 Task: Look for space in Kaarst, Germany from 8th August, 2023 to 15th August, 2023 for 9 adults in price range Rs.10000 to Rs.14000. Place can be shared room with 5 bedrooms having 9 beds and 5 bathrooms. Property type can be house, flat, guest house. Amenities needed are: wifi, TV, free parkinig on premises, gym, breakfast. Booking option can be shelf check-in. Required host language is English.
Action: Mouse moved to (511, 103)
Screenshot: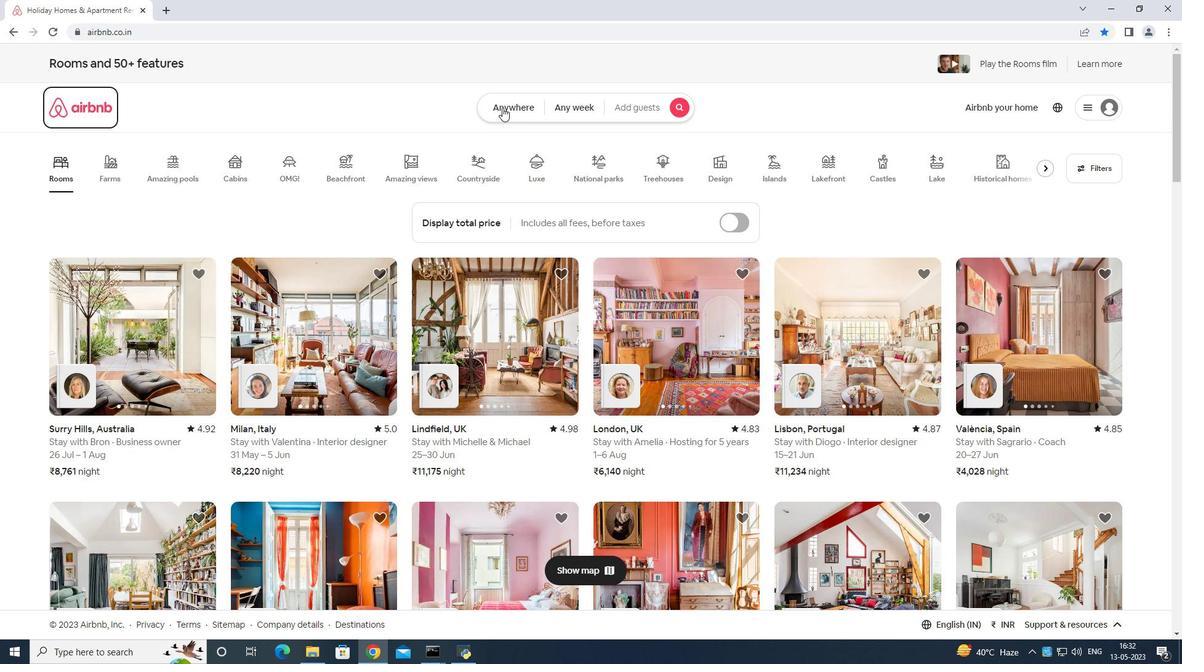 
Action: Mouse pressed left at (511, 103)
Screenshot: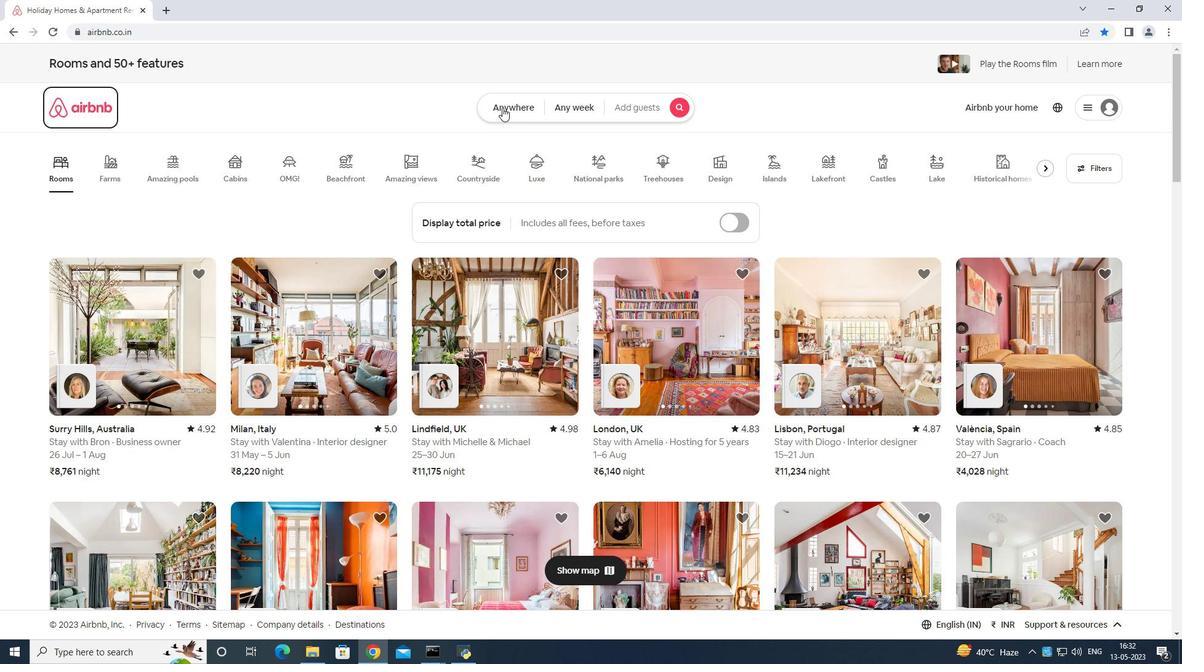 
Action: Mouse moved to (462, 160)
Screenshot: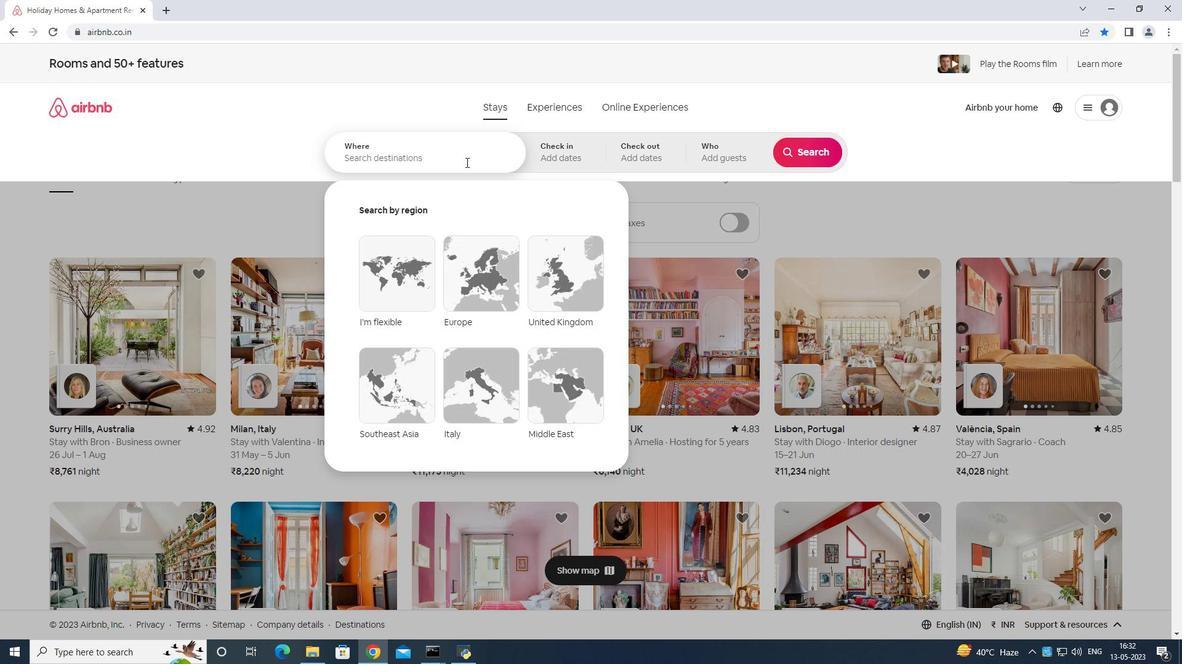 
Action: Mouse pressed left at (462, 160)
Screenshot: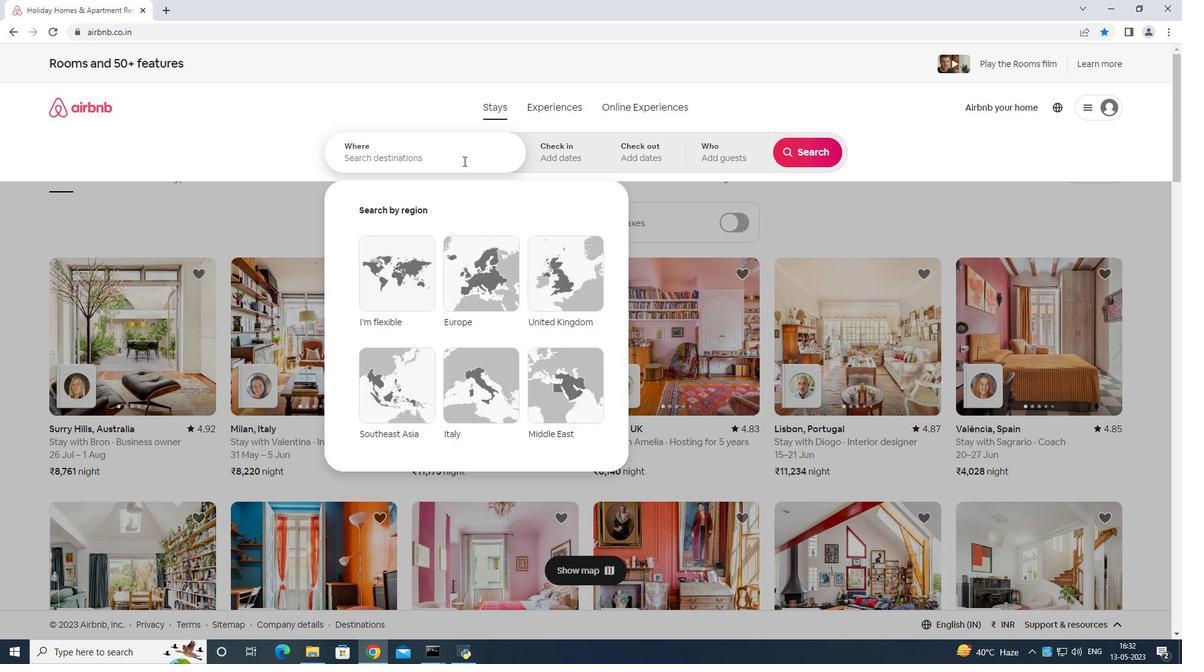 
Action: Mouse moved to (461, 145)
Screenshot: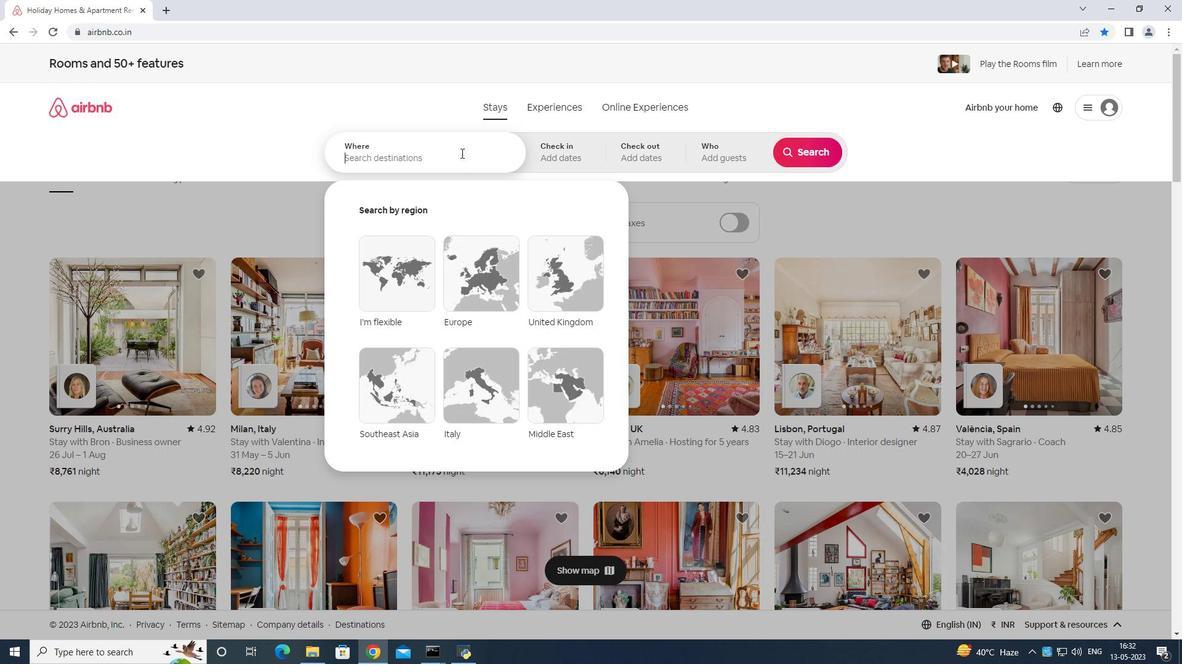 
Action: Key pressed <Key.shift>Kaarst<Key.space>germany<Key.enter>
Screenshot: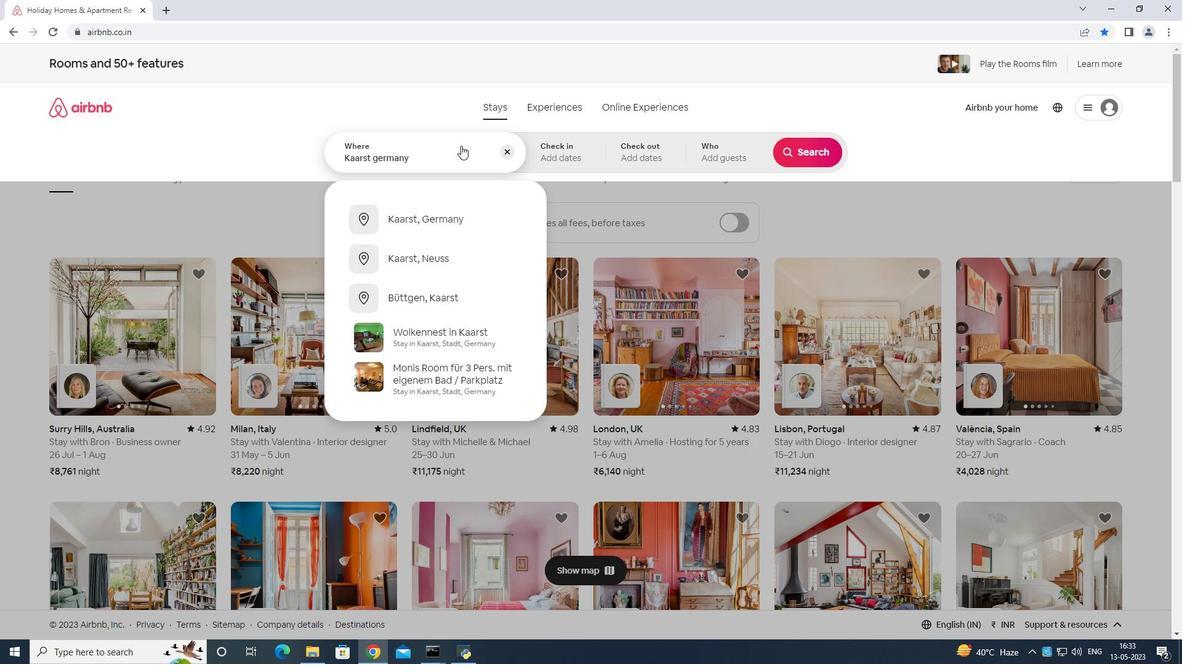 
Action: Mouse moved to (796, 247)
Screenshot: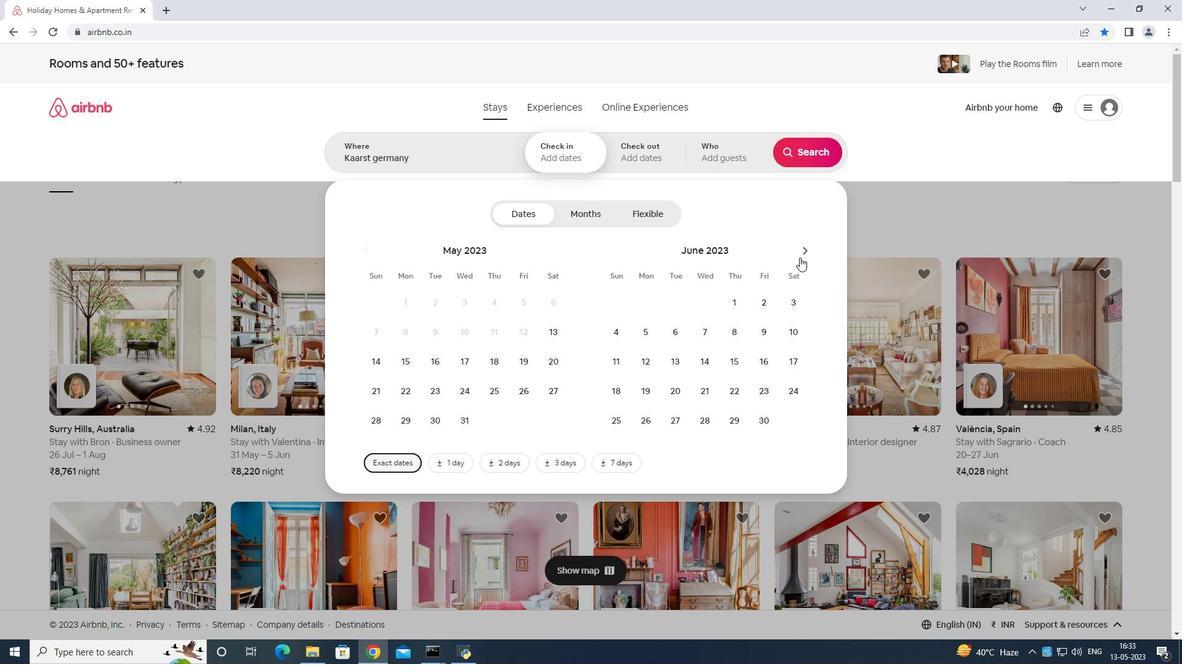 
Action: Mouse pressed left at (796, 247)
Screenshot: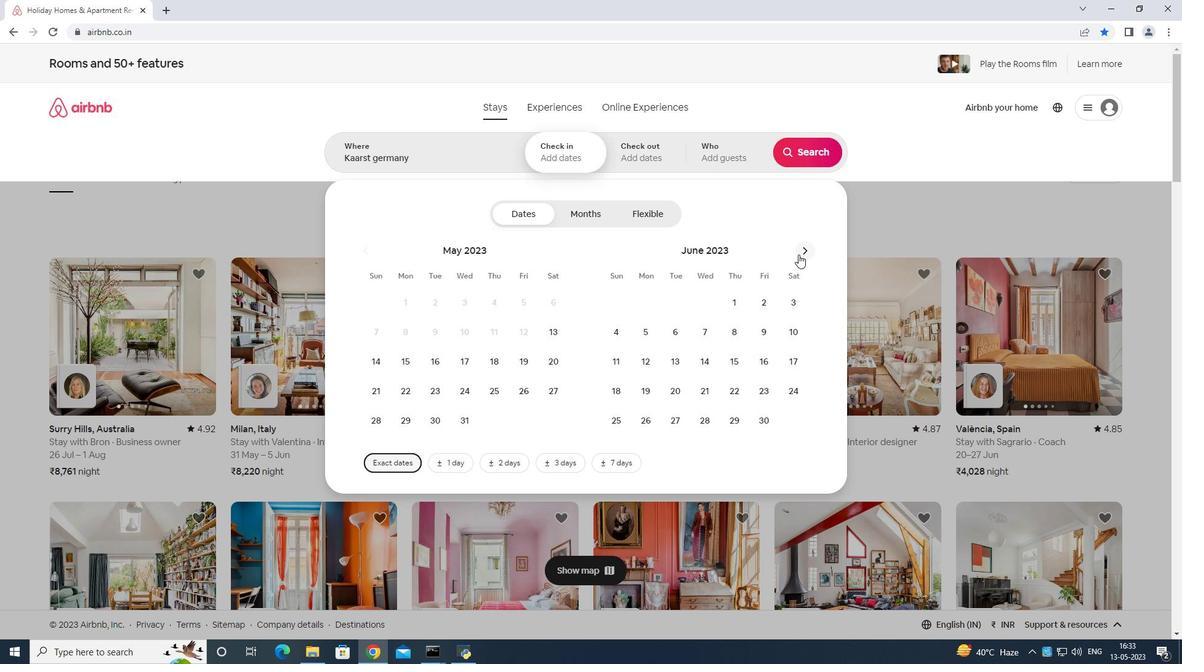 
Action: Mouse moved to (796, 246)
Screenshot: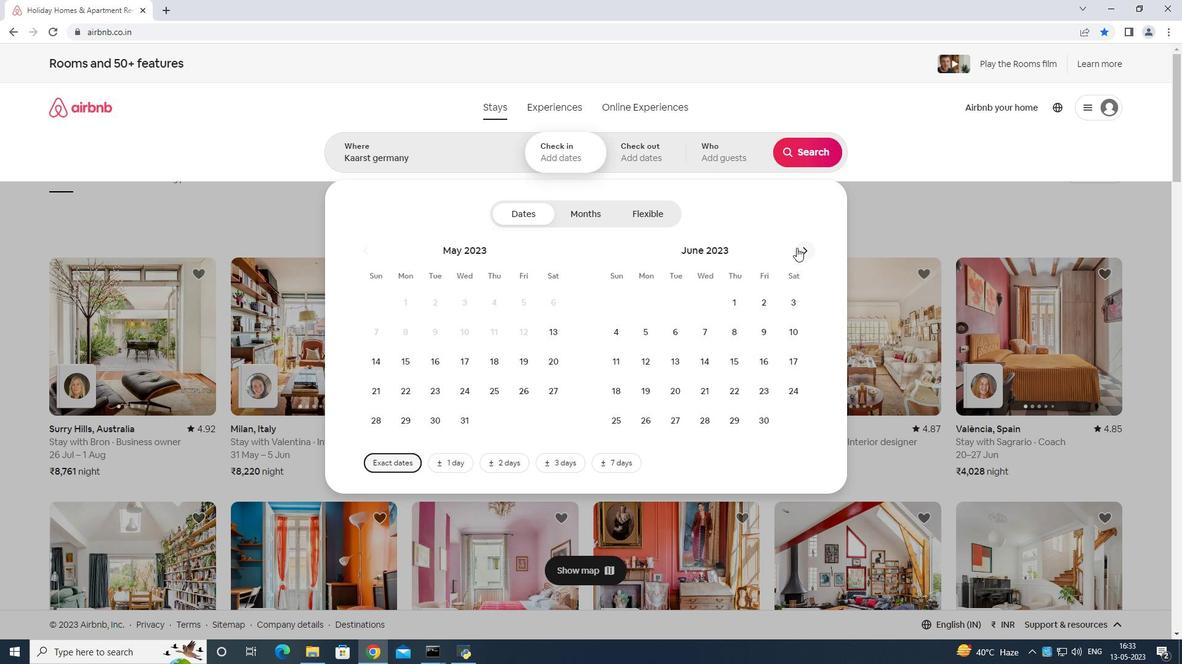 
Action: Mouse pressed left at (796, 246)
Screenshot: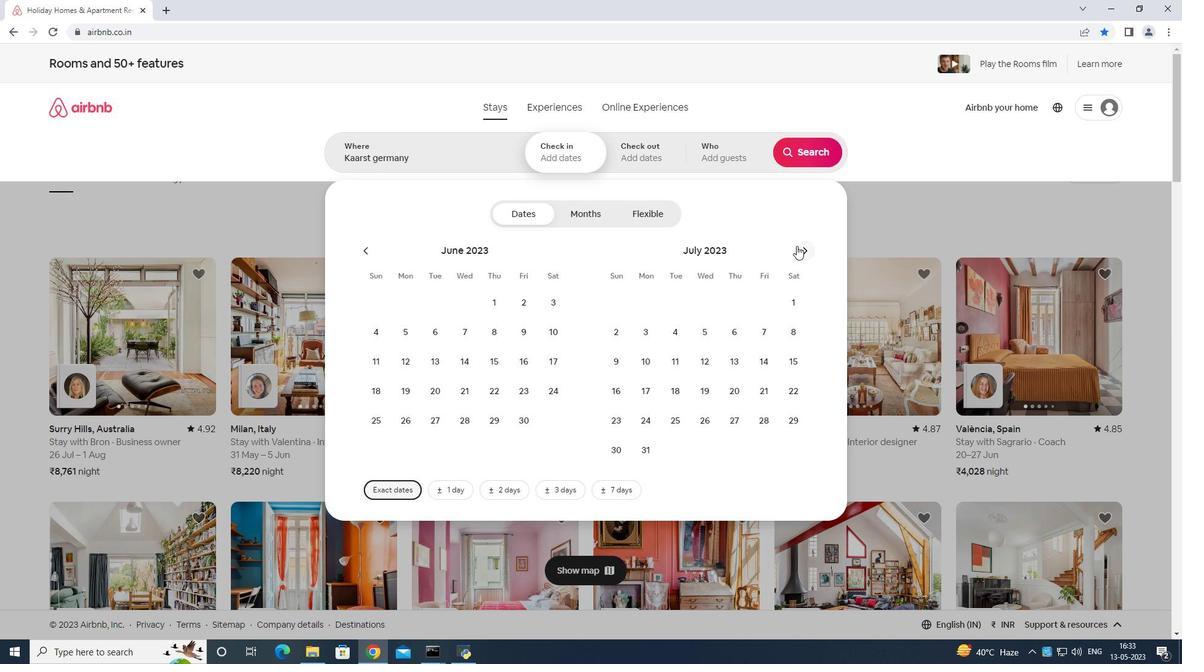 
Action: Mouse moved to (679, 326)
Screenshot: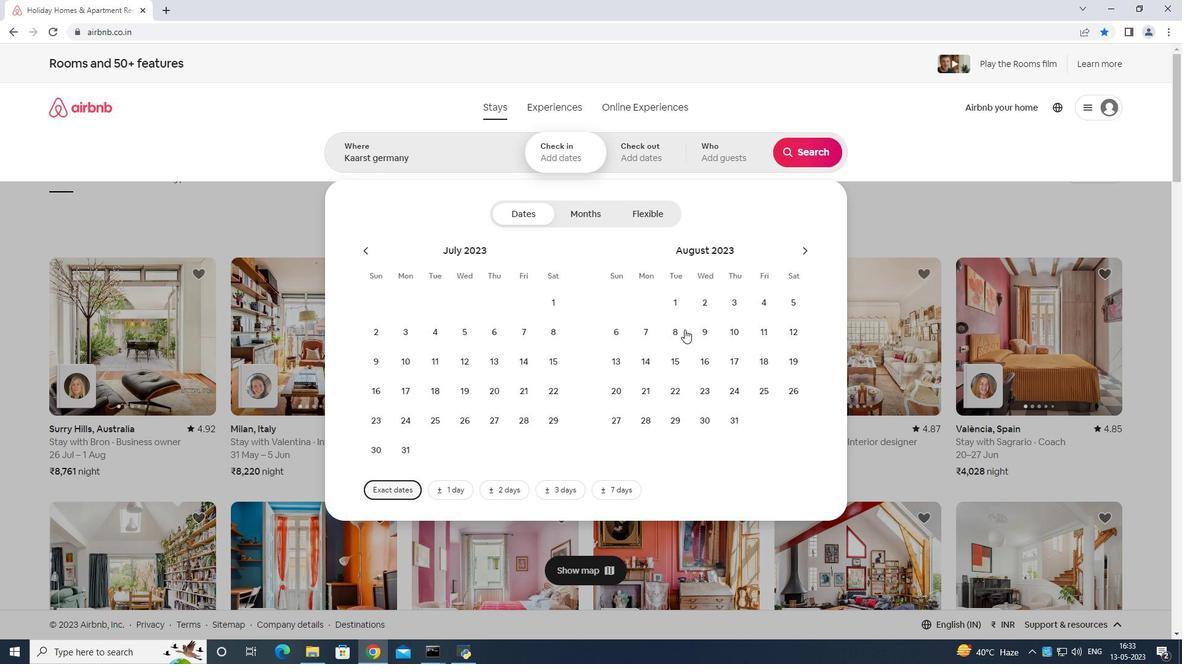 
Action: Mouse pressed left at (679, 326)
Screenshot: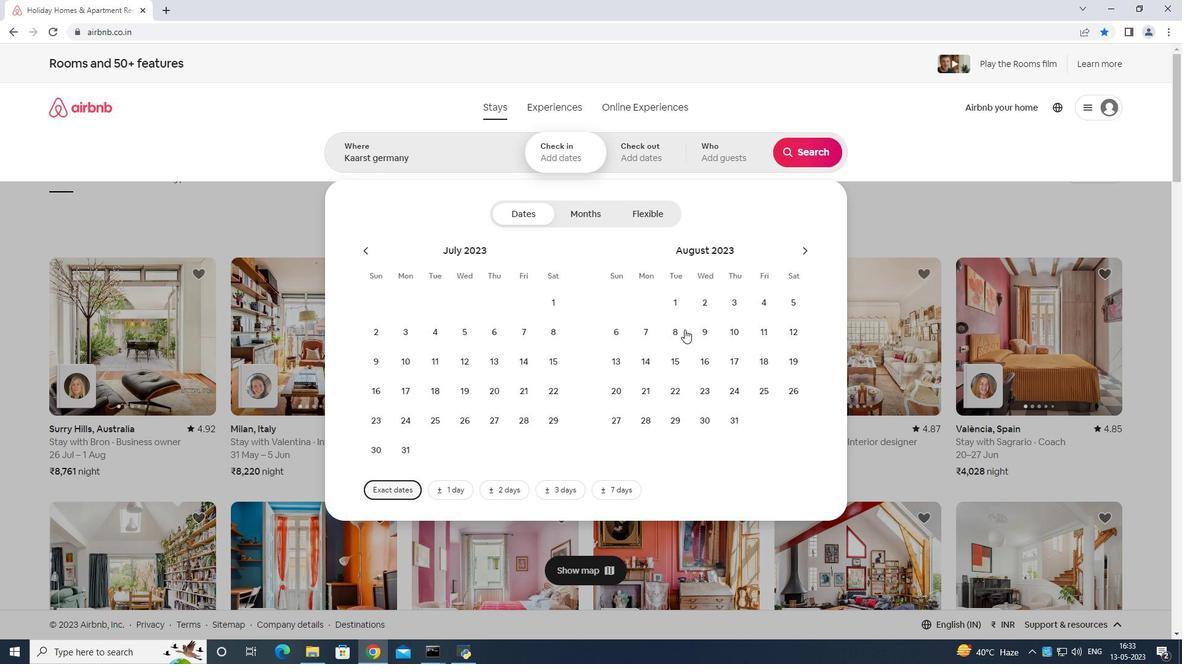 
Action: Mouse moved to (674, 356)
Screenshot: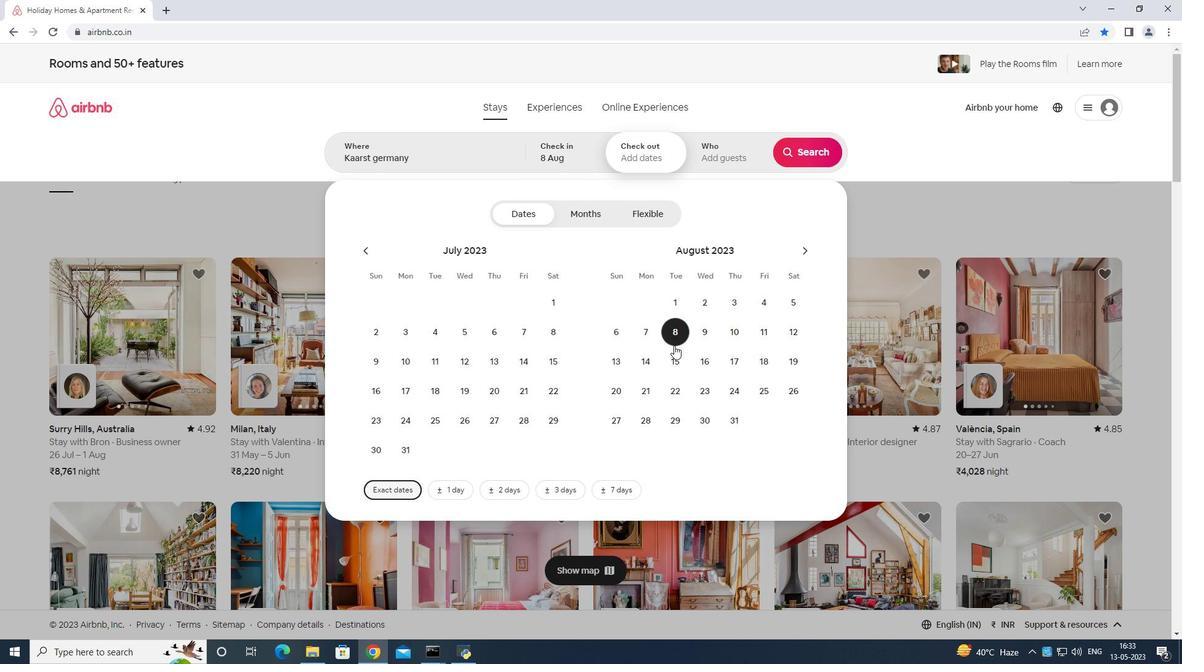 
Action: Mouse pressed left at (674, 356)
Screenshot: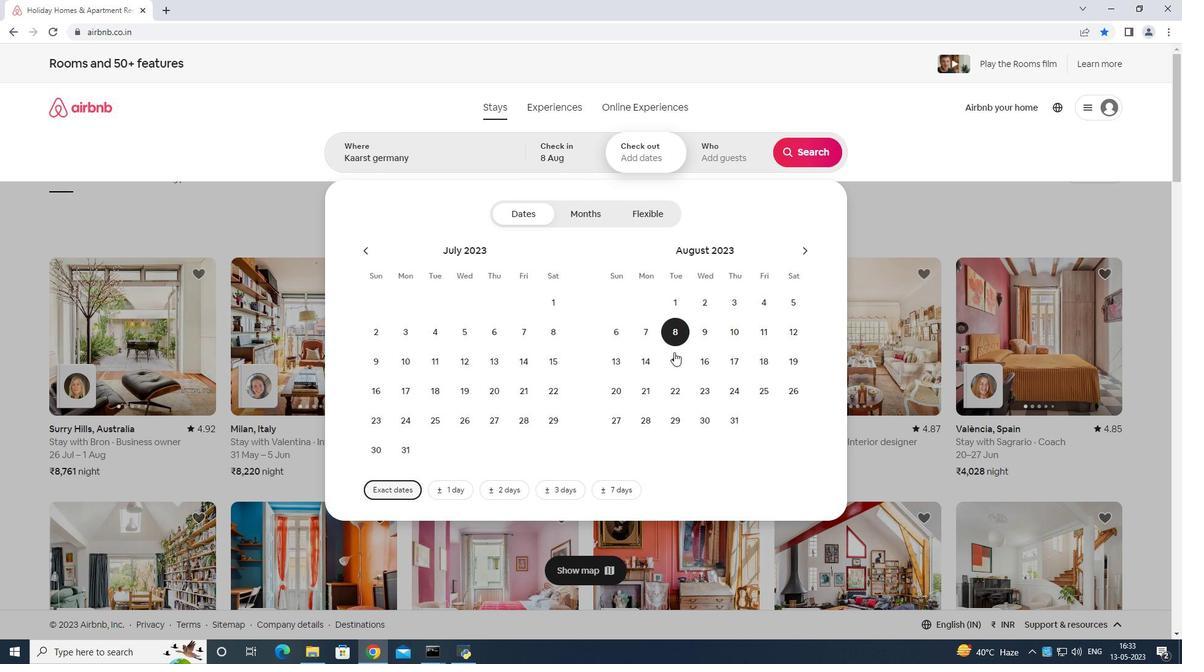 
Action: Mouse moved to (721, 148)
Screenshot: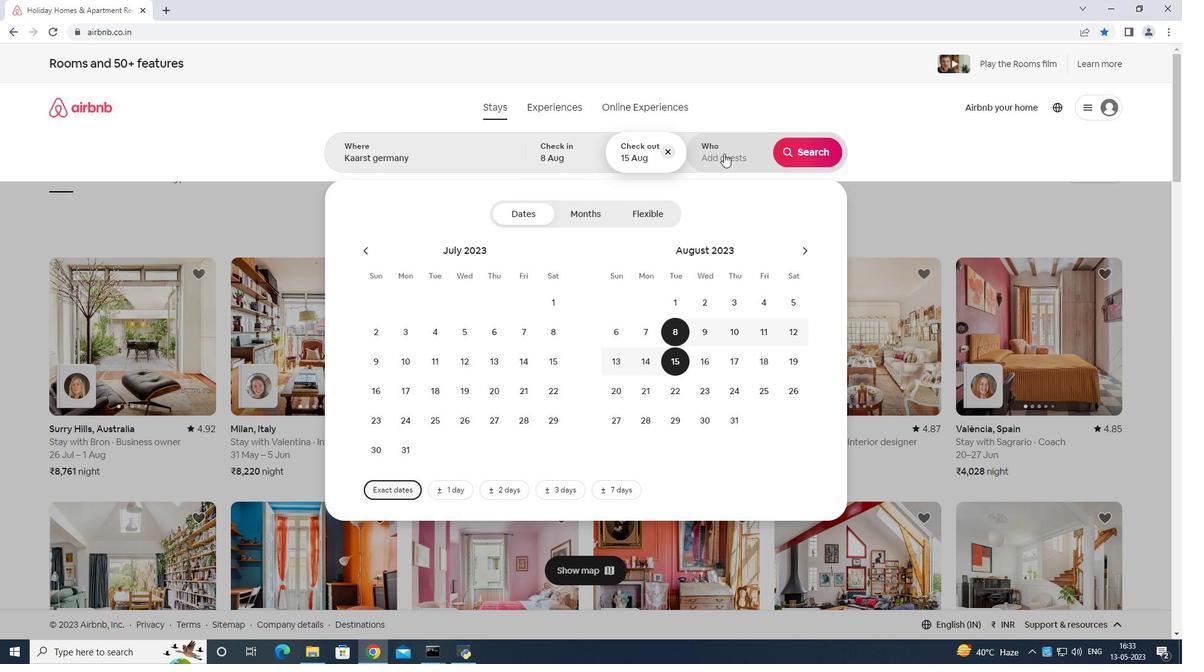 
Action: Mouse pressed left at (721, 148)
Screenshot: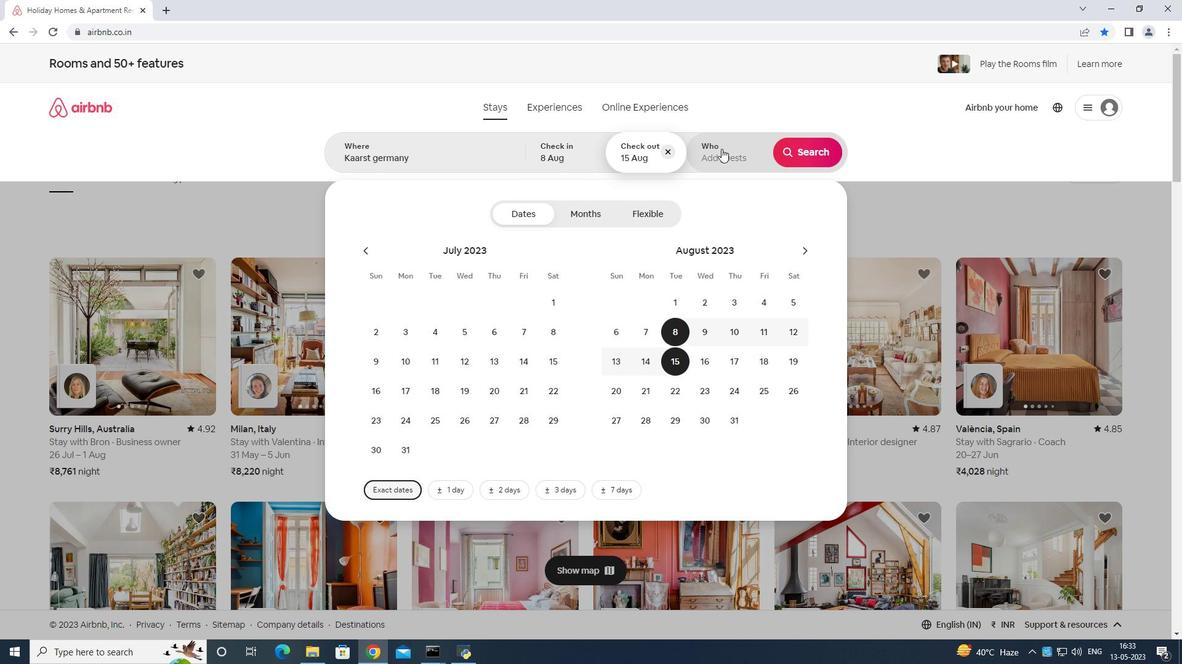 
Action: Mouse moved to (810, 217)
Screenshot: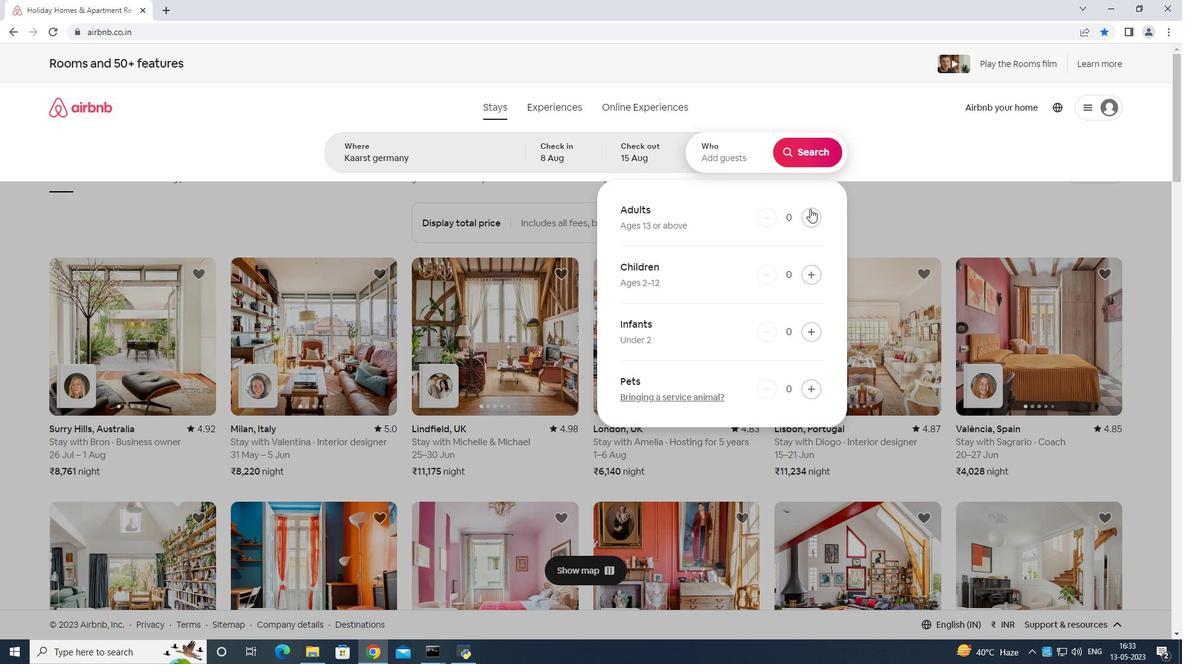 
Action: Mouse pressed left at (810, 217)
Screenshot: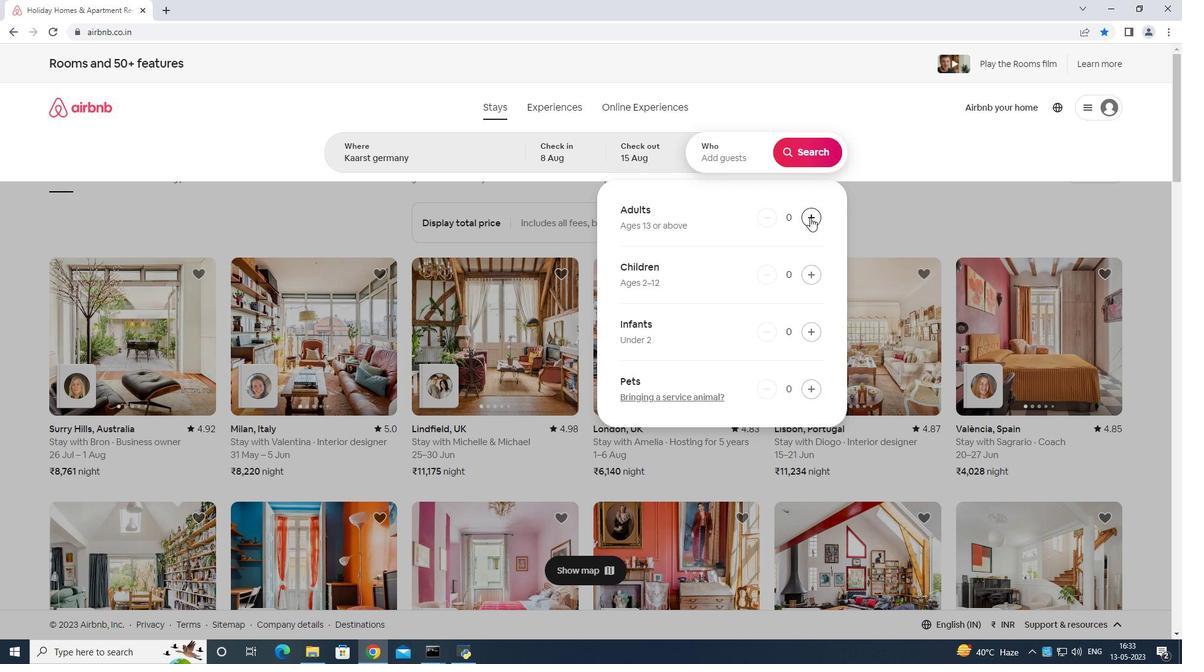 
Action: Mouse moved to (810, 216)
Screenshot: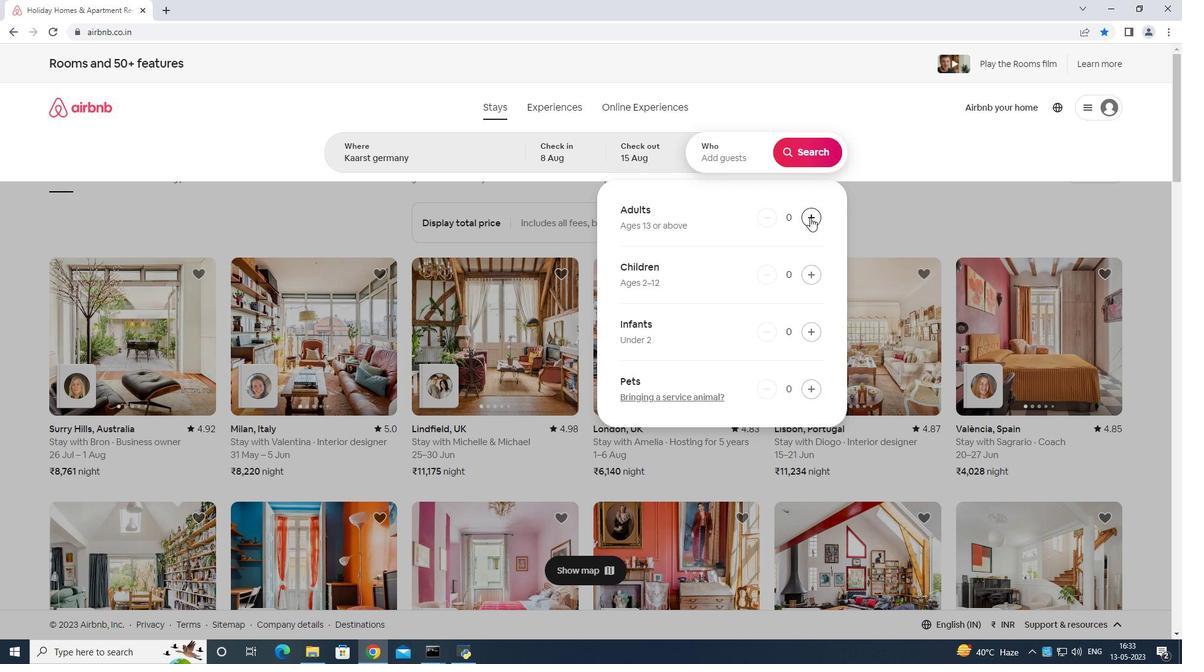 
Action: Mouse pressed left at (810, 216)
Screenshot: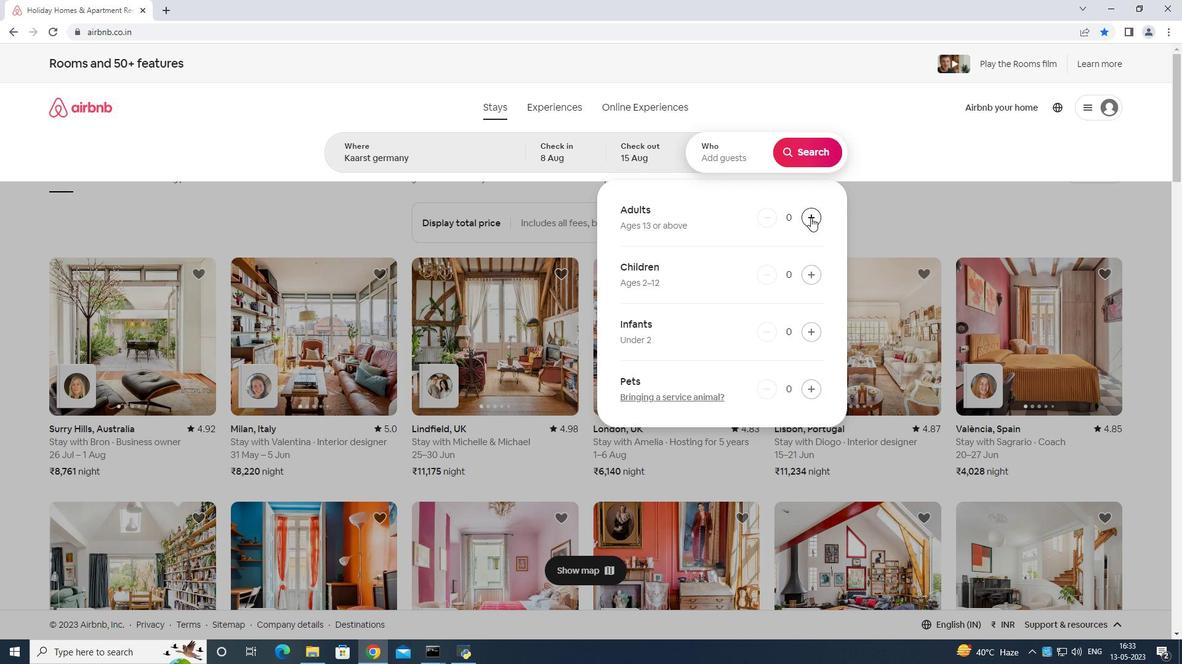
Action: Mouse moved to (810, 216)
Screenshot: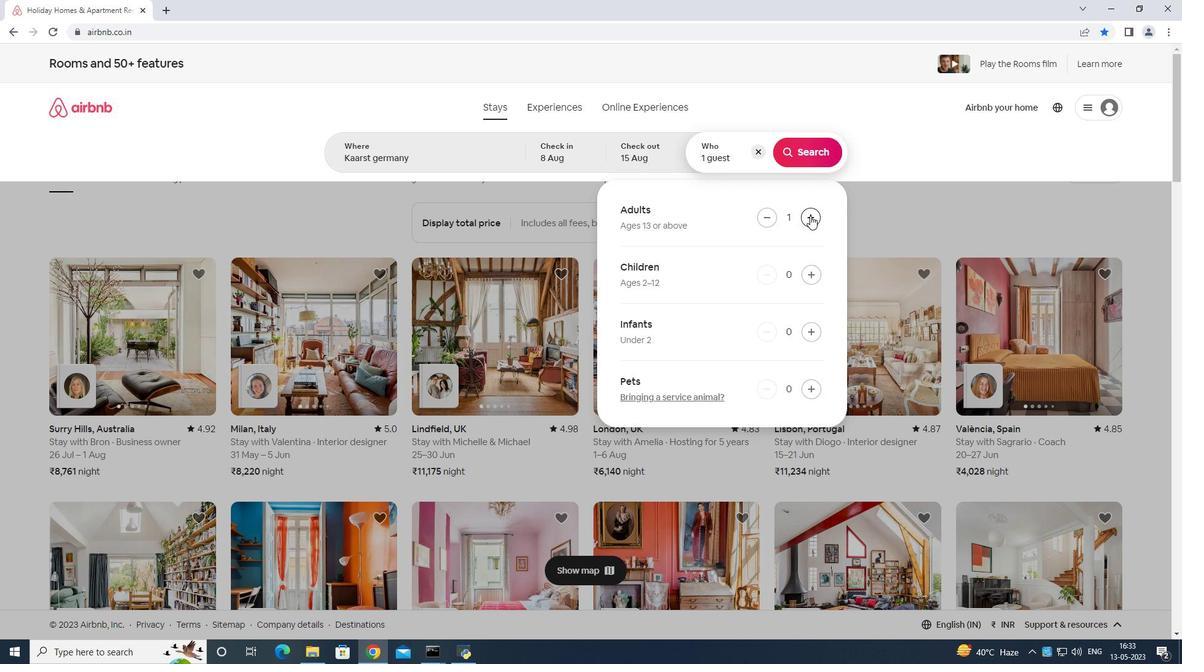 
Action: Mouse pressed left at (810, 216)
Screenshot: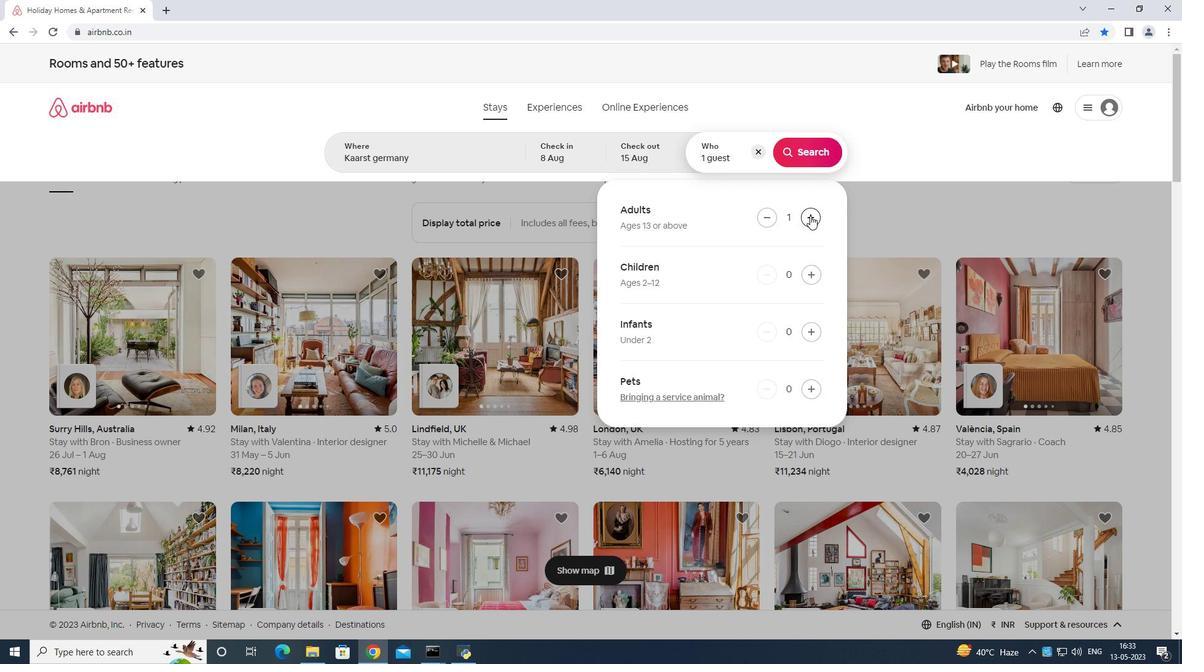 
Action: Mouse pressed left at (810, 216)
Screenshot: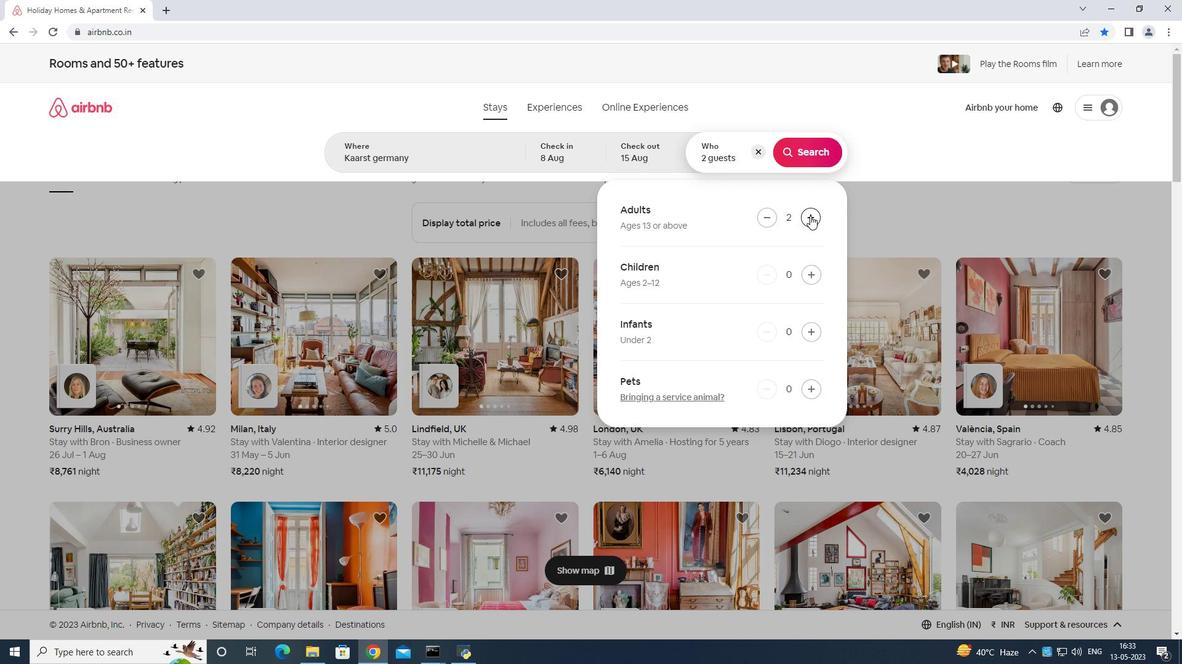 
Action: Mouse pressed left at (810, 216)
Screenshot: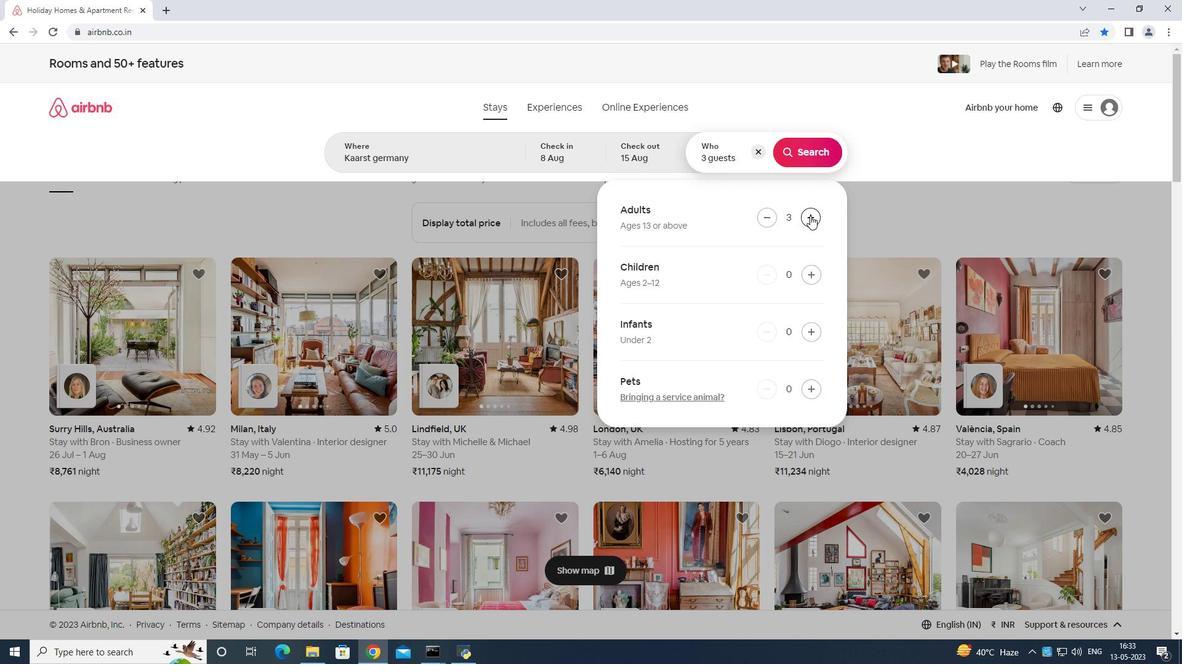
Action: Mouse moved to (808, 216)
Screenshot: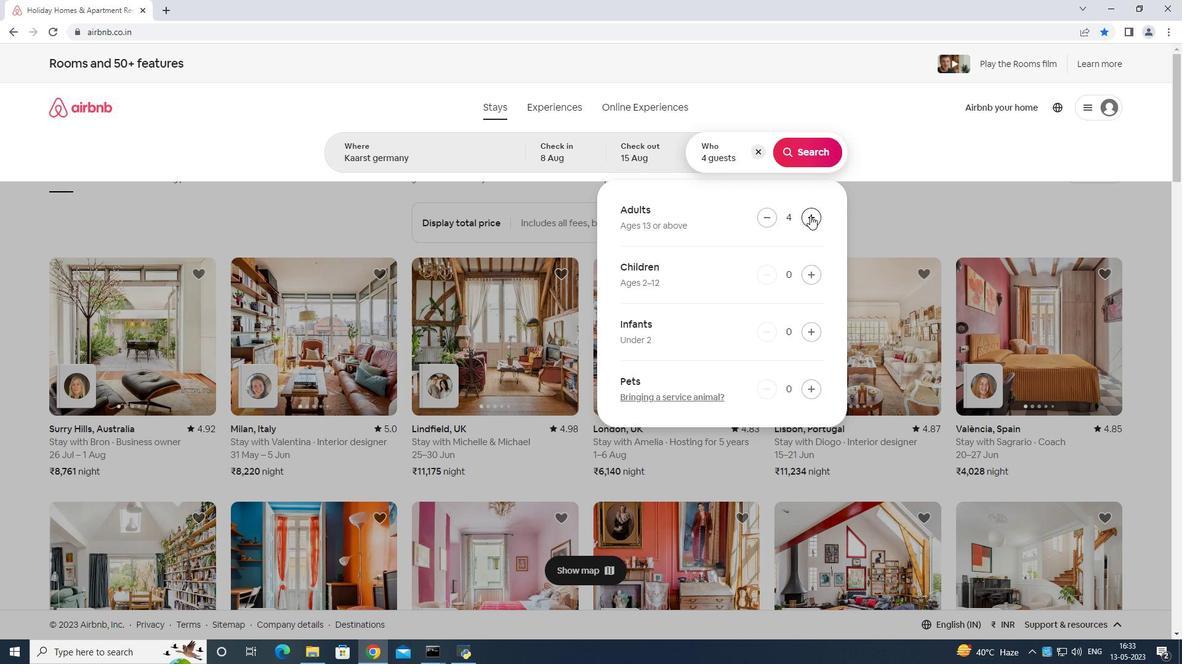 
Action: Mouse pressed left at (808, 216)
Screenshot: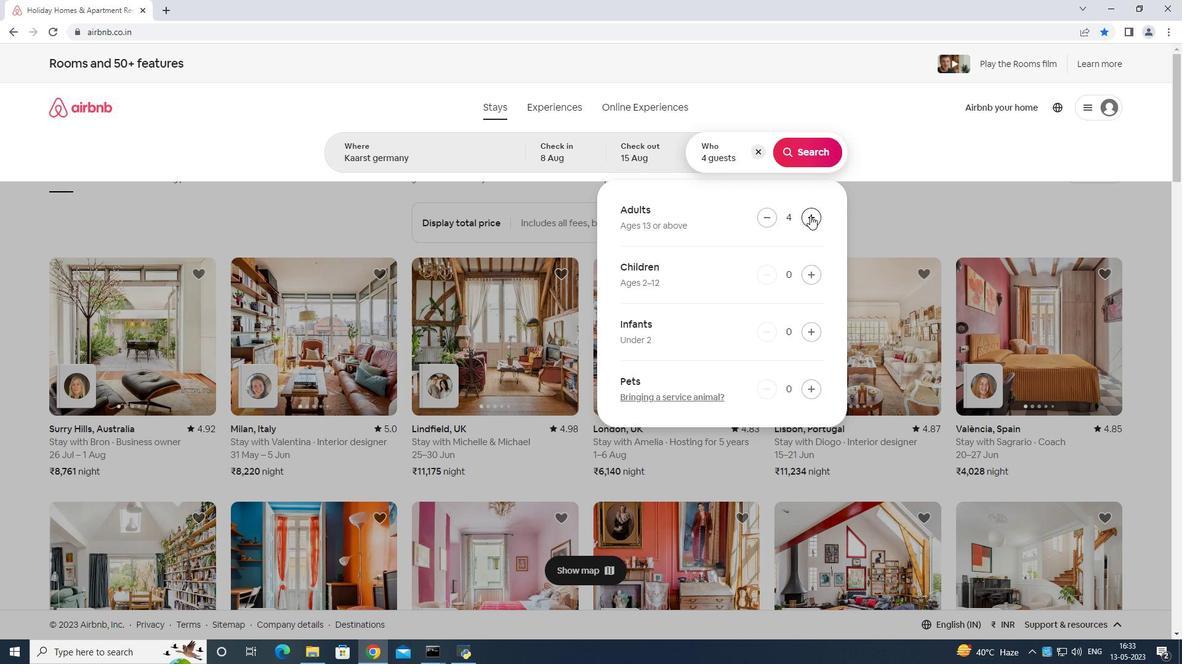 
Action: Mouse pressed left at (808, 216)
Screenshot: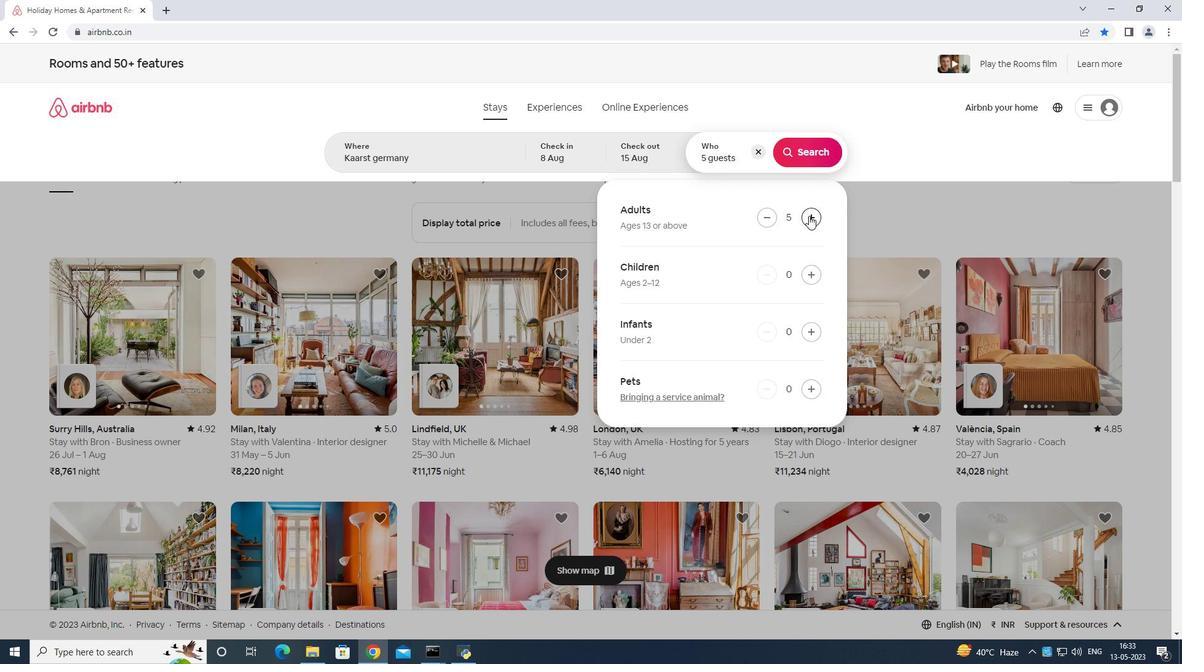 
Action: Mouse pressed left at (808, 216)
Screenshot: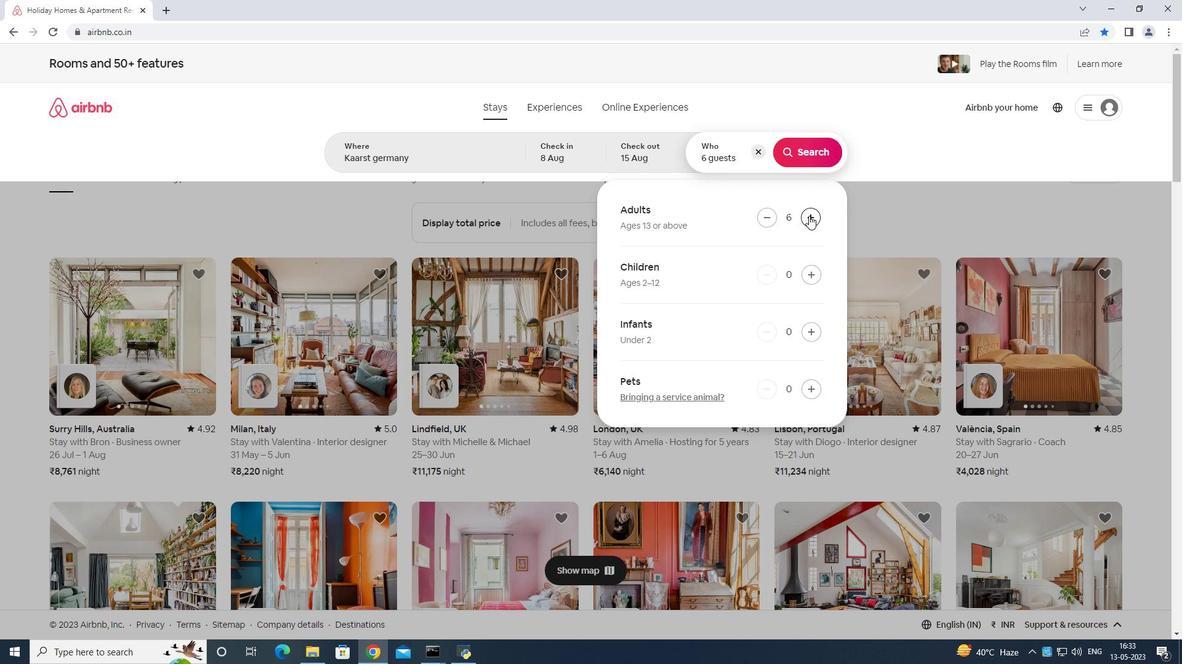 
Action: Mouse pressed left at (808, 216)
Screenshot: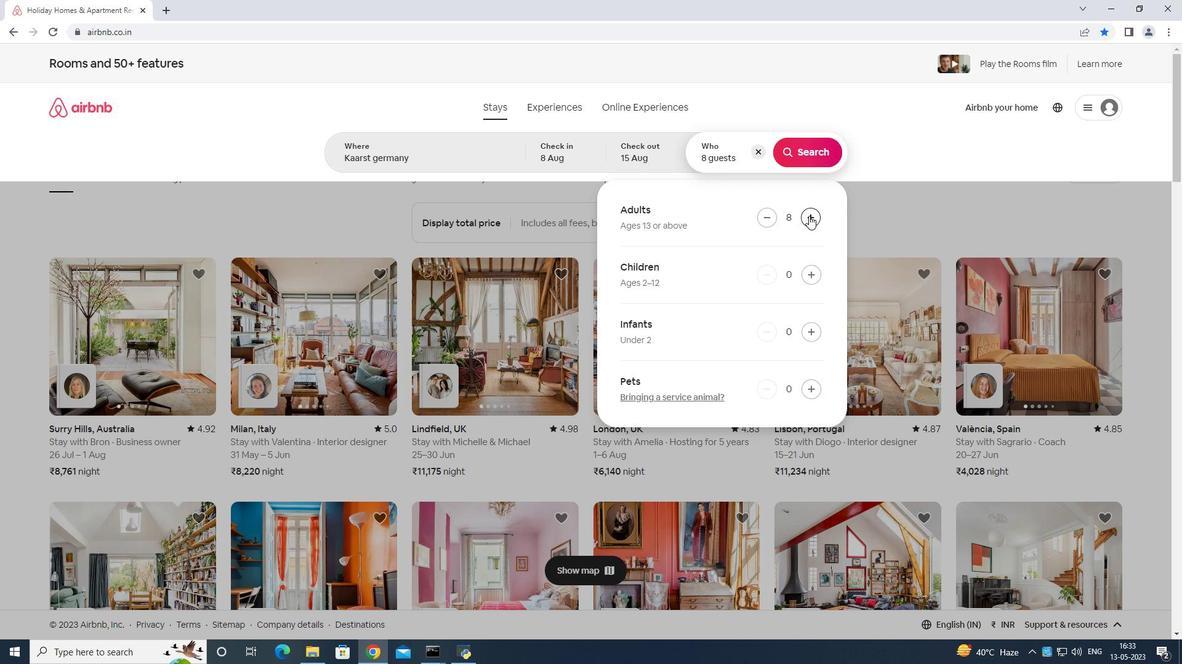 
Action: Mouse moved to (810, 153)
Screenshot: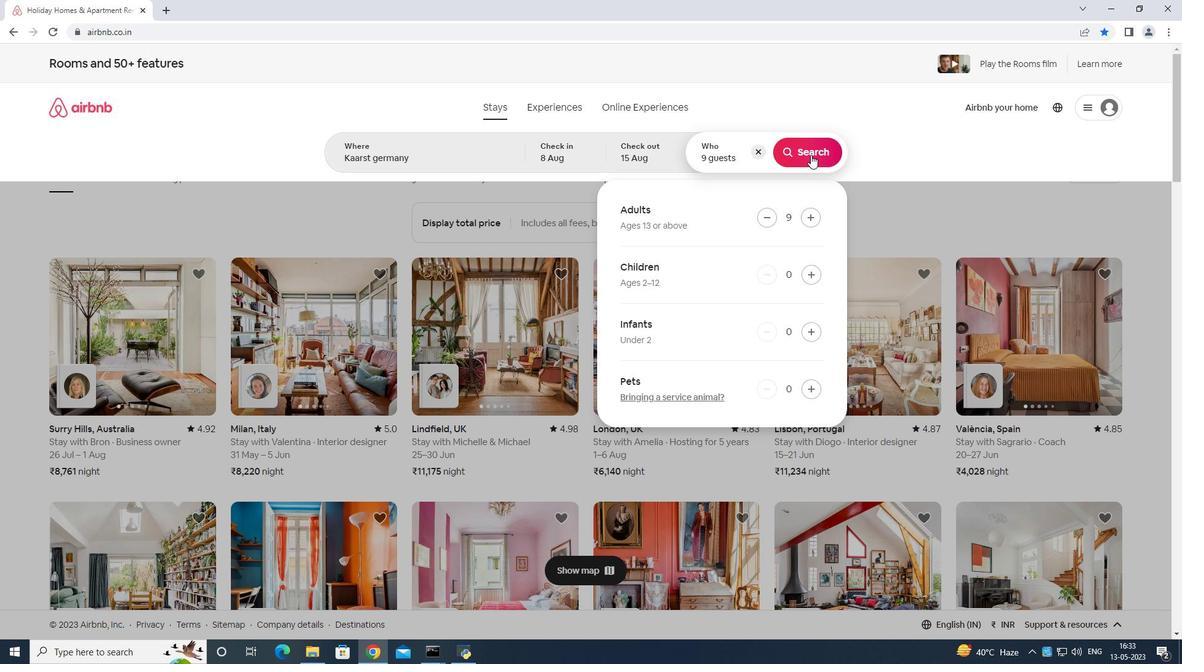 
Action: Mouse pressed left at (810, 153)
Screenshot: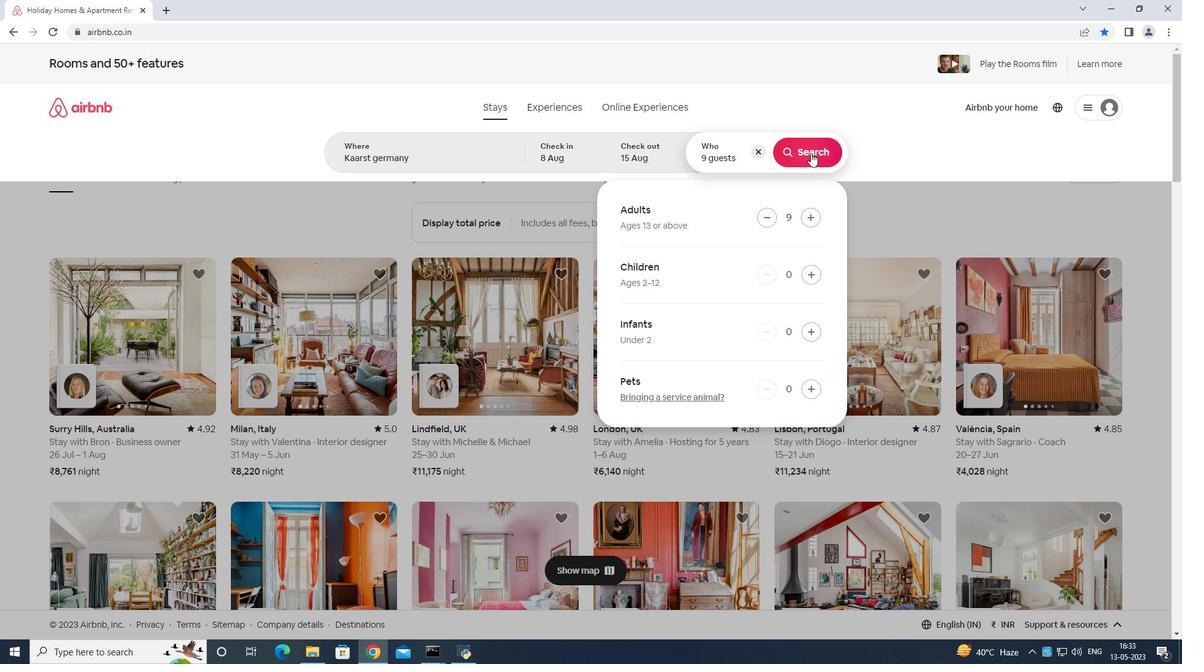 
Action: Mouse moved to (1129, 118)
Screenshot: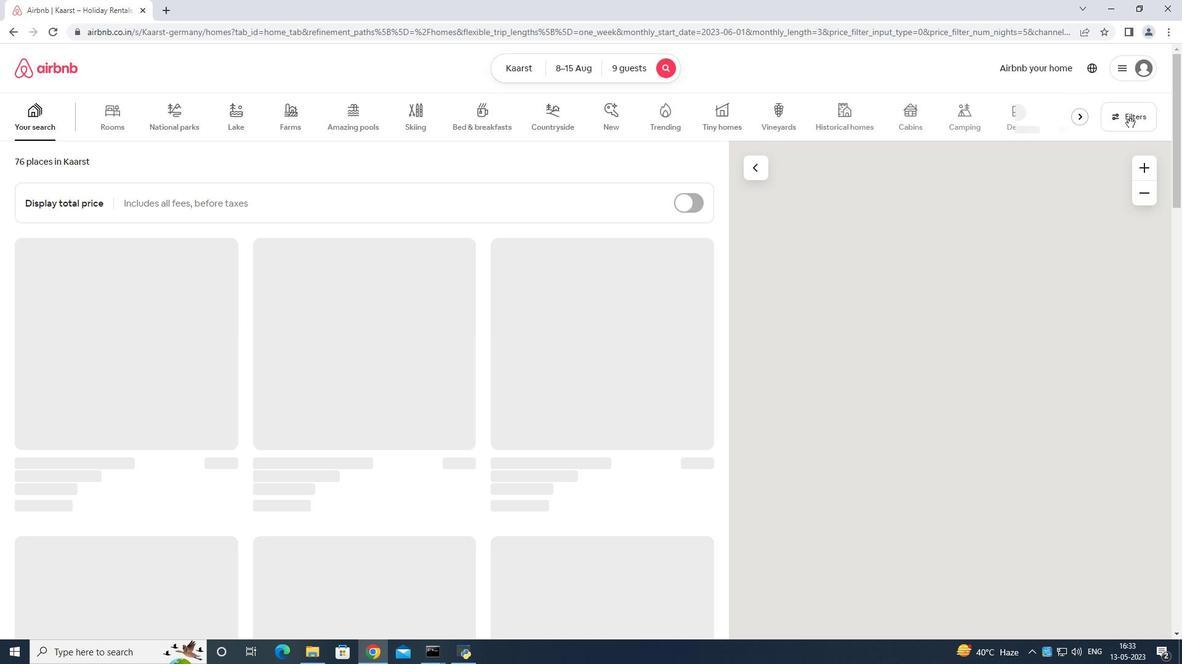 
Action: Mouse pressed left at (1129, 118)
Screenshot: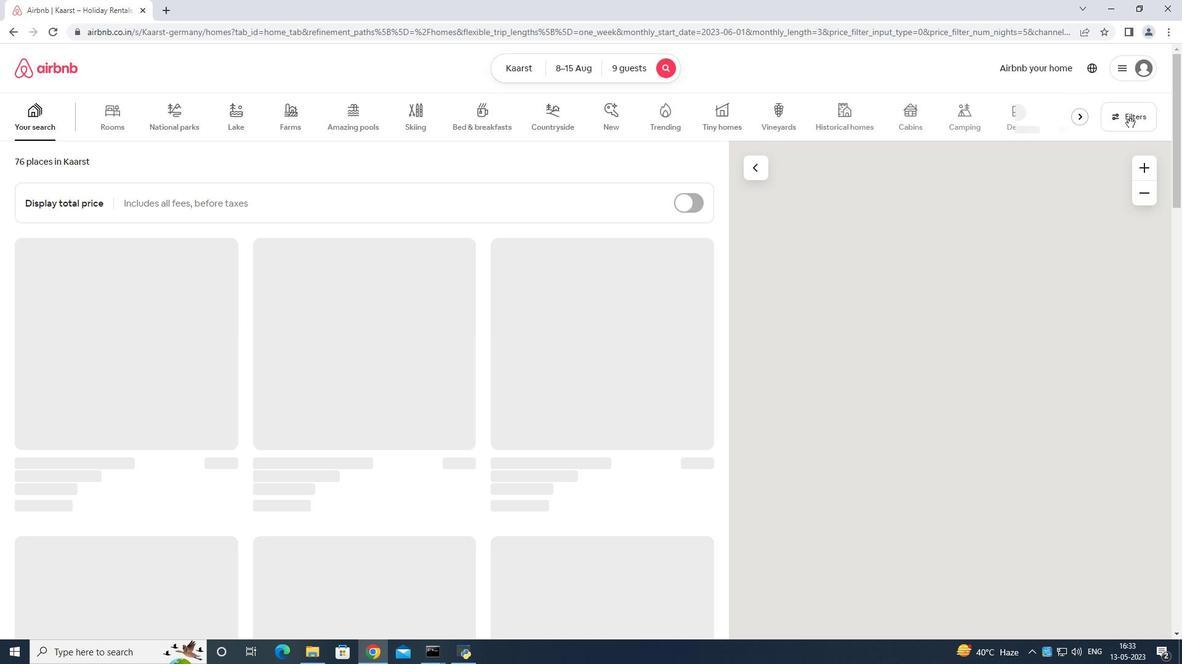
Action: Mouse moved to (518, 405)
Screenshot: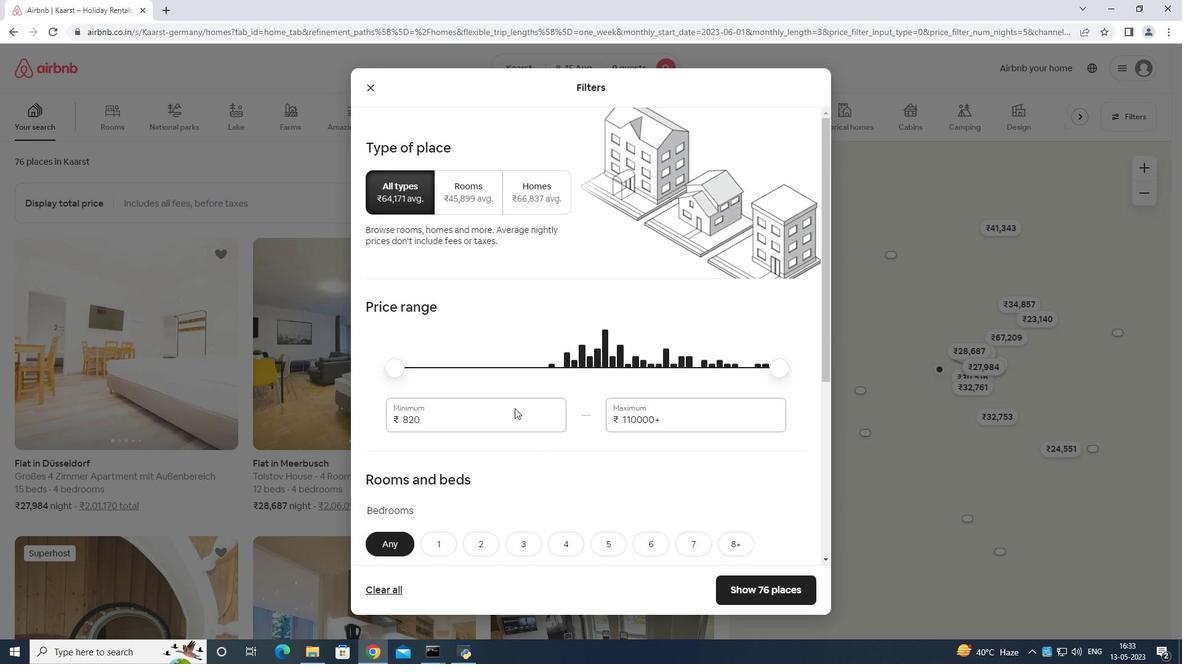 
Action: Mouse pressed left at (517, 406)
Screenshot: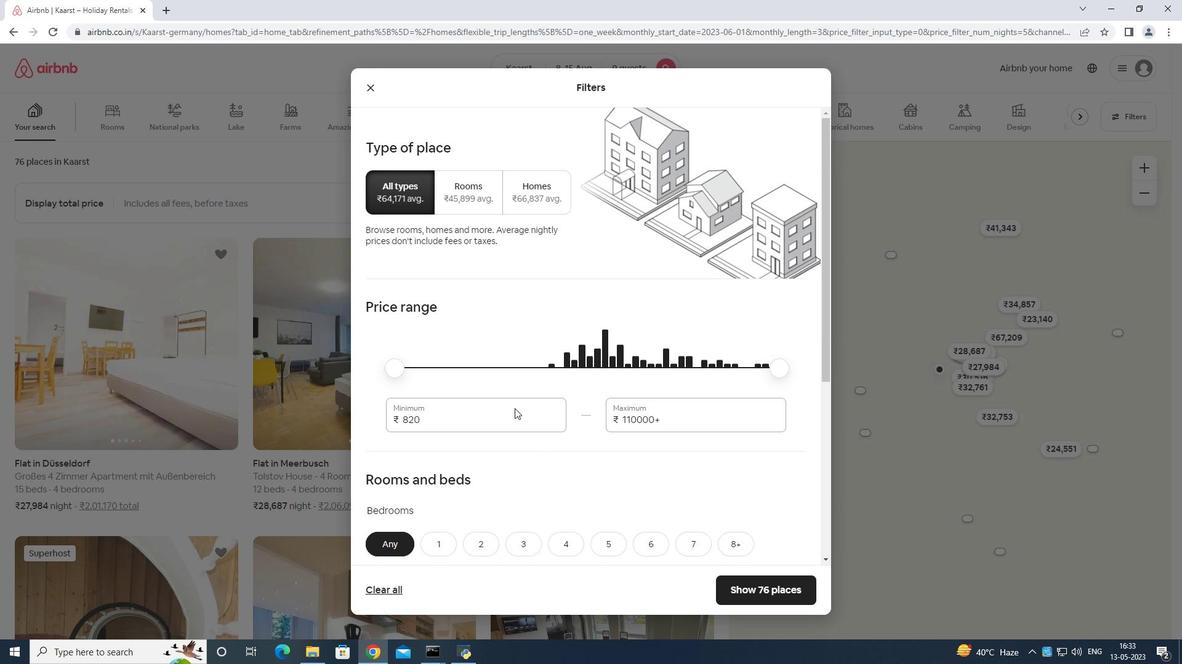 
Action: Key pressed <Key.backspace>
Screenshot: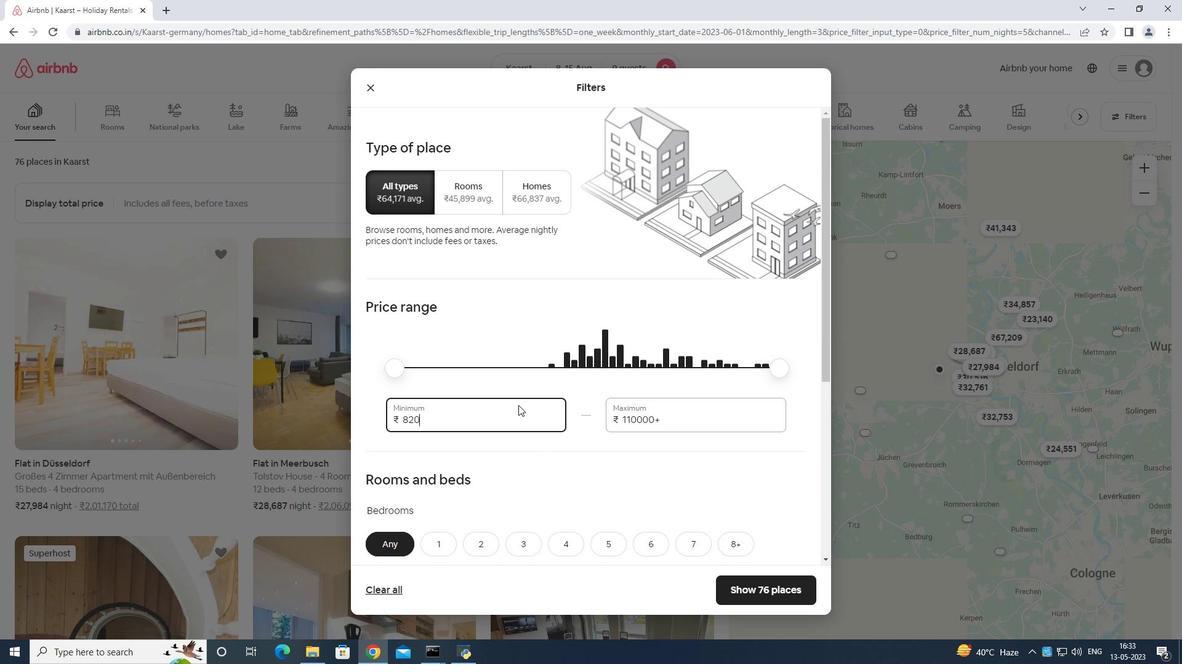 
Action: Mouse moved to (518, 405)
Screenshot: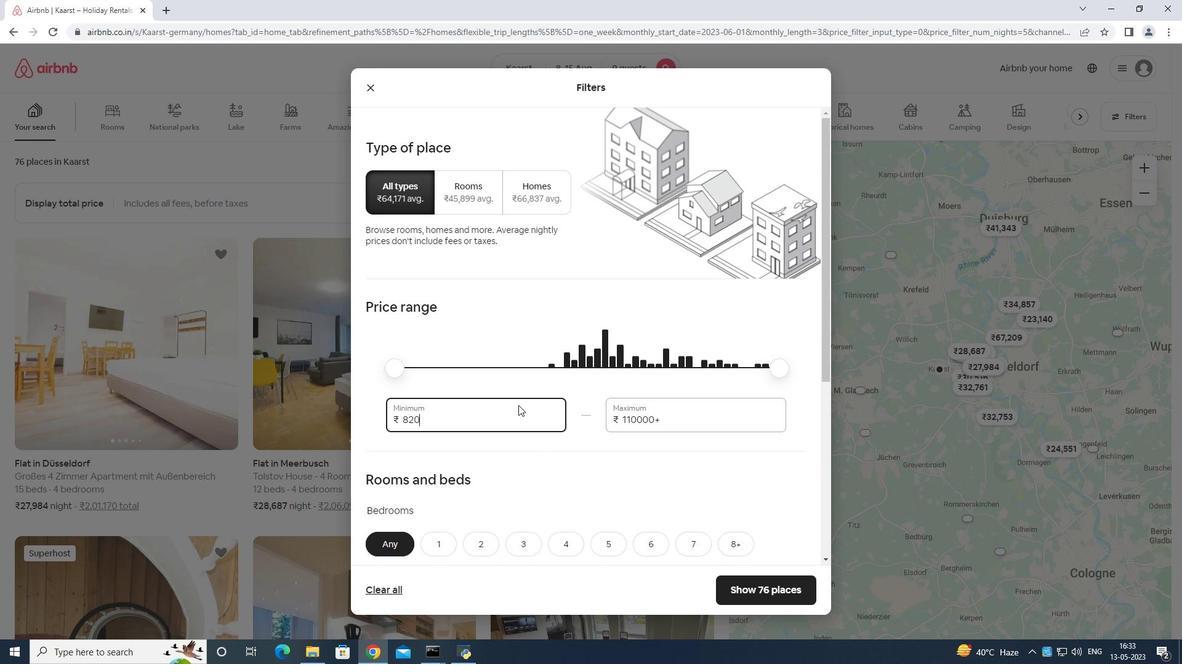 
Action: Key pressed <Key.backspace><Key.backspace><Key.backspace><Key.backspace>
Screenshot: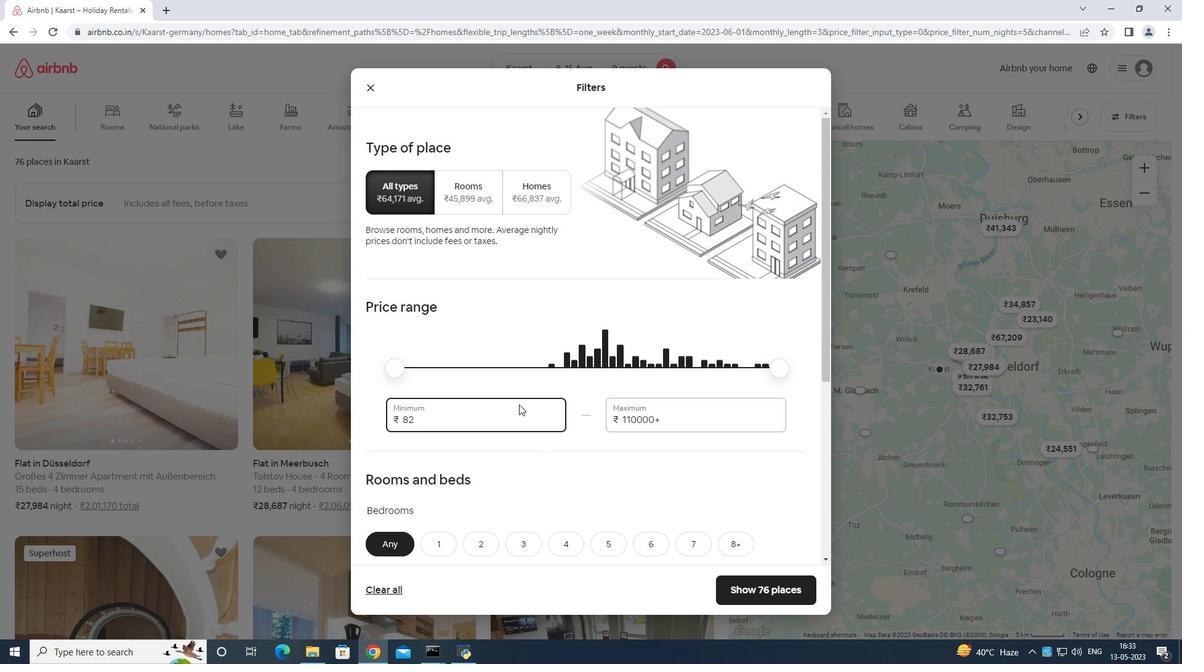
Action: Mouse moved to (522, 404)
Screenshot: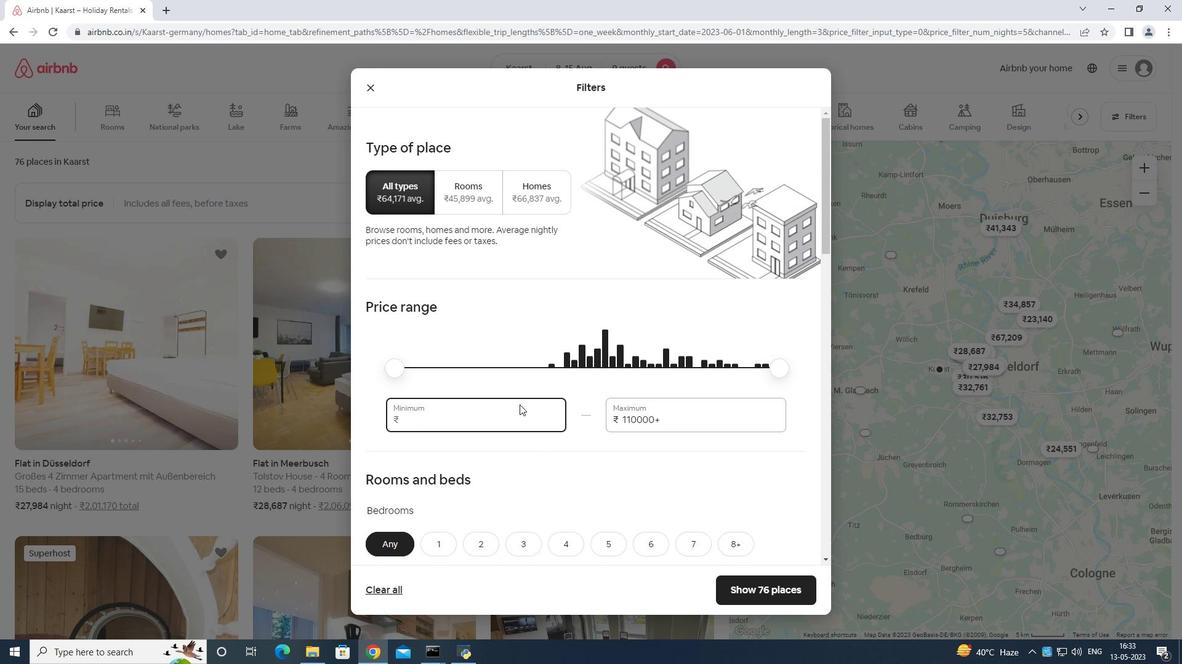 
Action: Key pressed 1
Screenshot: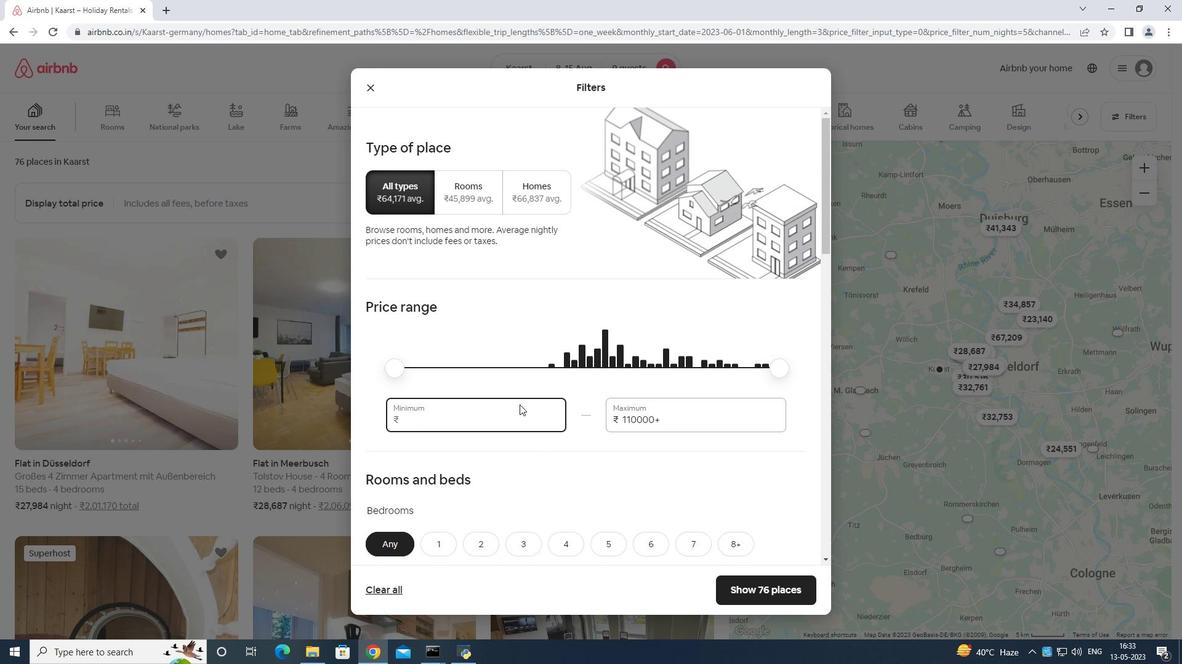 
Action: Mouse moved to (523, 404)
Screenshot: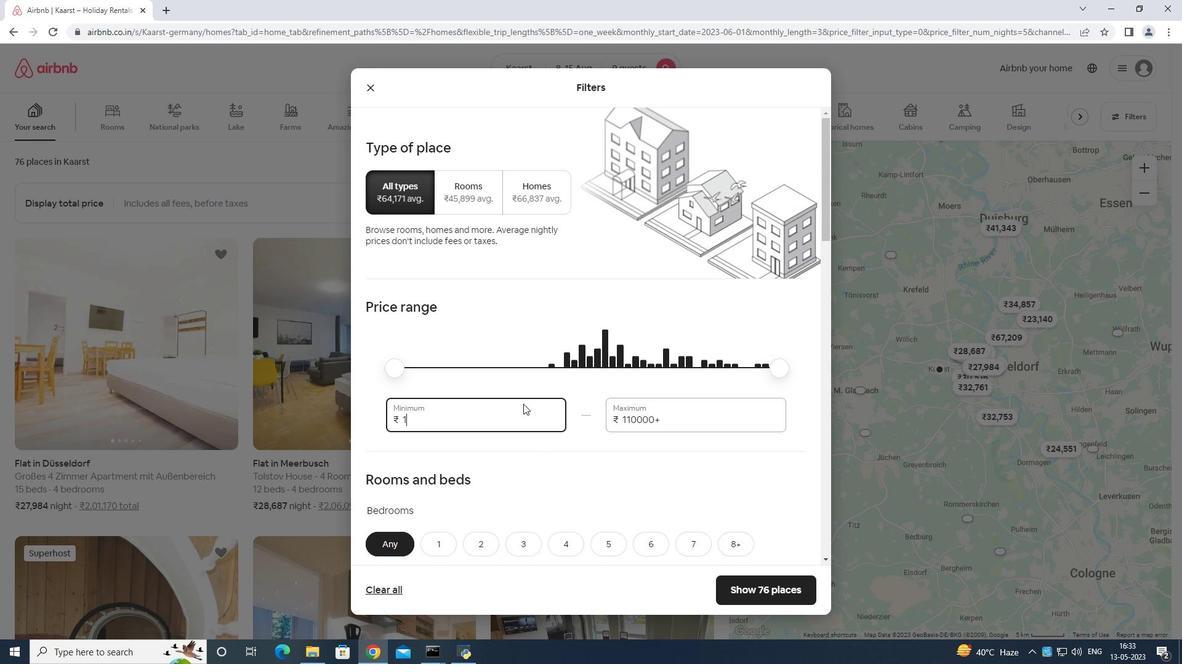 
Action: Key pressed 00
Screenshot: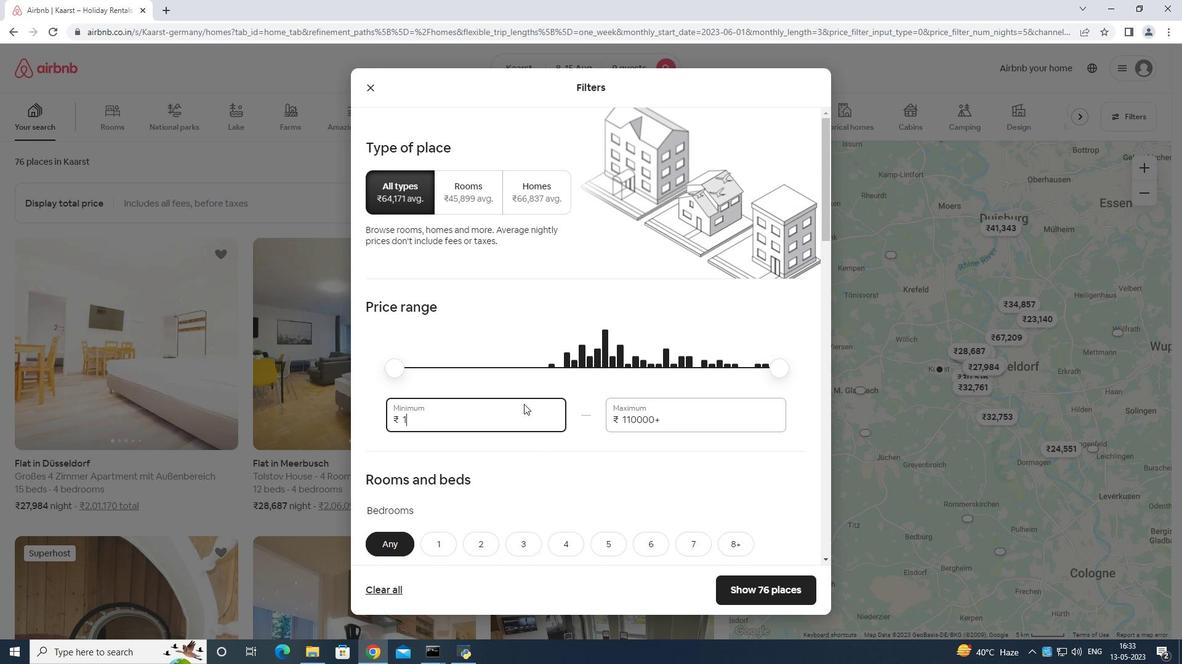 
Action: Mouse moved to (525, 405)
Screenshot: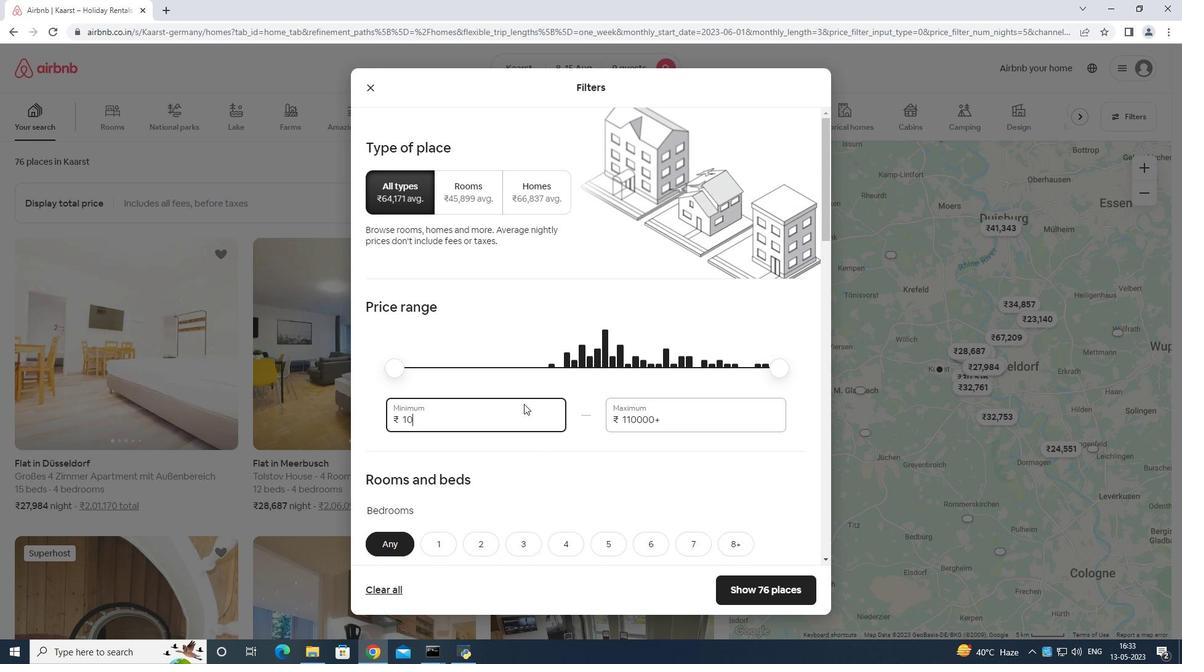 
Action: Key pressed 0
Screenshot: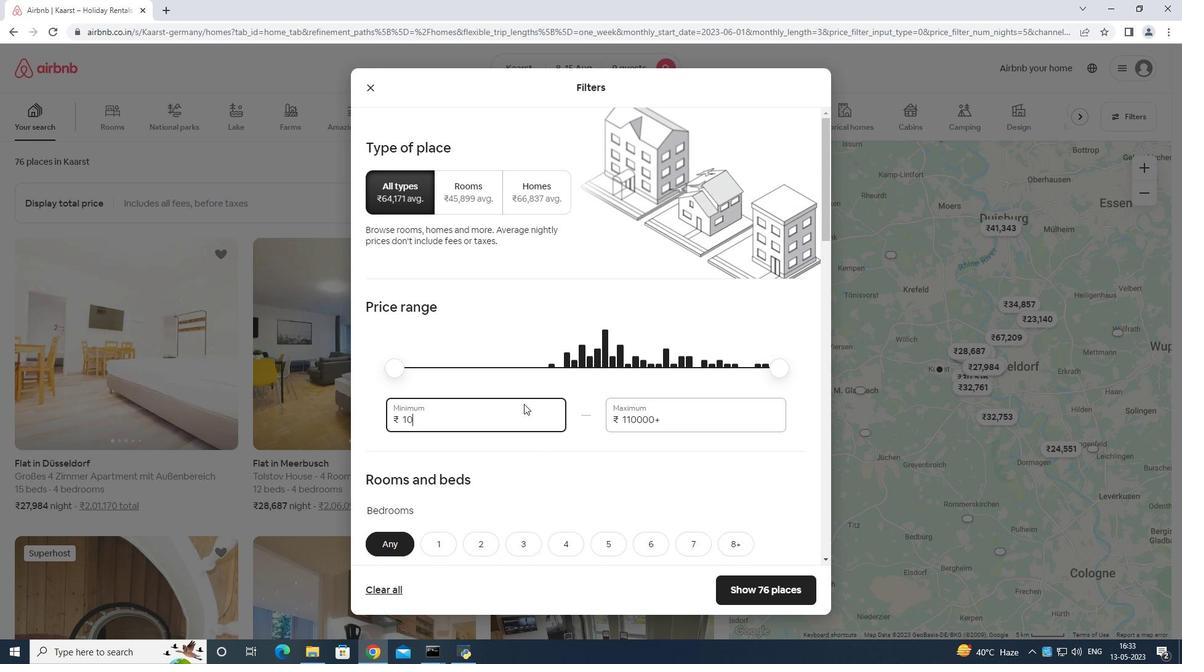 
Action: Mouse moved to (555, 418)
Screenshot: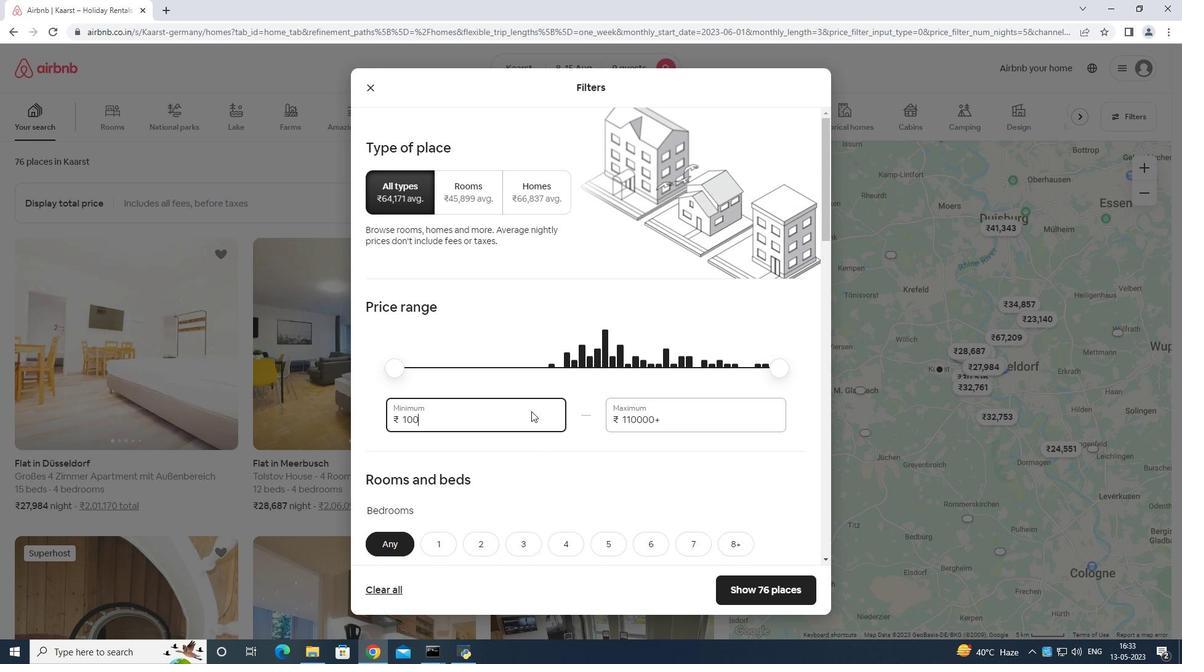
Action: Key pressed 0
Screenshot: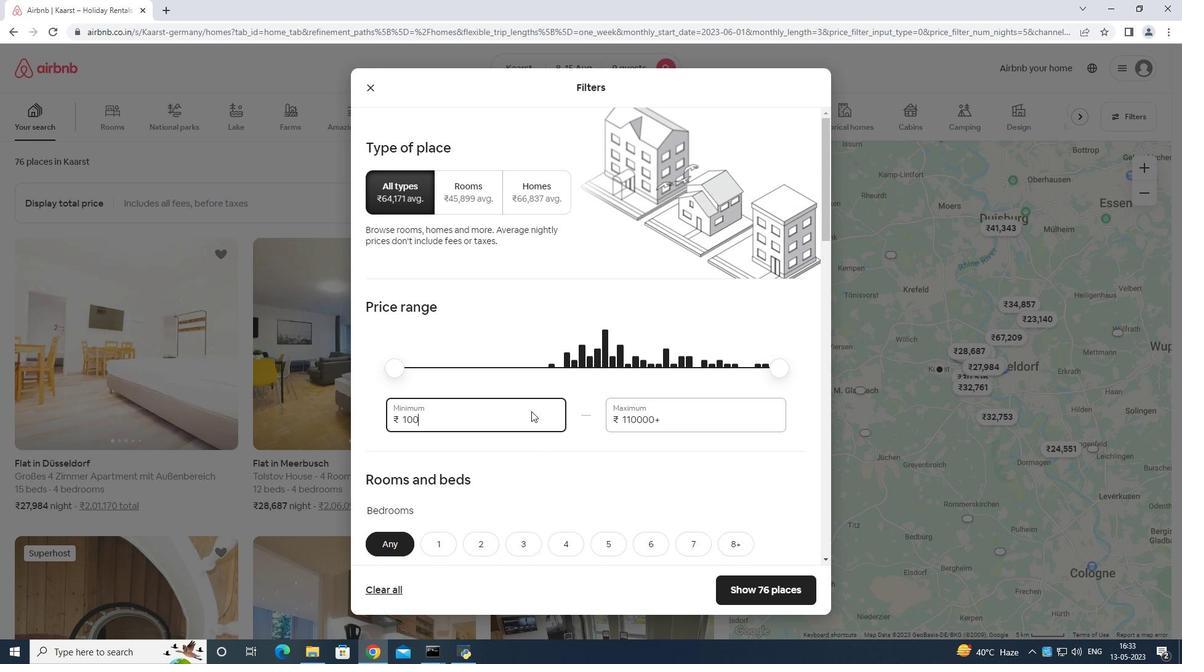 
Action: Mouse moved to (664, 412)
Screenshot: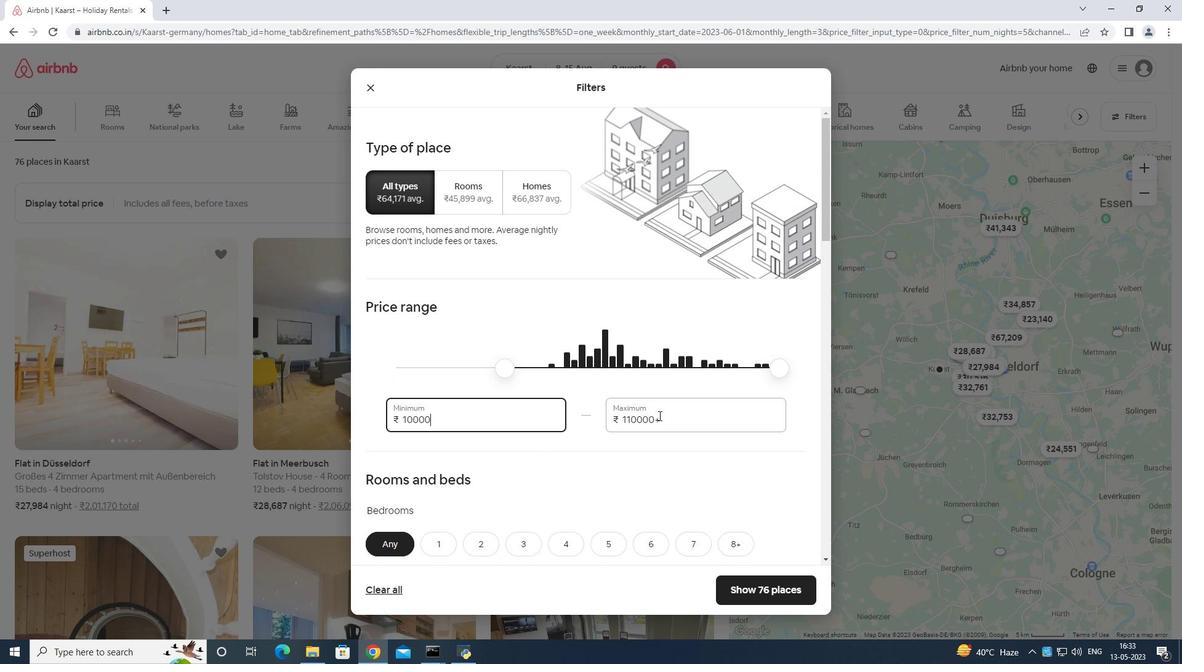 
Action: Mouse pressed left at (664, 412)
Screenshot: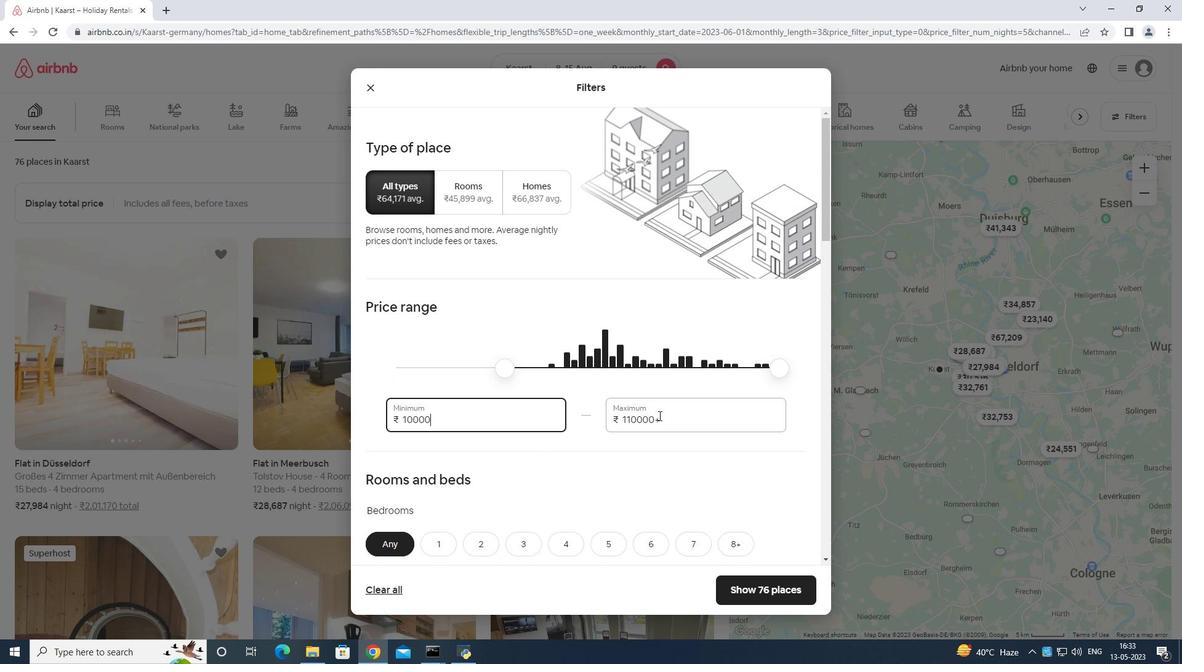 
Action: Mouse moved to (666, 412)
Screenshot: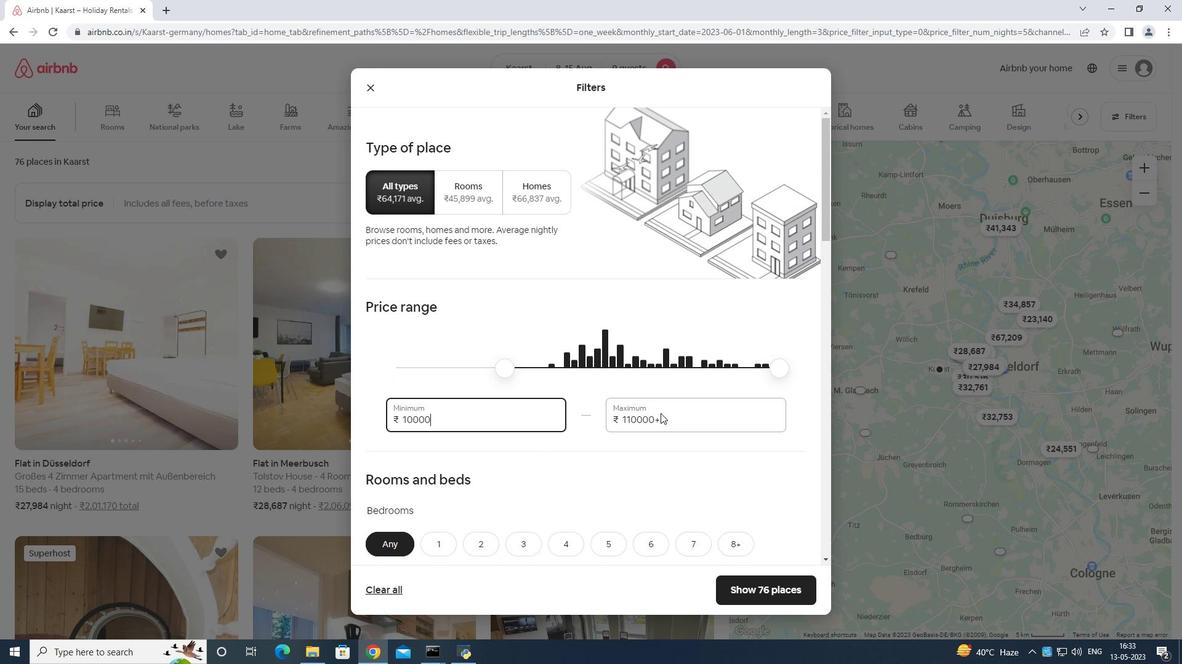 
Action: Key pressed <Key.backspace><Key.backspace><Key.backspace><Key.backspace><Key.backspace><Key.backspace><Key.backspace><Key.backspace><Key.backspace><Key.backspace><Key.backspace><Key.backspace><Key.backspace>14000
Screenshot: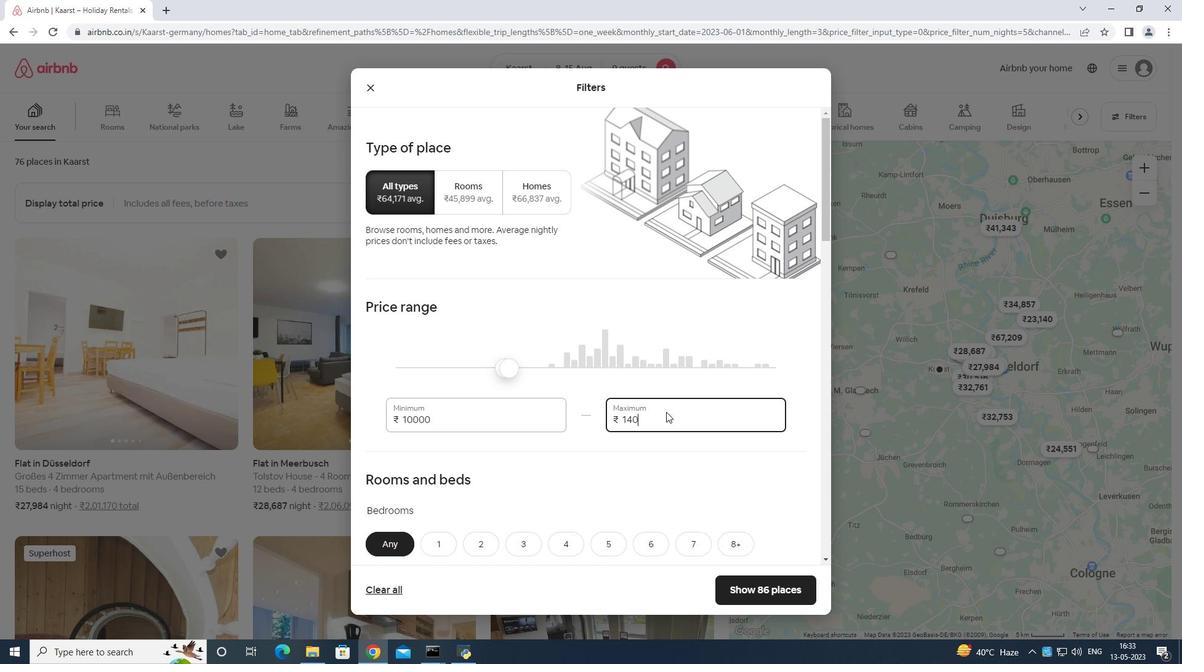 
Action: Mouse moved to (666, 411)
Screenshot: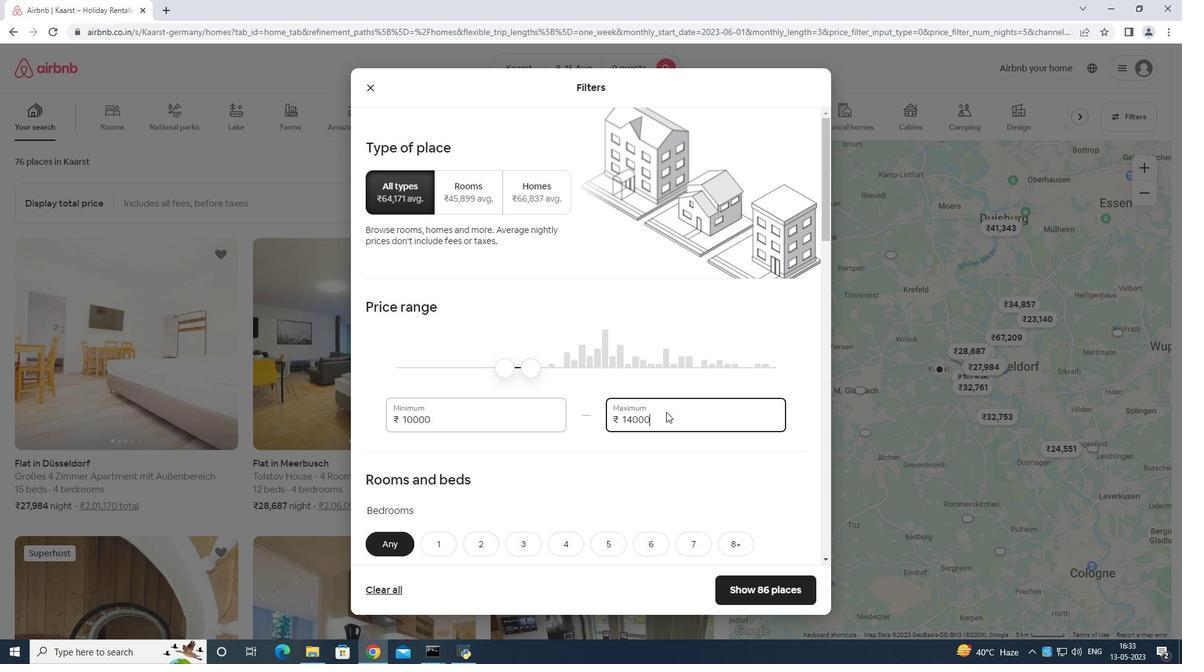 
Action: Mouse scrolled (666, 411) with delta (0, 0)
Screenshot: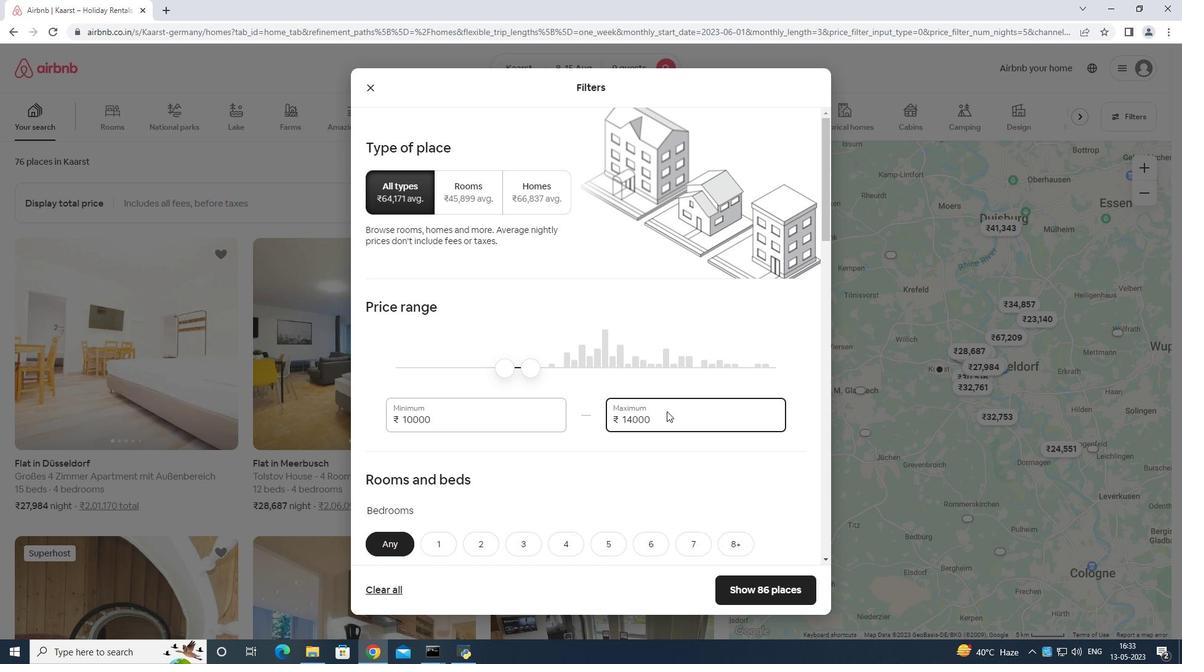 
Action: Mouse scrolled (666, 411) with delta (0, 0)
Screenshot: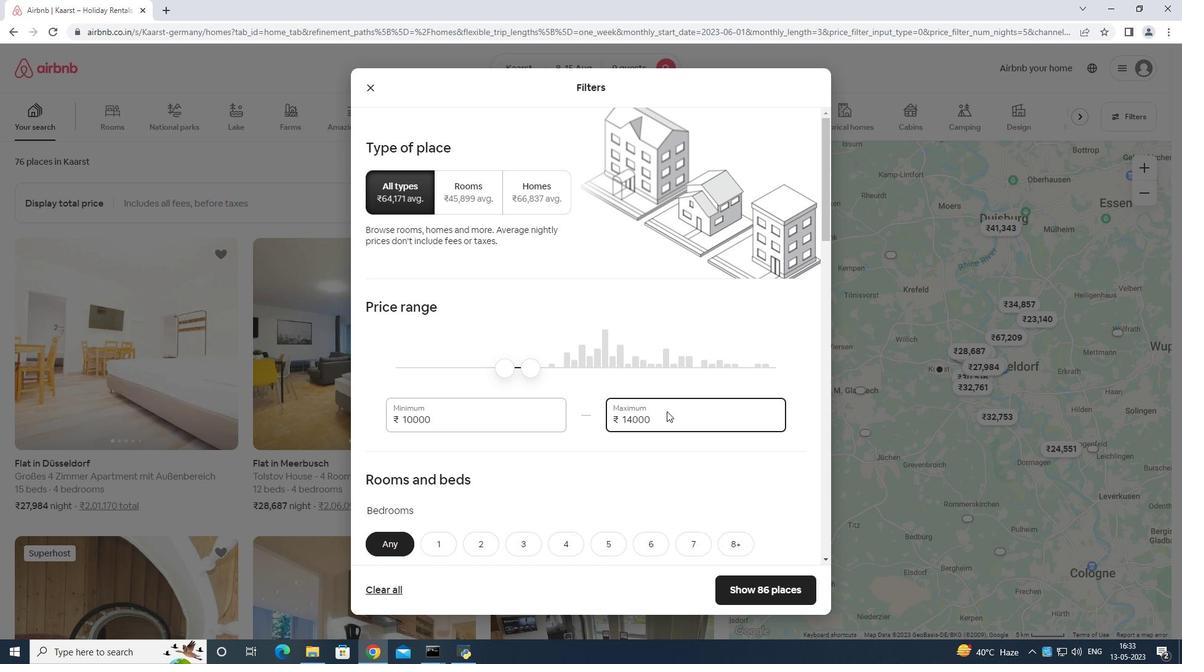 
Action: Mouse scrolled (666, 411) with delta (0, 0)
Screenshot: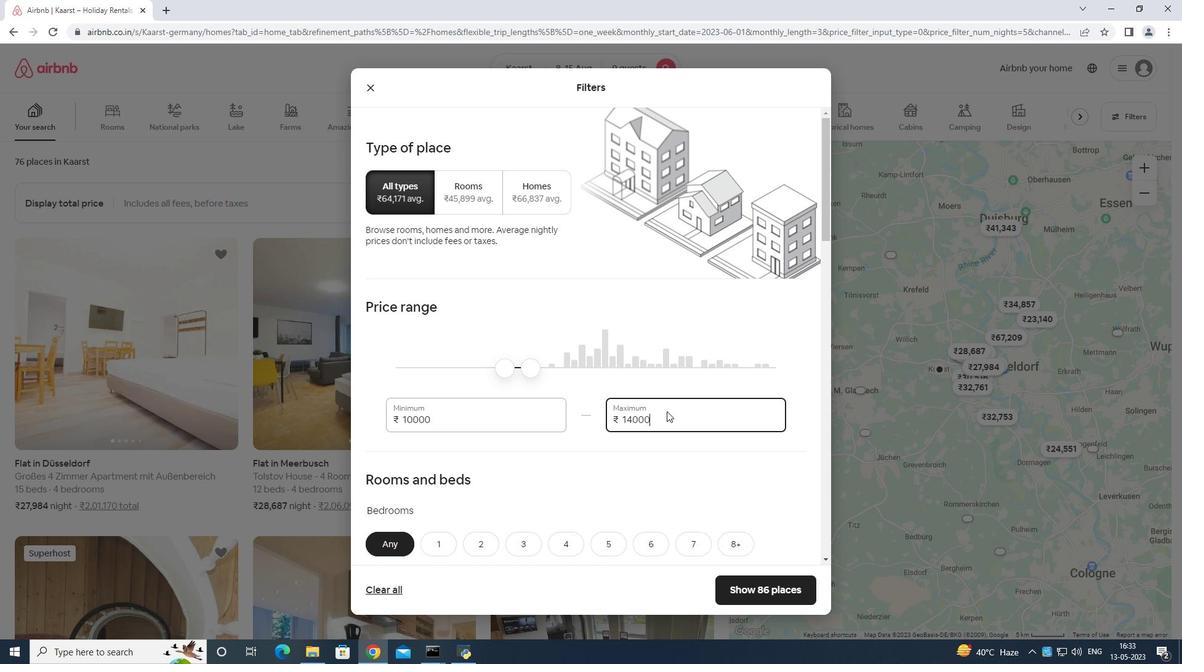 
Action: Mouse scrolled (666, 411) with delta (0, 0)
Screenshot: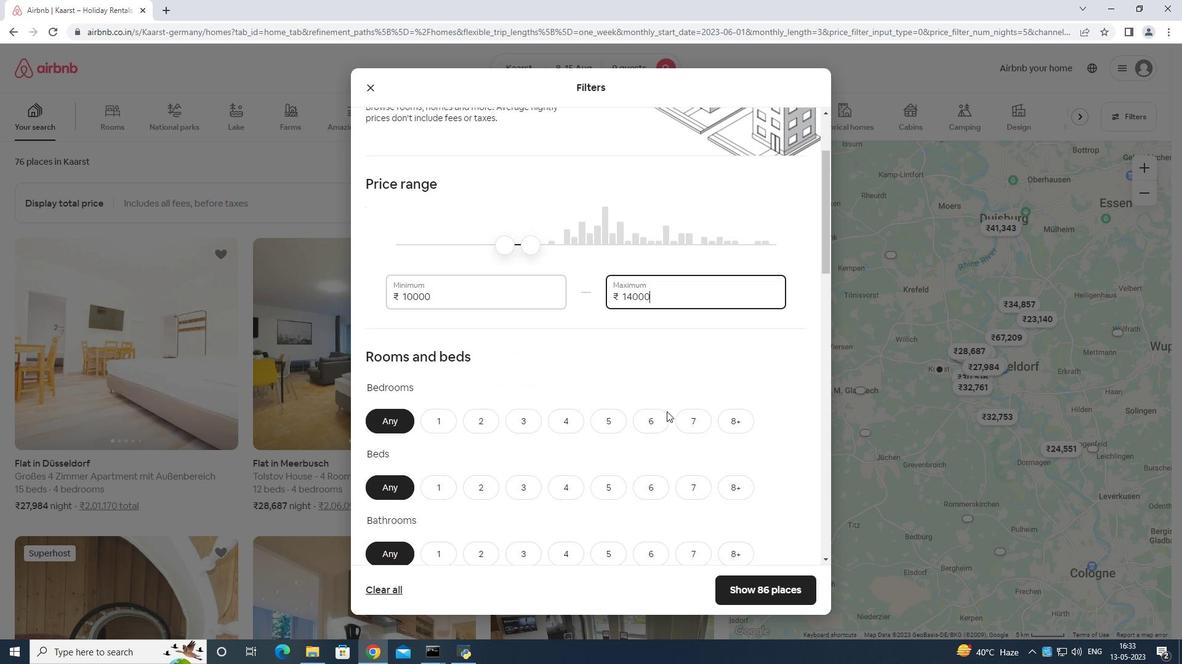 
Action: Mouse moved to (606, 293)
Screenshot: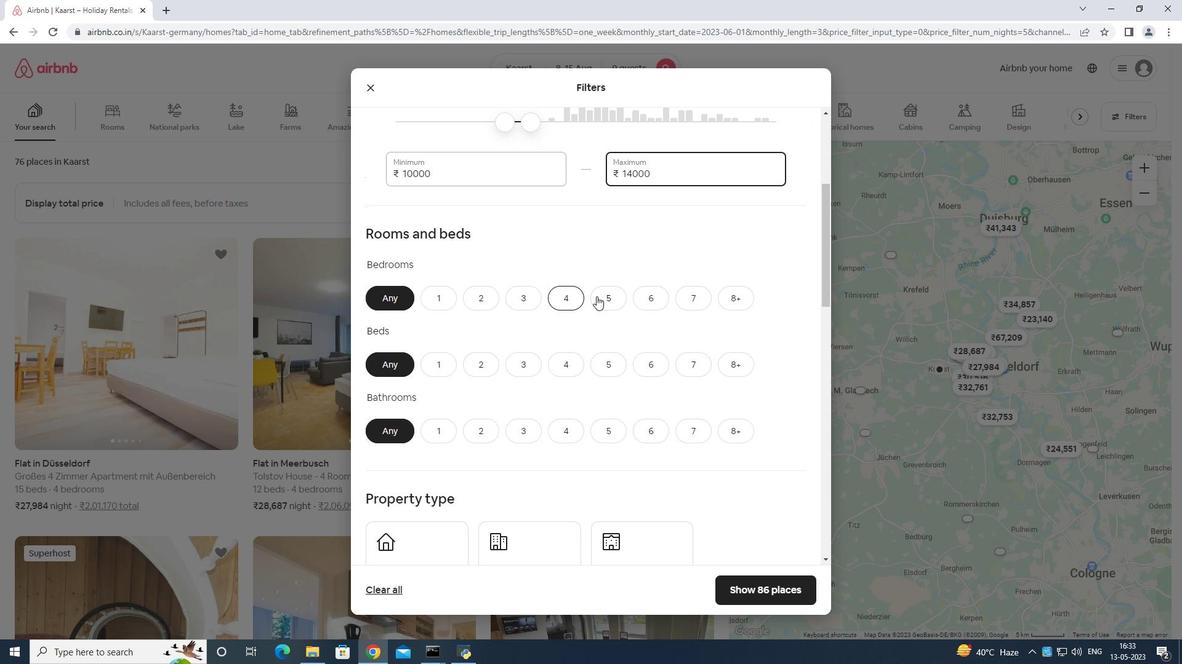 
Action: Mouse pressed left at (606, 293)
Screenshot: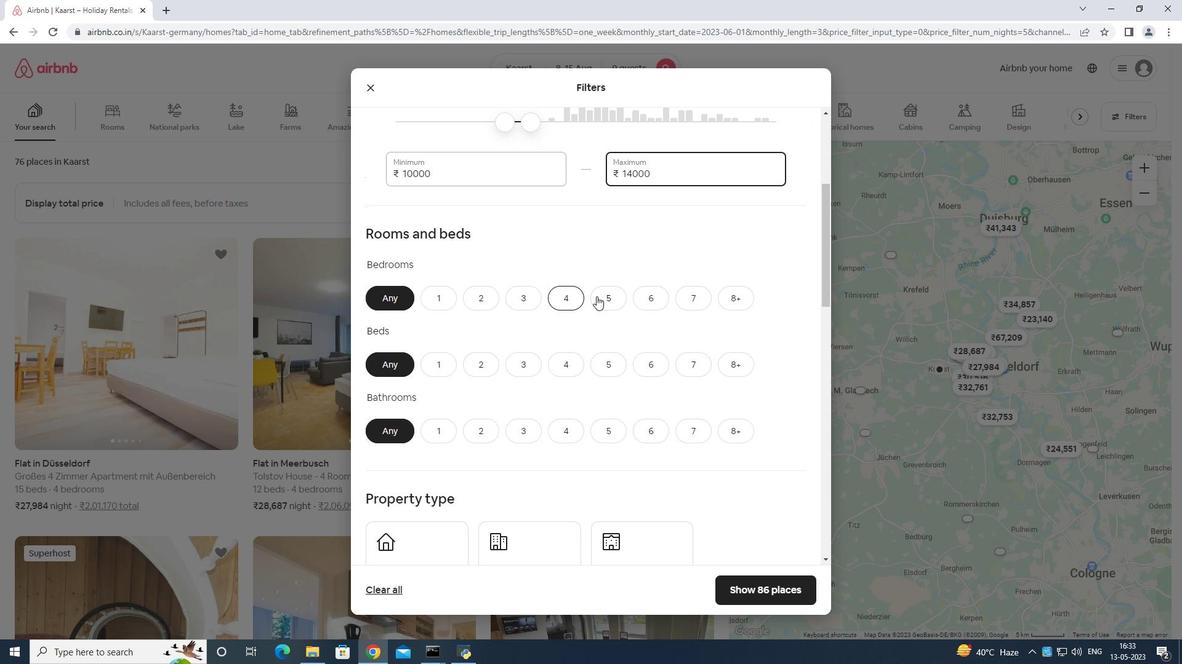 
Action: Mouse moved to (723, 365)
Screenshot: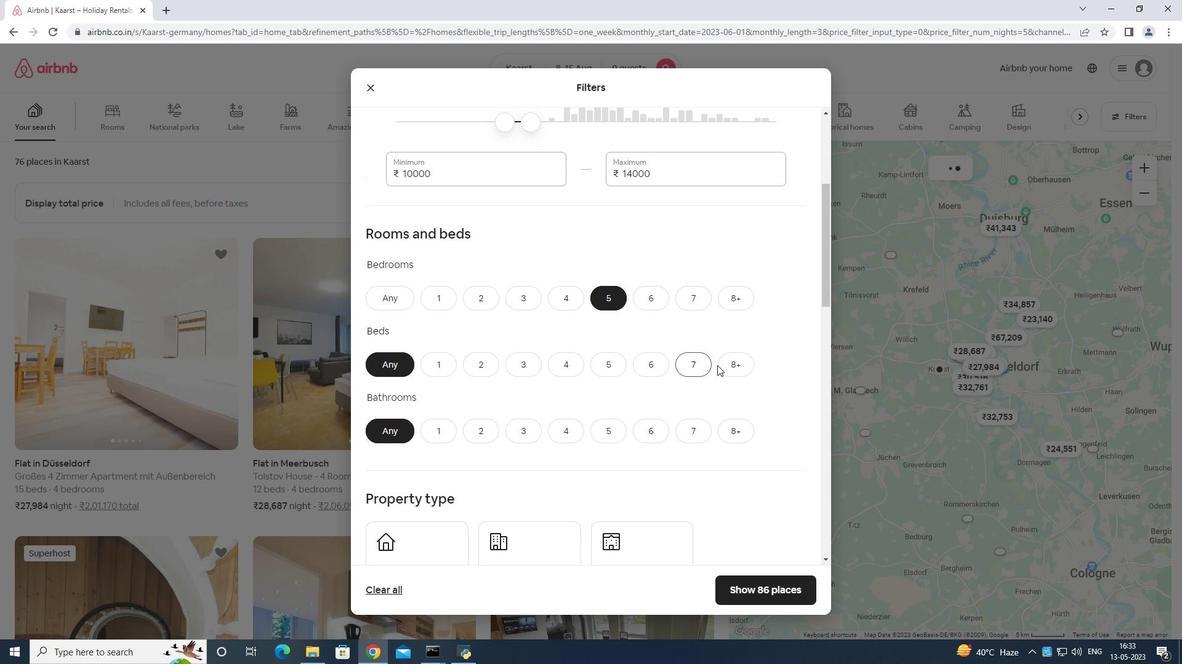 
Action: Mouse pressed left at (723, 365)
Screenshot: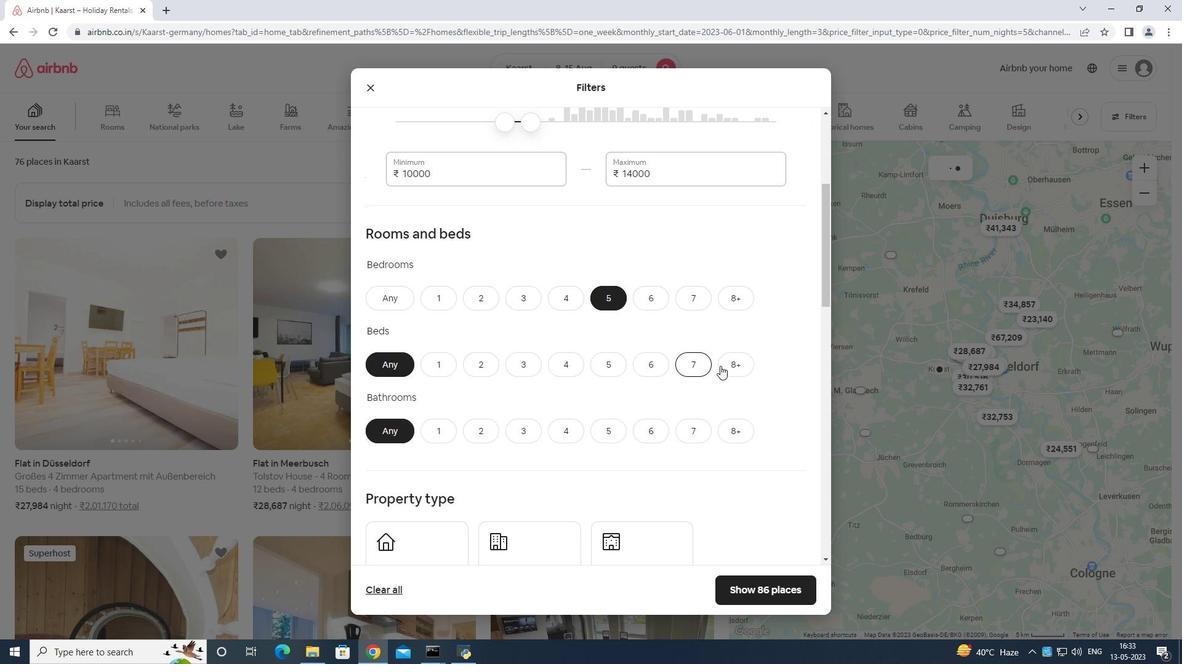 
Action: Mouse moved to (602, 424)
Screenshot: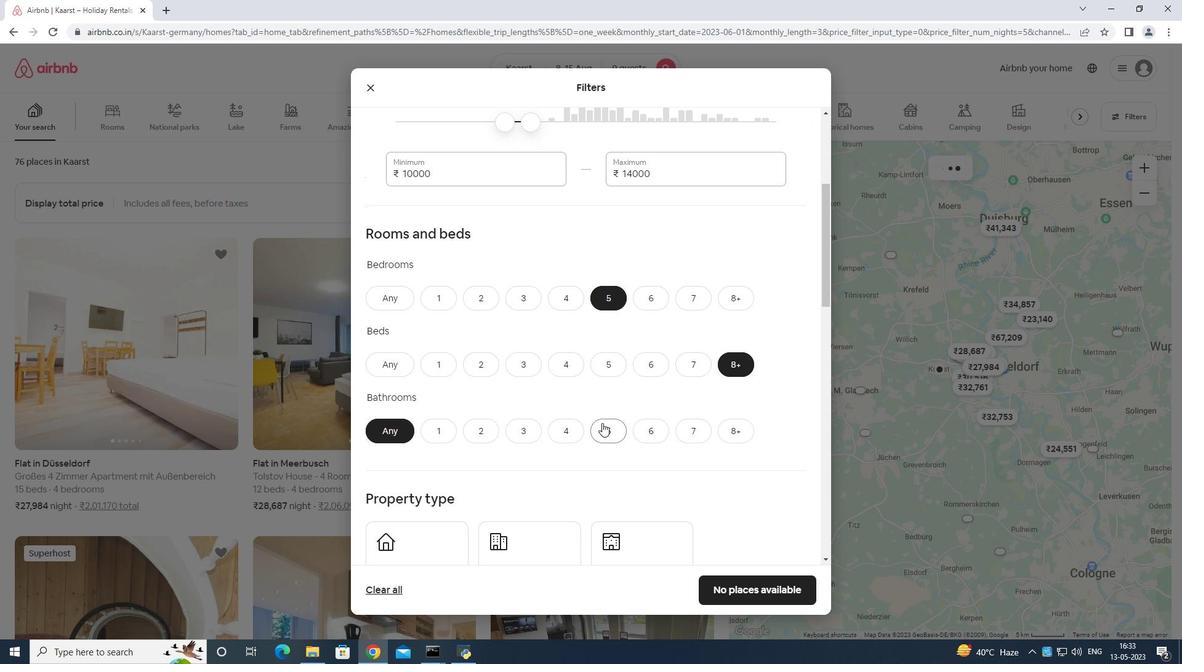 
Action: Mouse pressed left at (602, 424)
Screenshot: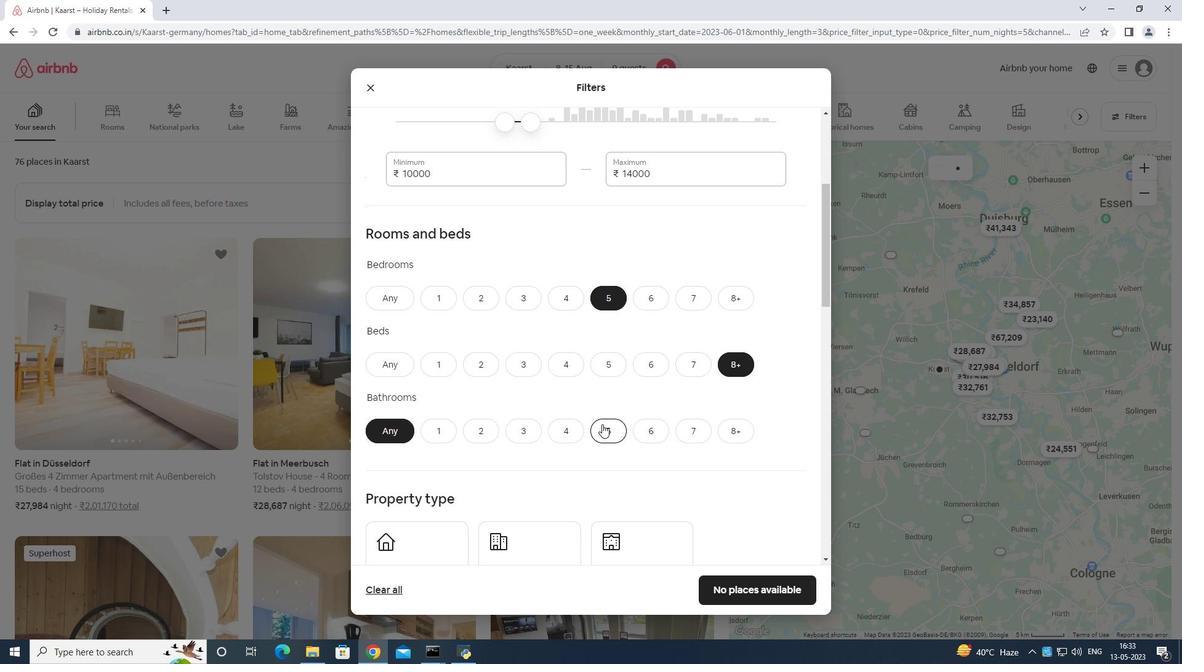 
Action: Mouse moved to (608, 418)
Screenshot: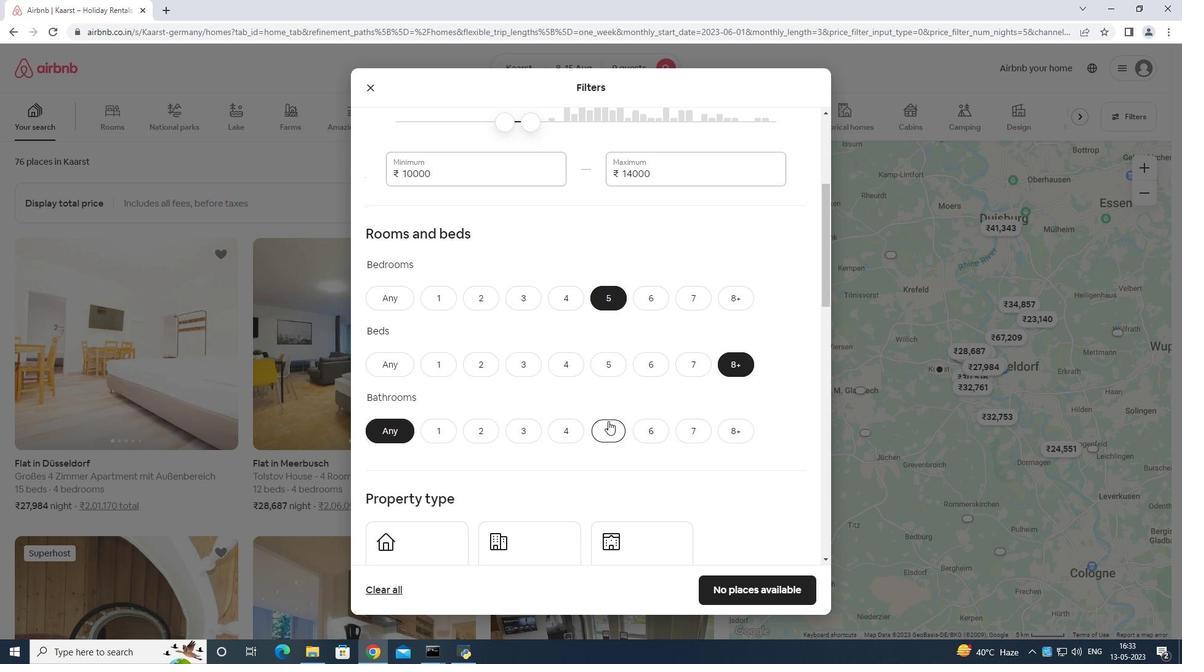
Action: Mouse scrolled (608, 418) with delta (0, 0)
Screenshot: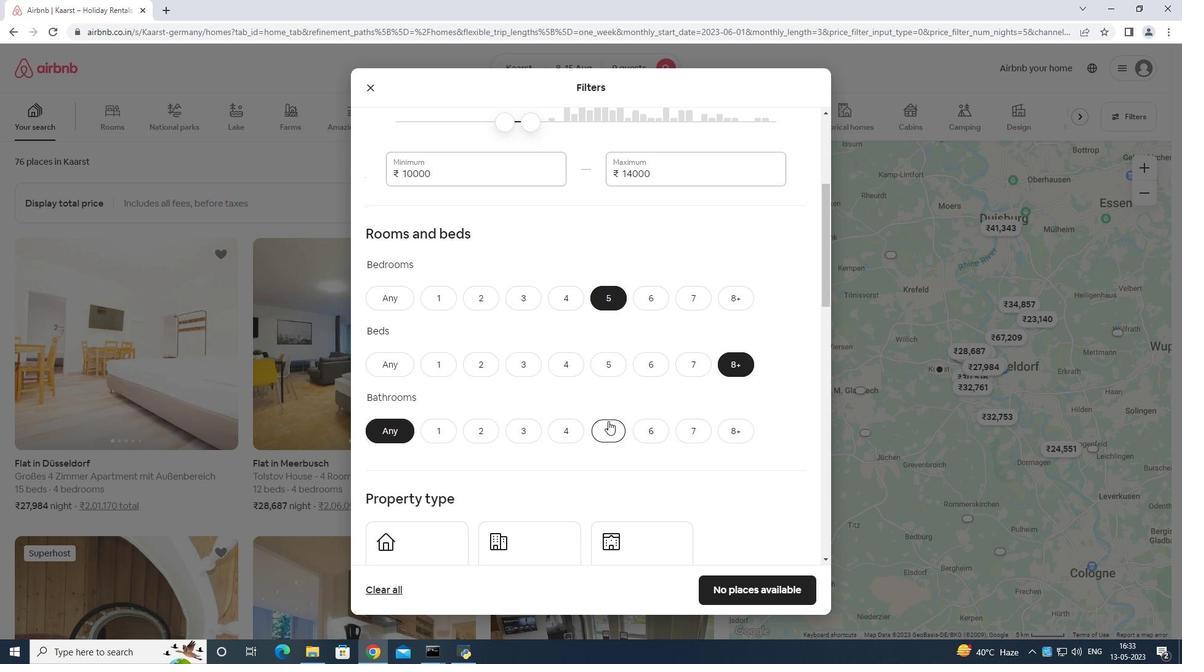 
Action: Mouse moved to (608, 419)
Screenshot: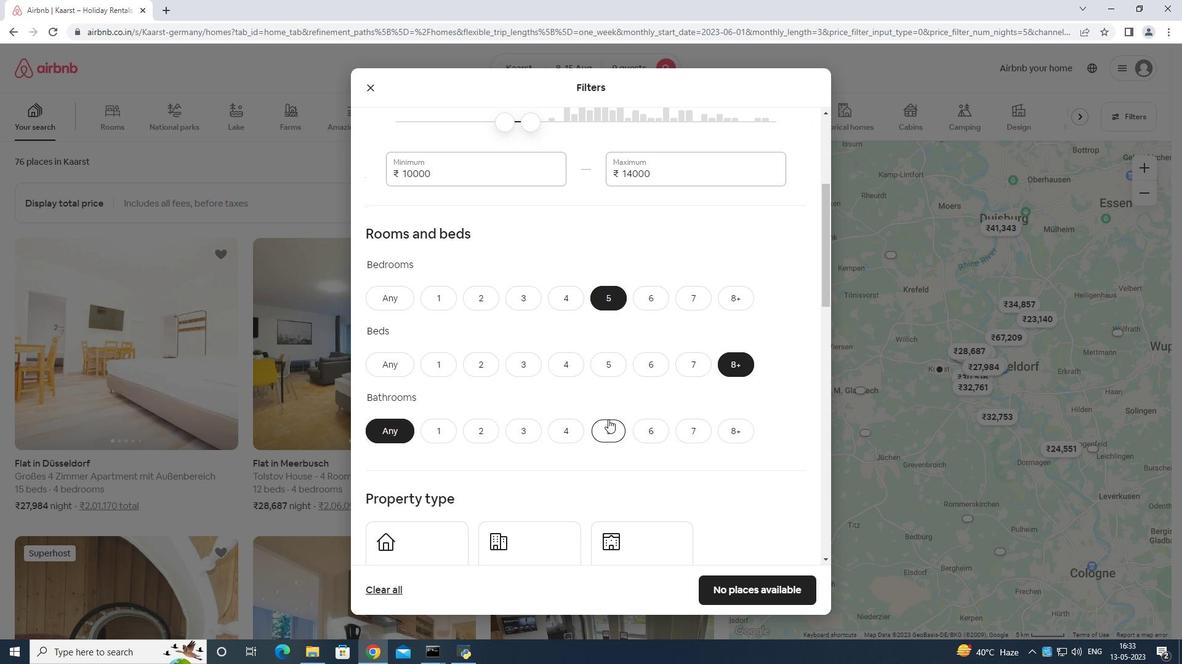 
Action: Mouse scrolled (608, 418) with delta (0, 0)
Screenshot: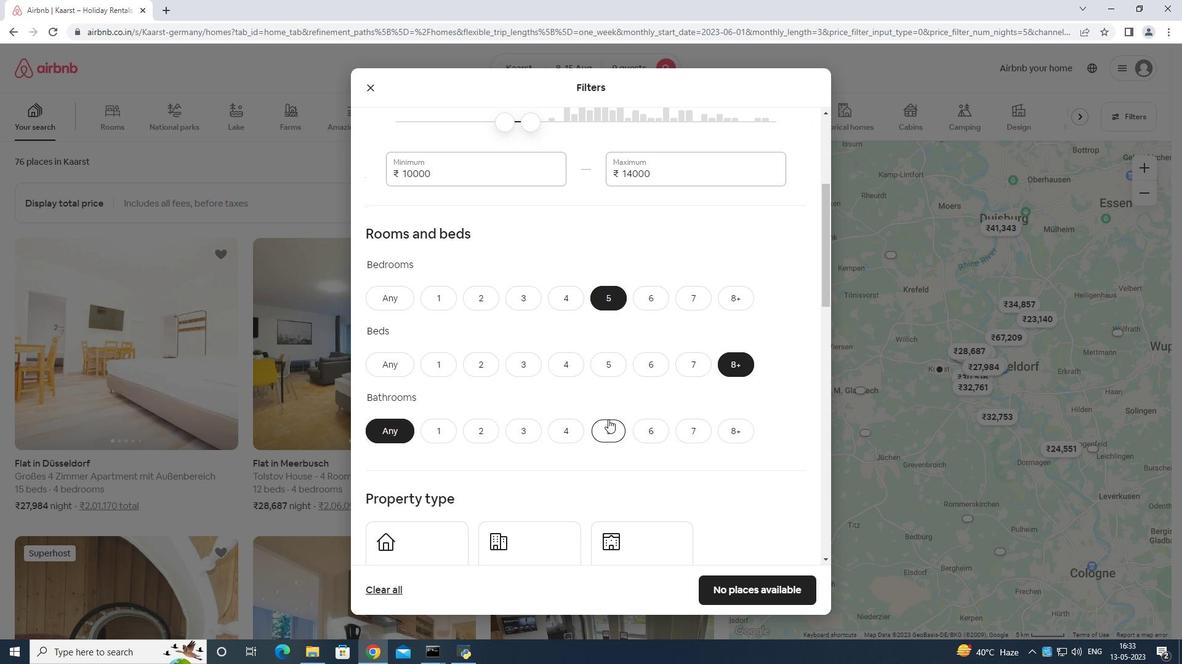 
Action: Mouse scrolled (608, 418) with delta (0, 0)
Screenshot: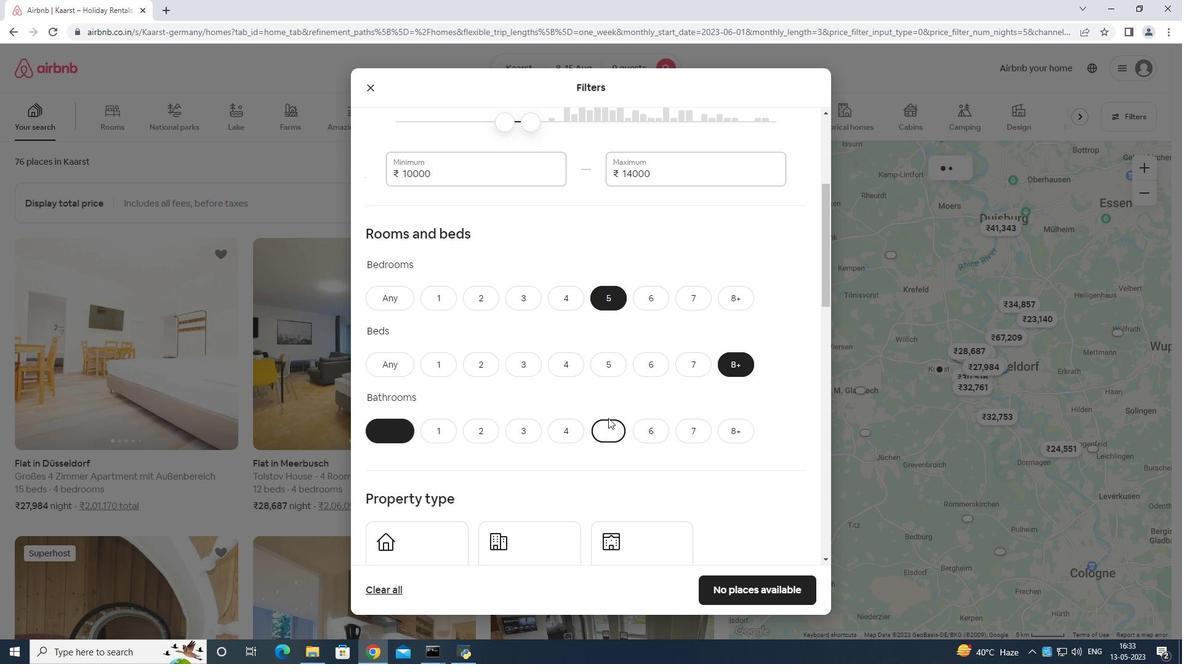 
Action: Mouse moved to (426, 376)
Screenshot: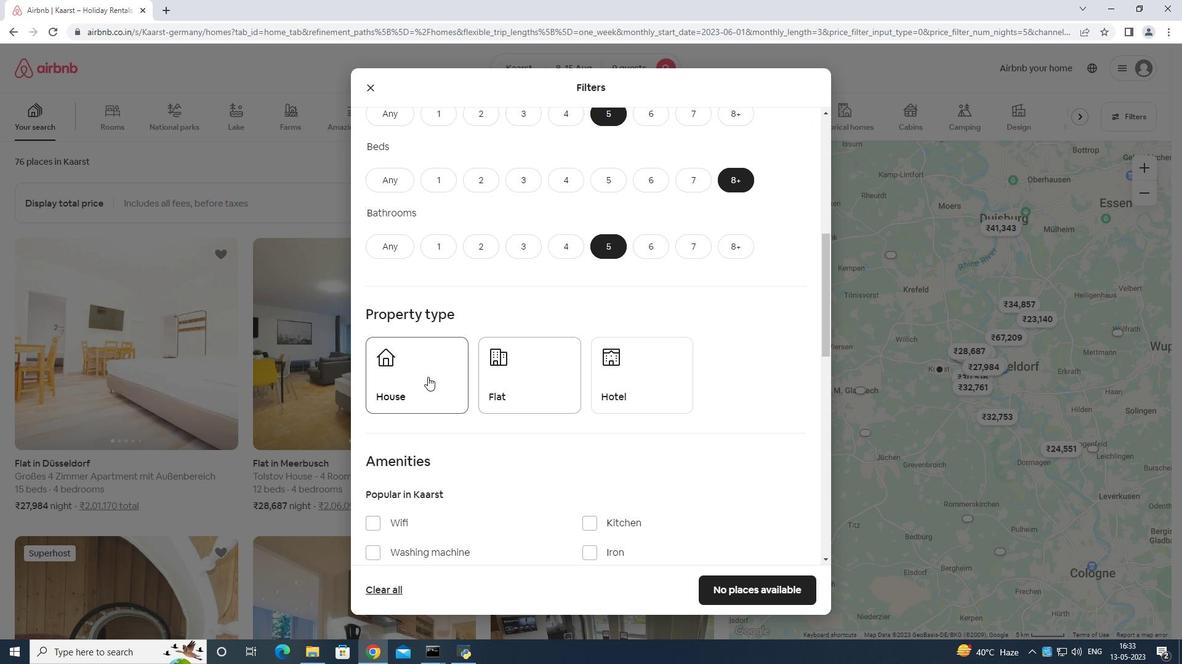 
Action: Mouse pressed left at (426, 376)
Screenshot: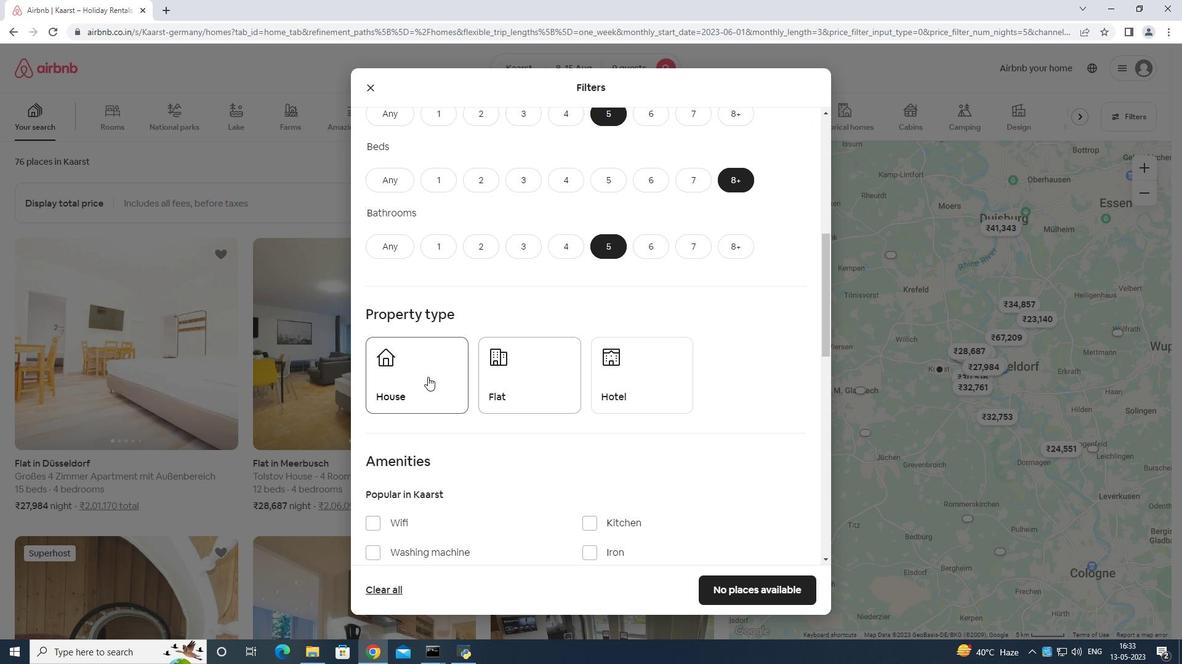 
Action: Mouse moved to (504, 377)
Screenshot: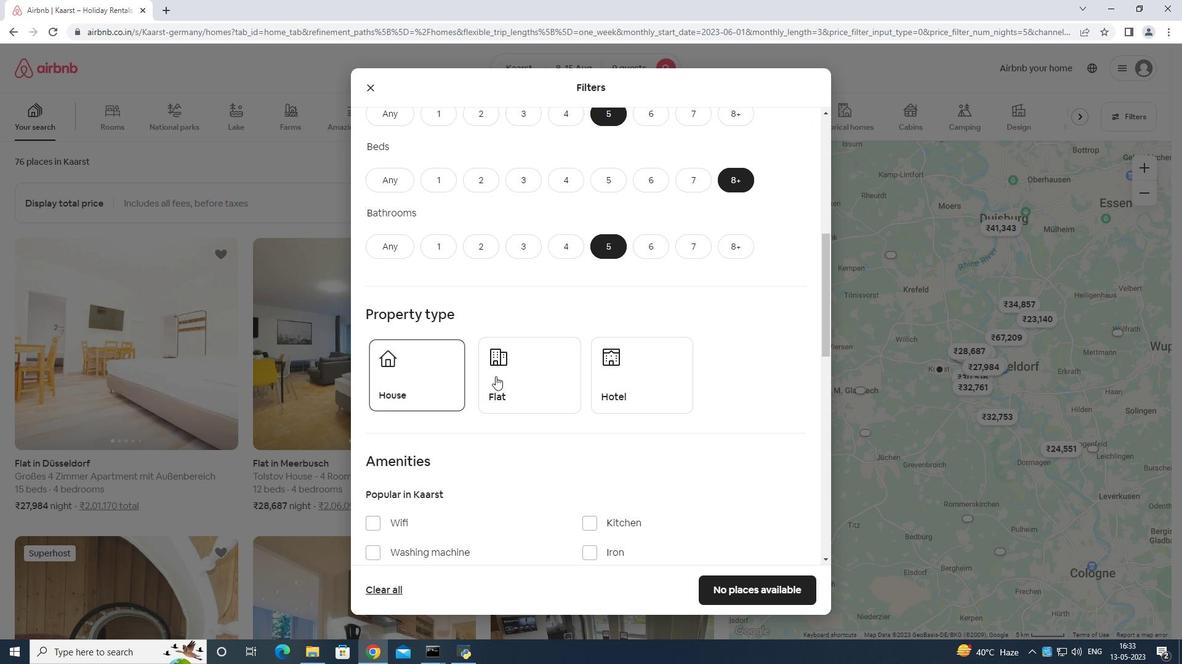 
Action: Mouse pressed left at (504, 377)
Screenshot: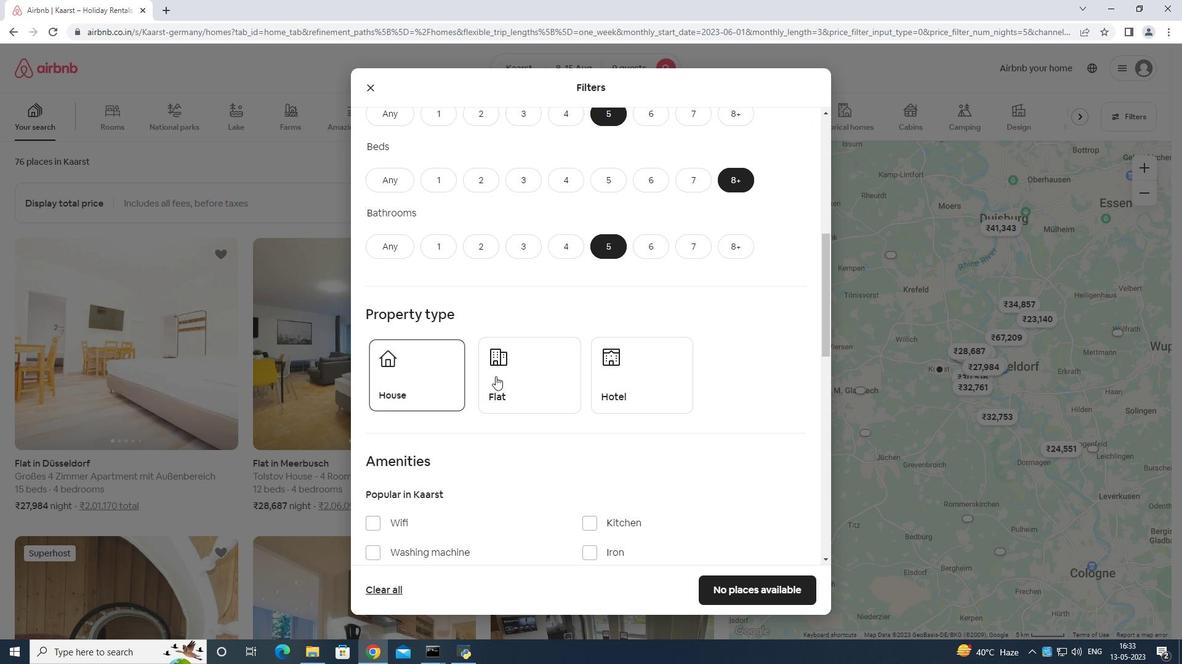 
Action: Mouse moved to (552, 373)
Screenshot: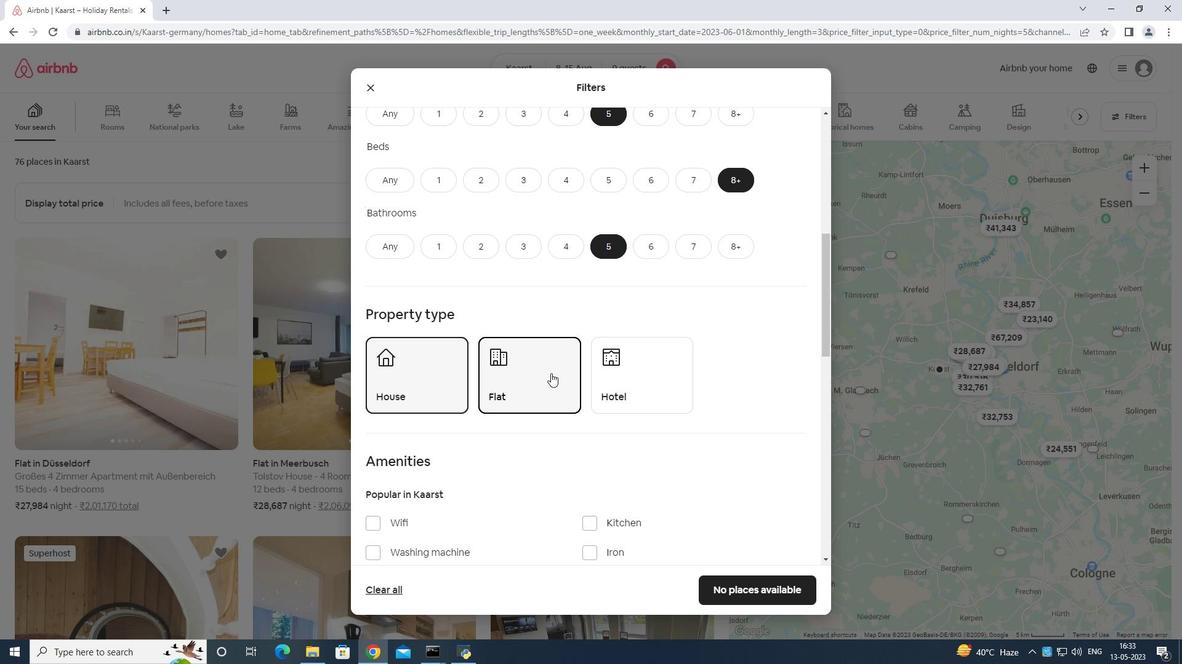 
Action: Mouse scrolled (552, 373) with delta (0, 0)
Screenshot: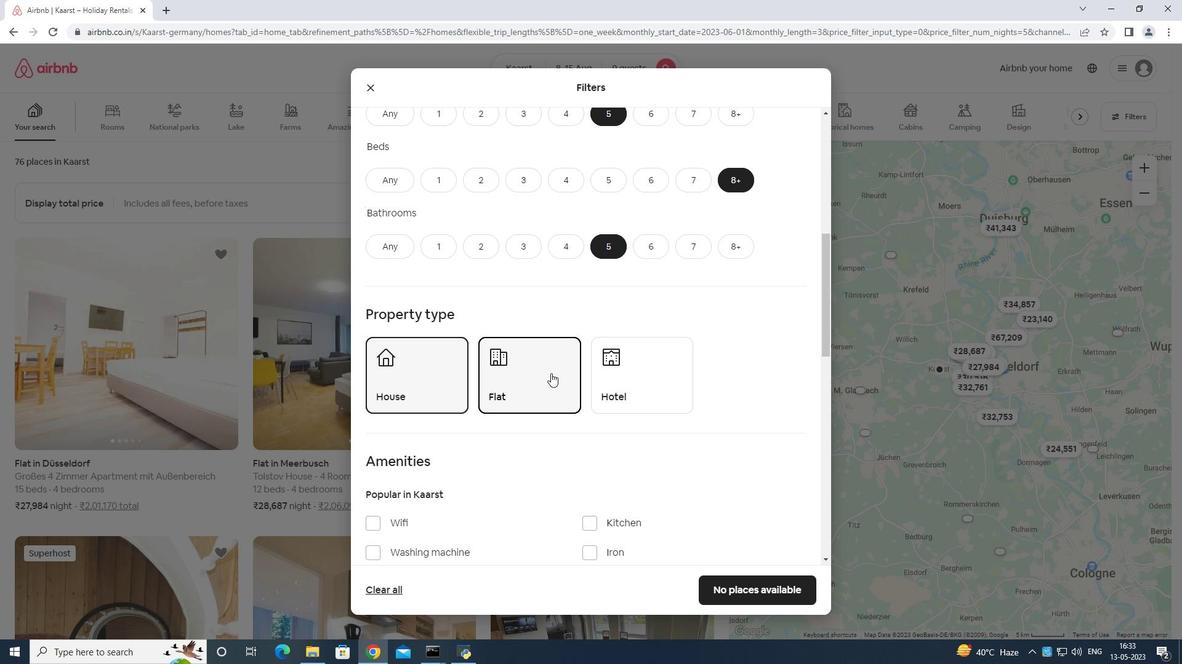 
Action: Mouse scrolled (552, 373) with delta (0, 0)
Screenshot: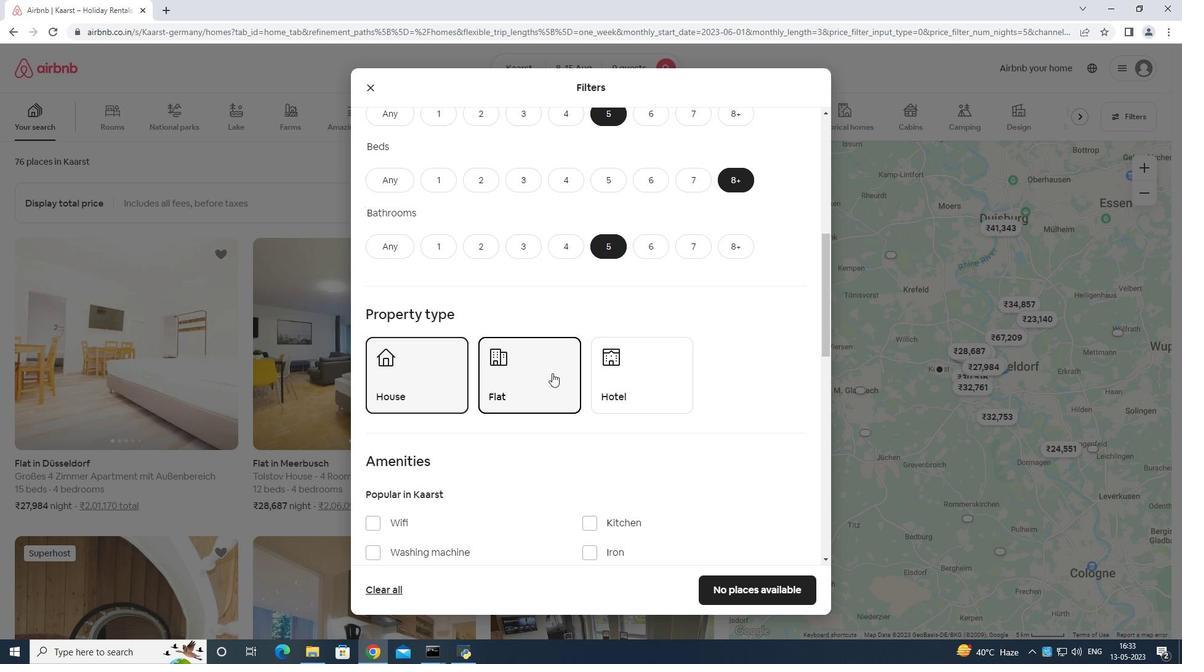 
Action: Mouse moved to (552, 373)
Screenshot: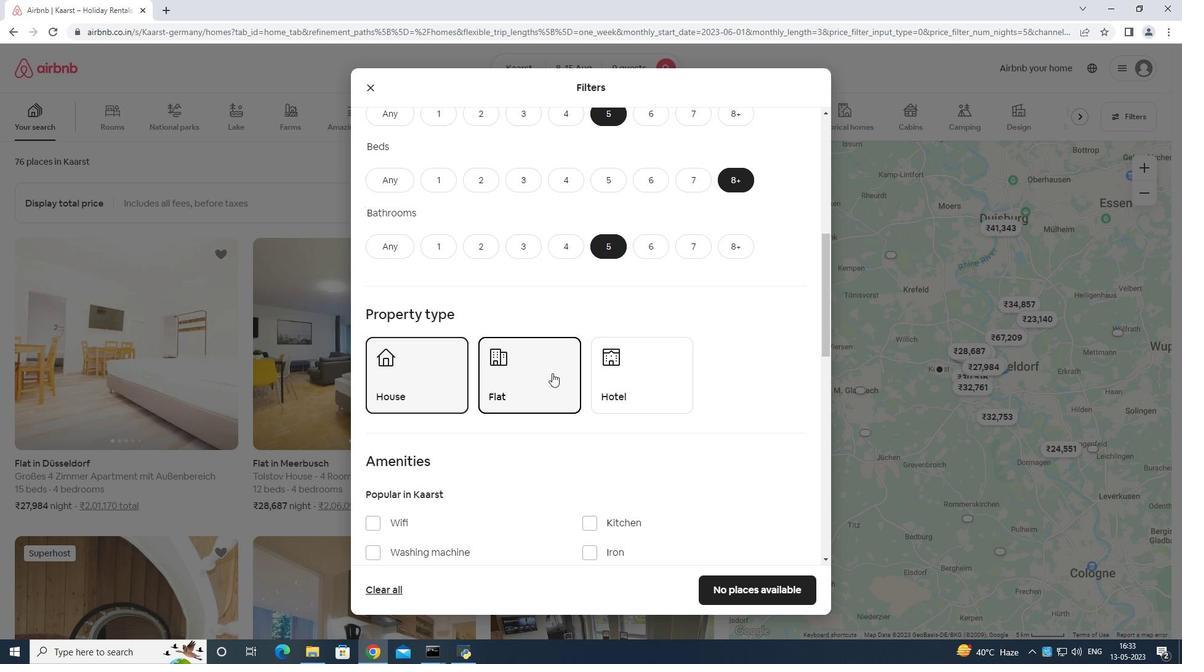 
Action: Mouse scrolled (552, 373) with delta (0, 0)
Screenshot: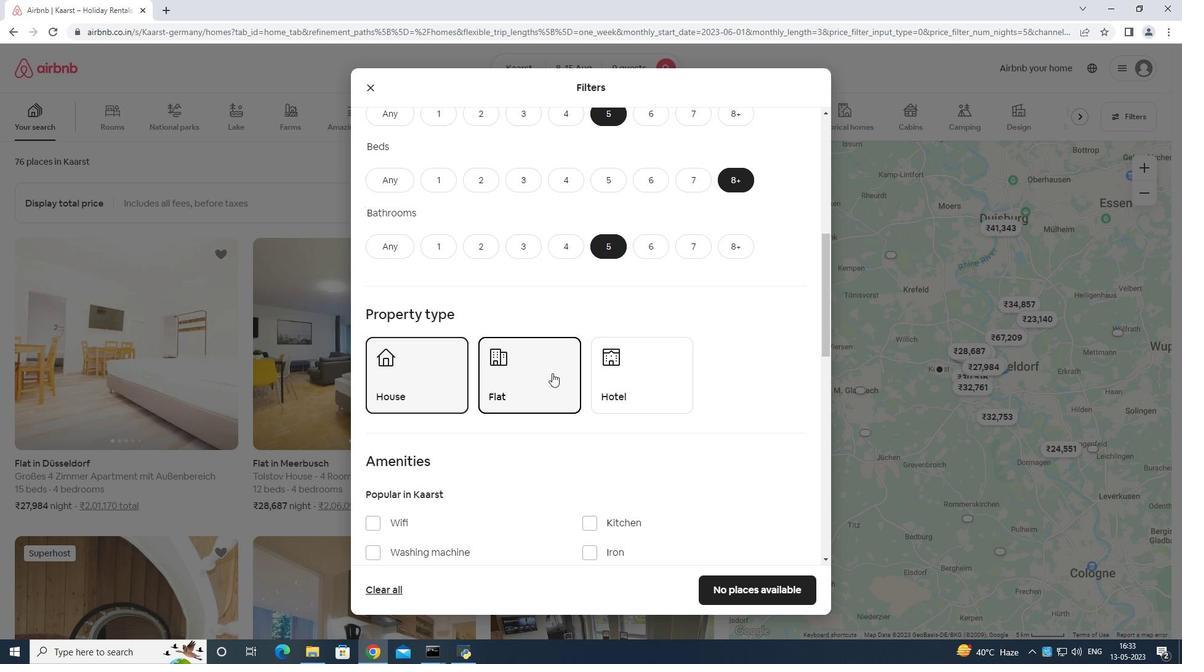 
Action: Mouse moved to (377, 336)
Screenshot: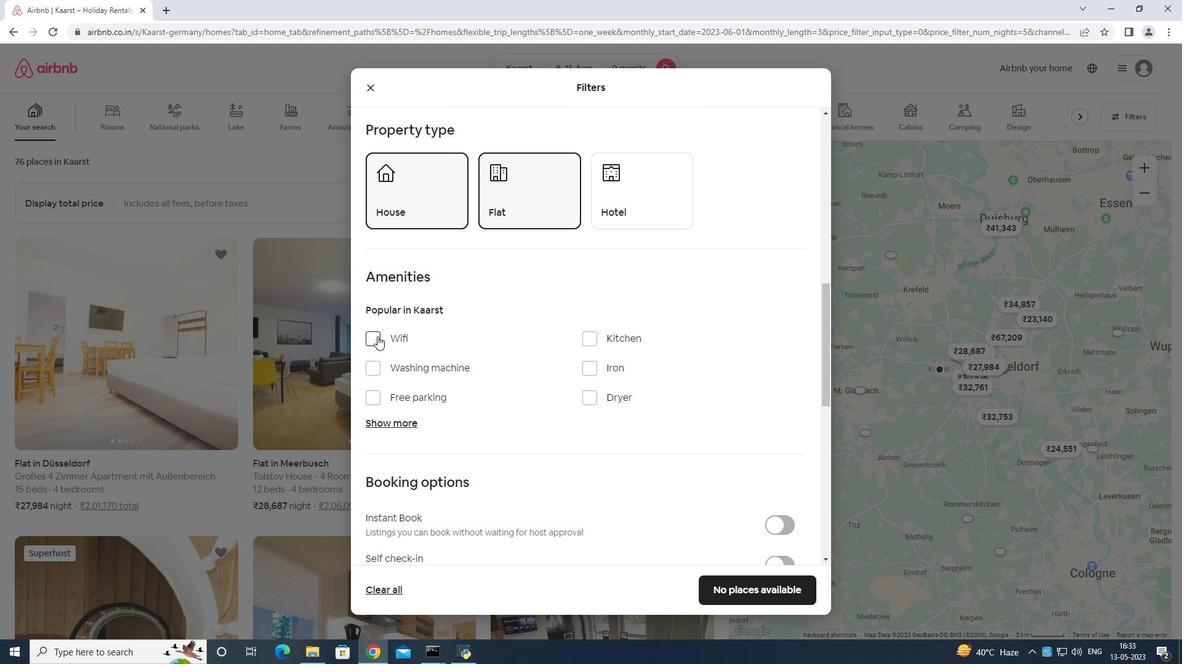 
Action: Mouse pressed left at (377, 336)
Screenshot: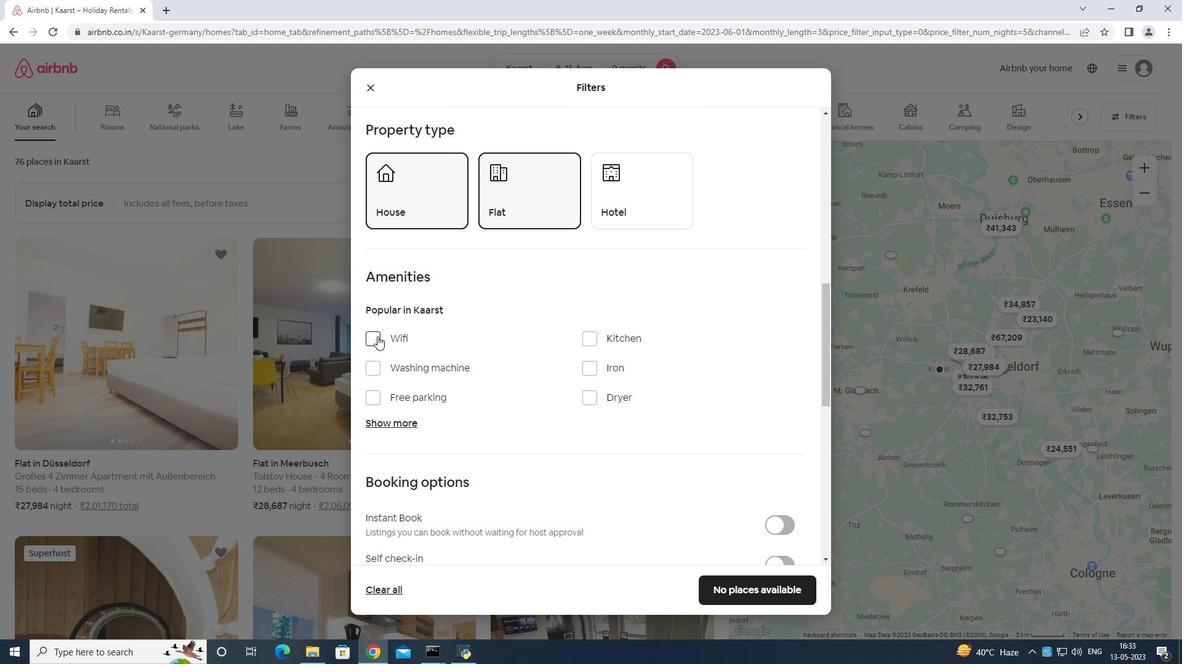 
Action: Mouse moved to (373, 397)
Screenshot: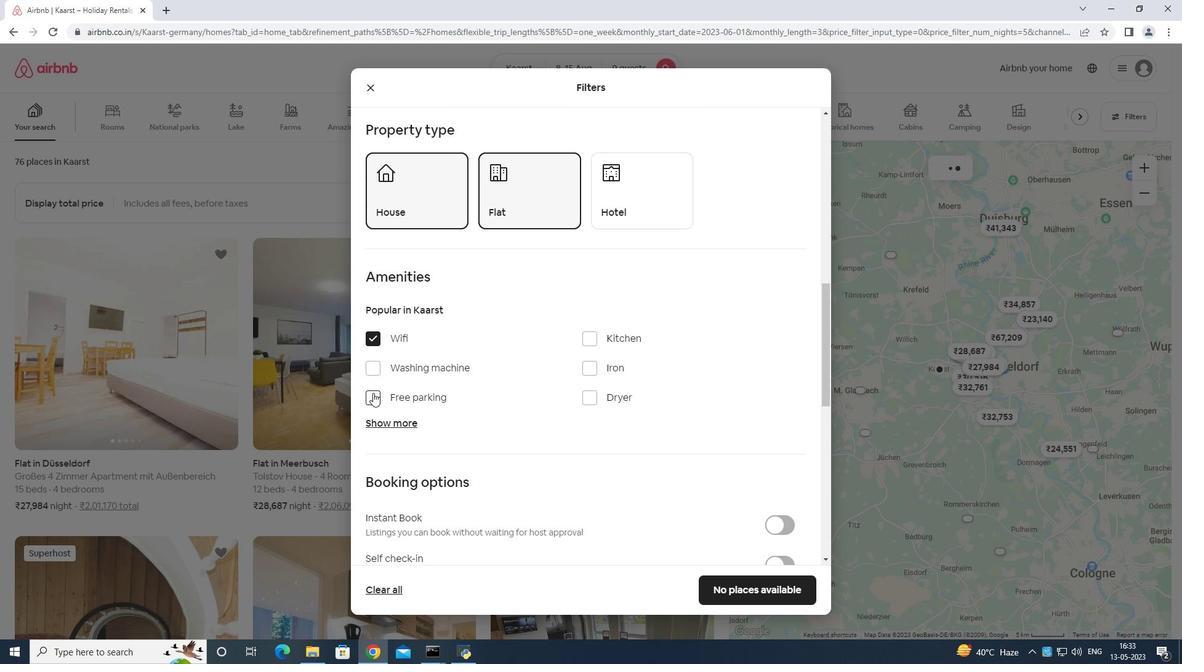 
Action: Mouse pressed left at (373, 397)
Screenshot: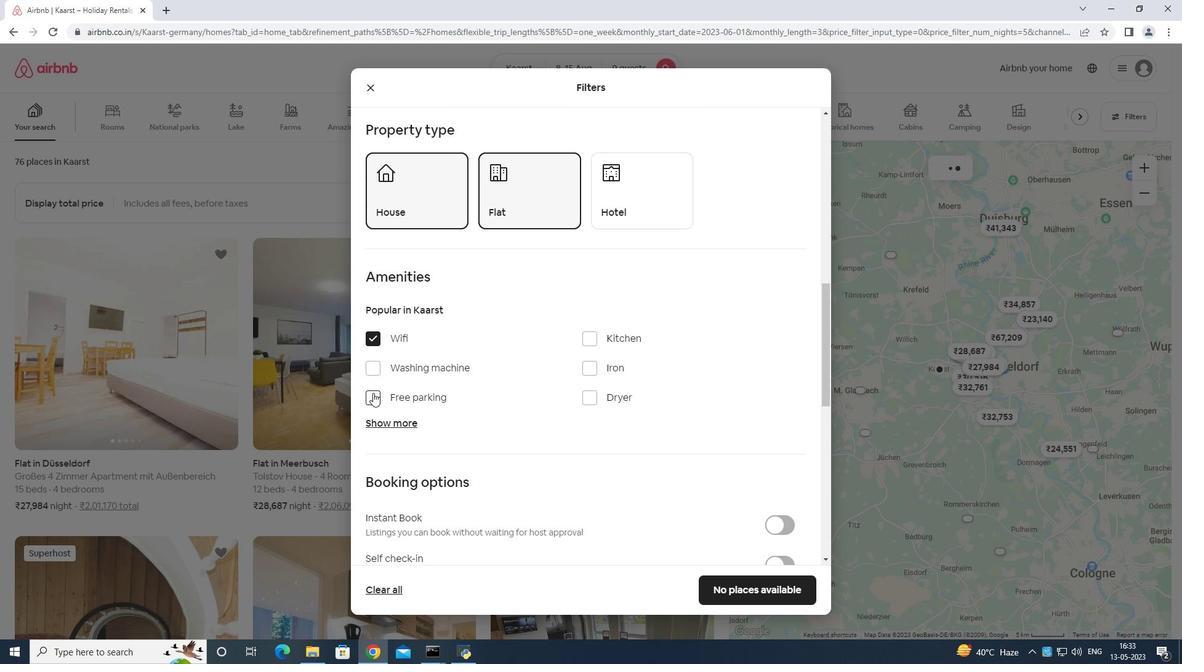 
Action: Mouse moved to (371, 417)
Screenshot: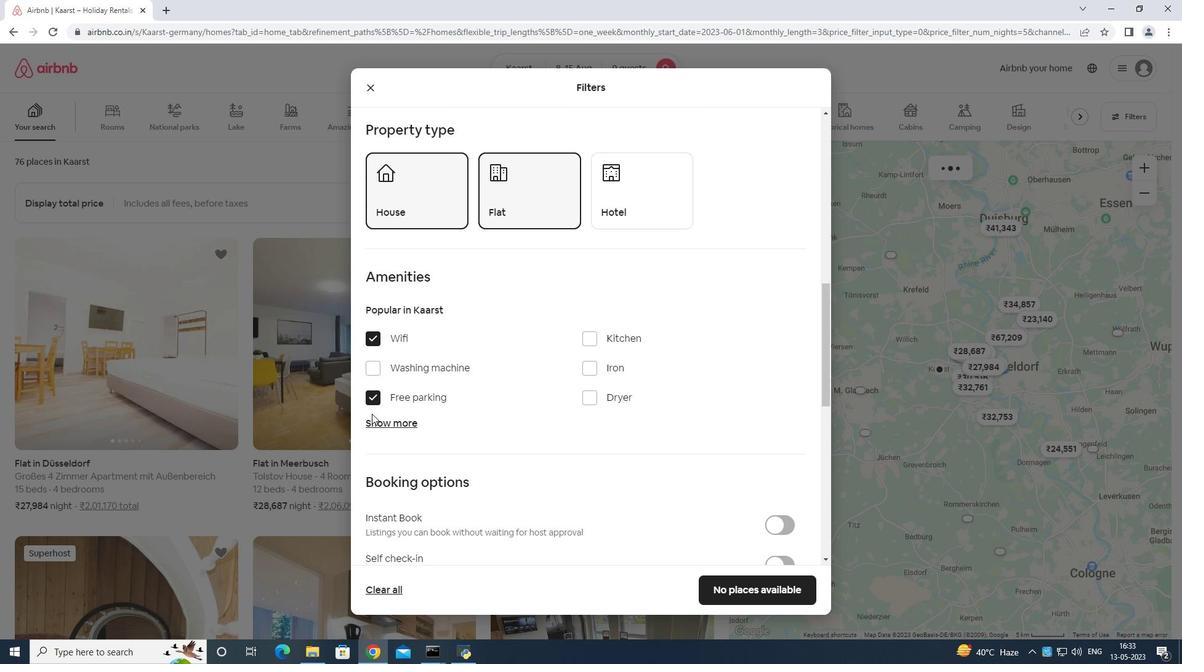 
Action: Mouse pressed left at (371, 417)
Screenshot: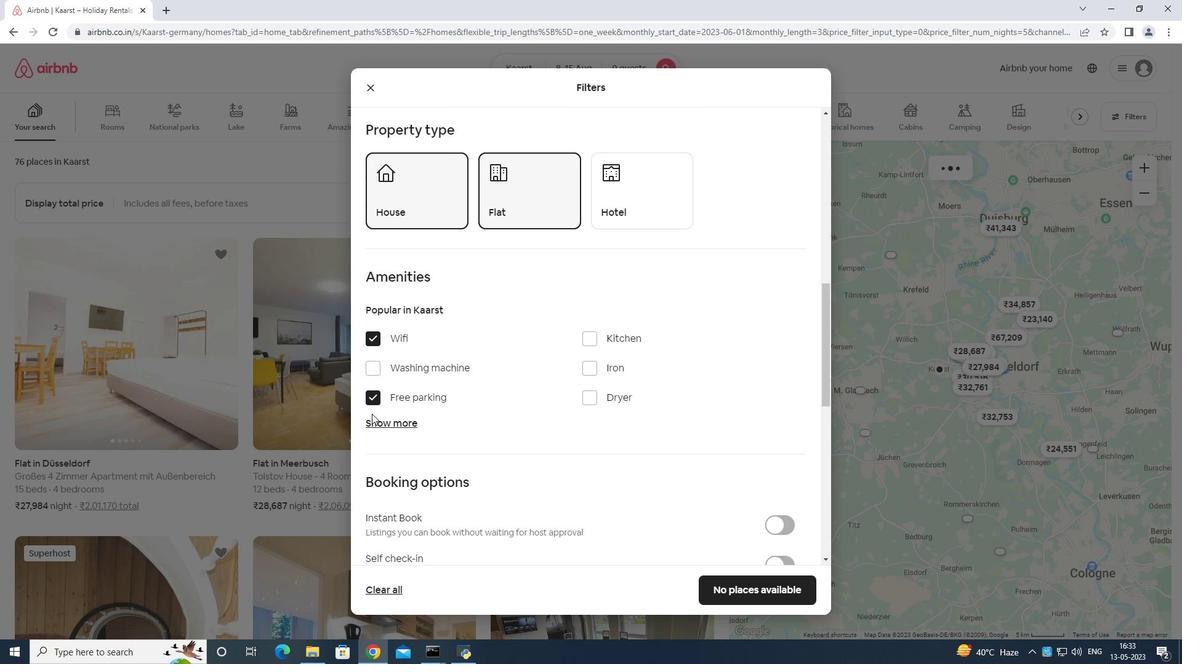 
Action: Mouse moved to (398, 426)
Screenshot: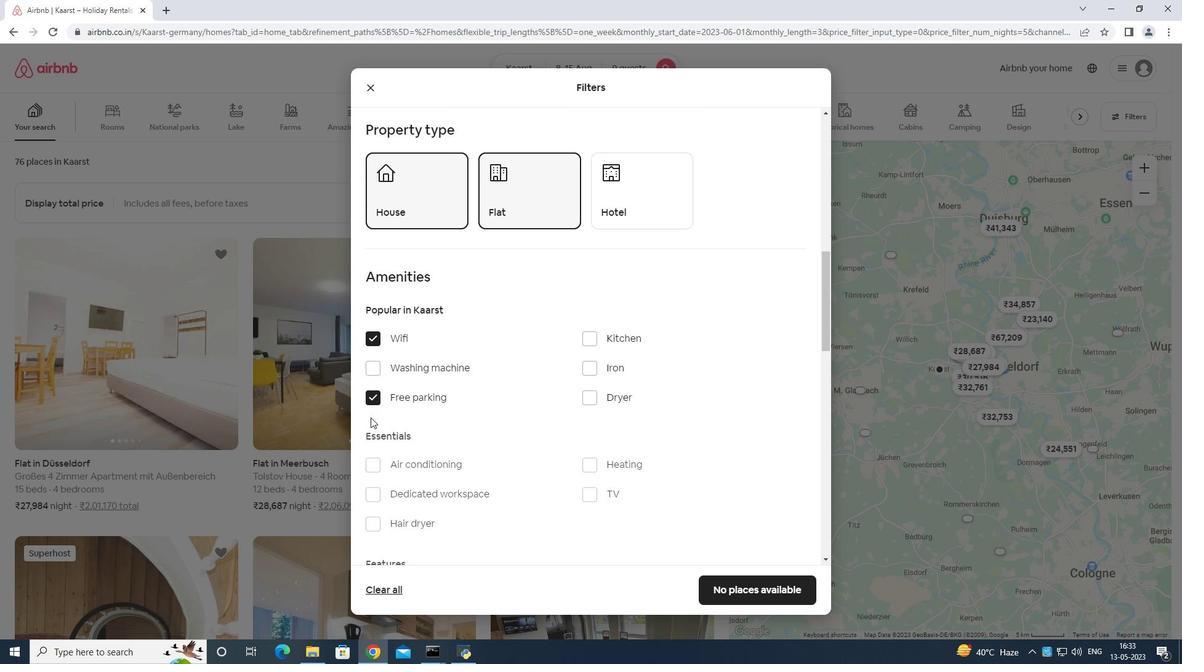 
Action: Mouse scrolled (398, 425) with delta (0, 0)
Screenshot: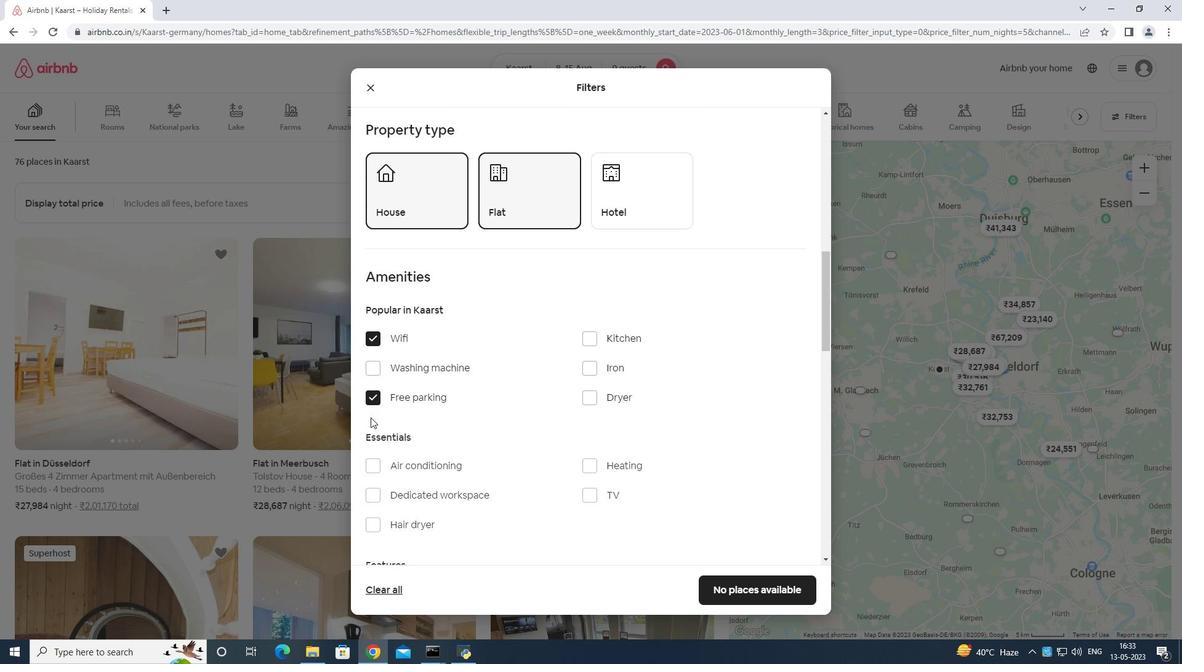 
Action: Mouse moved to (472, 437)
Screenshot: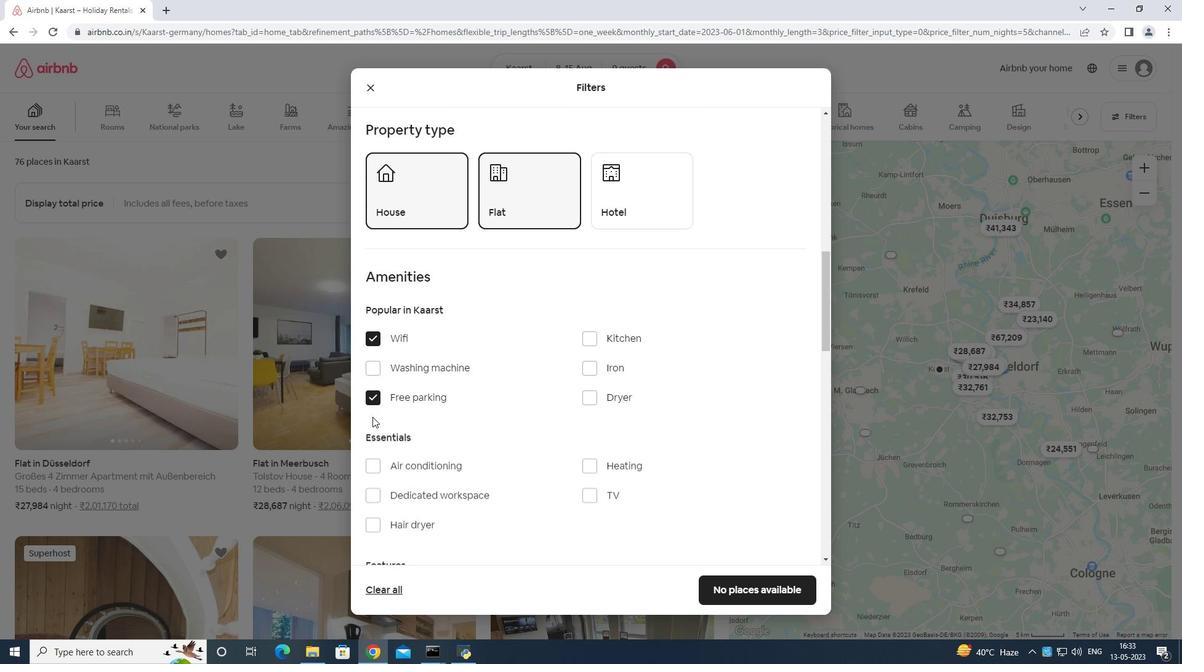
Action: Mouse scrolled (467, 437) with delta (0, 0)
Screenshot: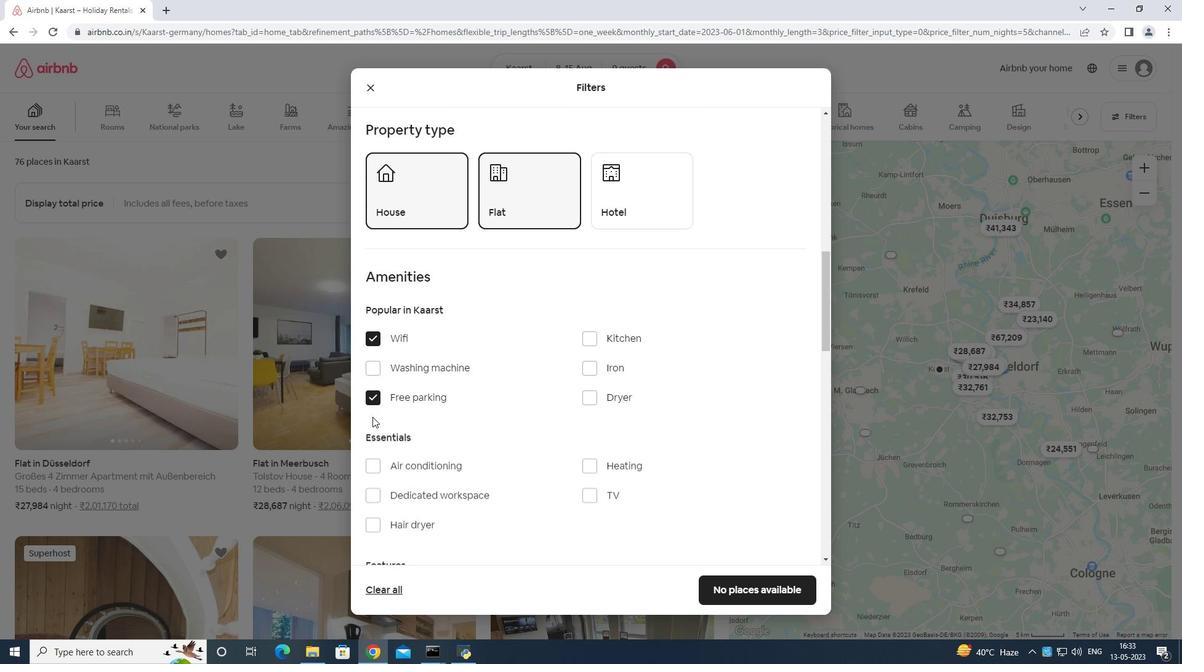
Action: Mouse moved to (591, 374)
Screenshot: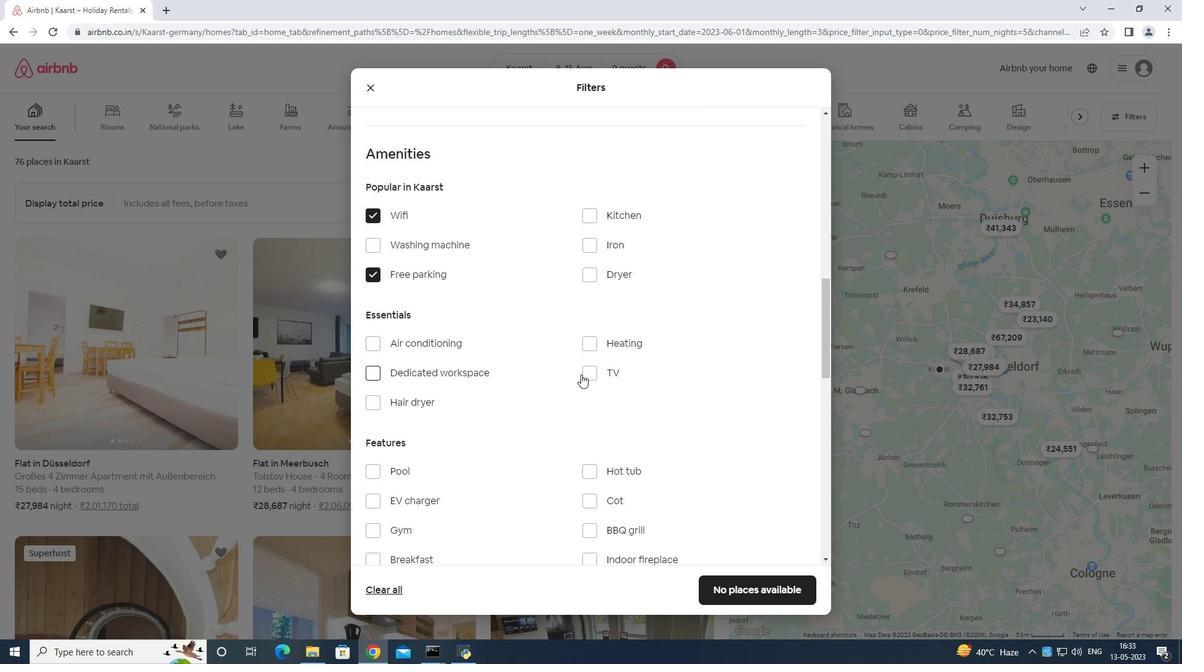 
Action: Mouse pressed left at (591, 374)
Screenshot: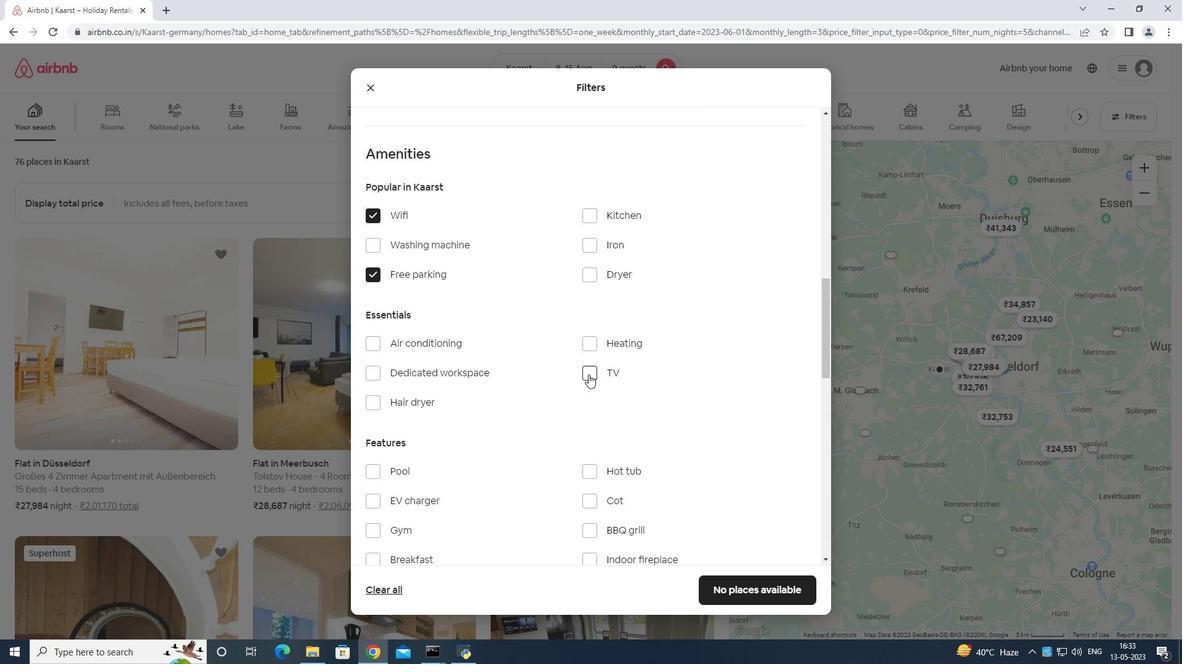 
Action: Mouse moved to (565, 382)
Screenshot: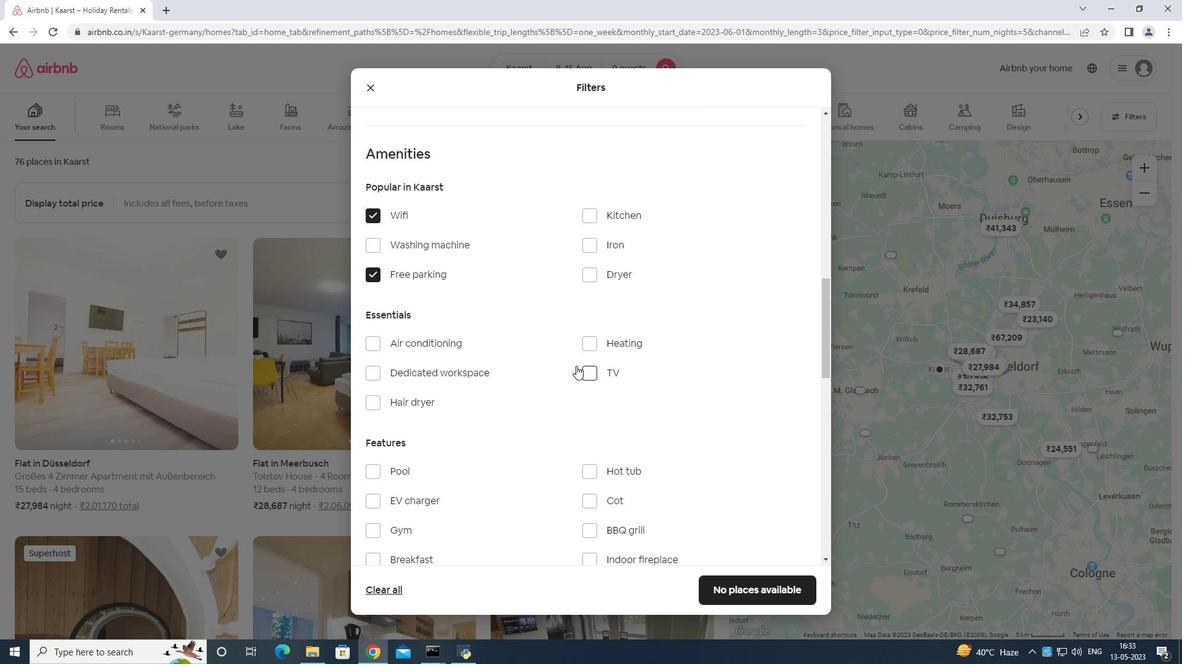 
Action: Mouse scrolled (565, 382) with delta (0, 0)
Screenshot: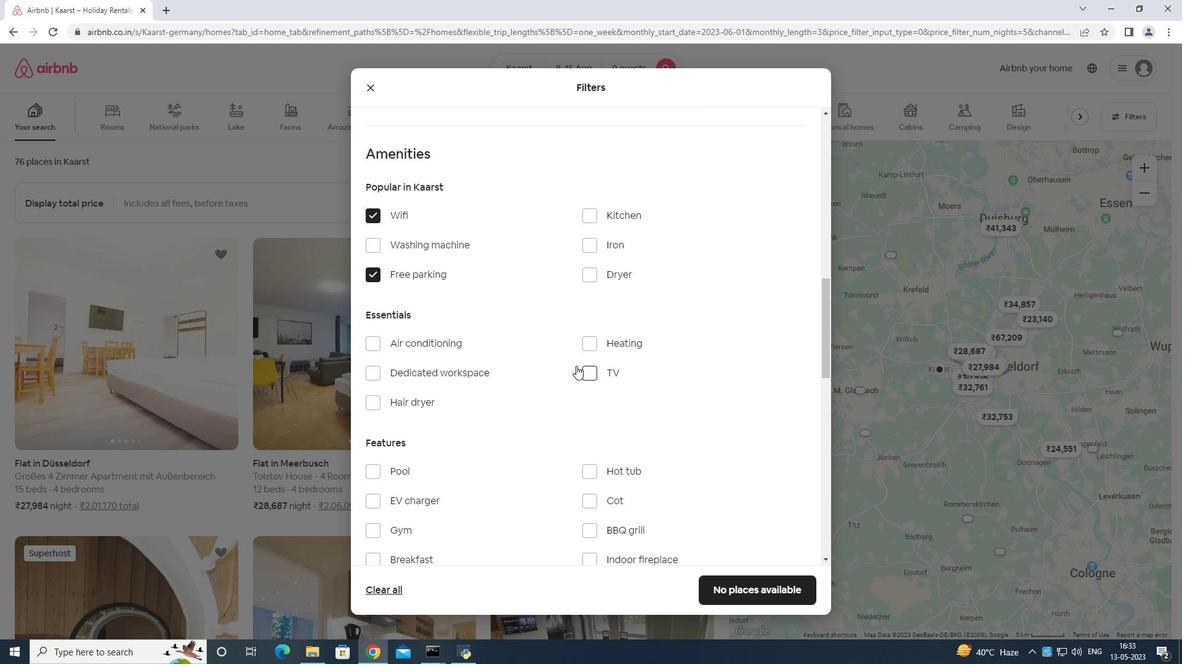 
Action: Mouse moved to (562, 385)
Screenshot: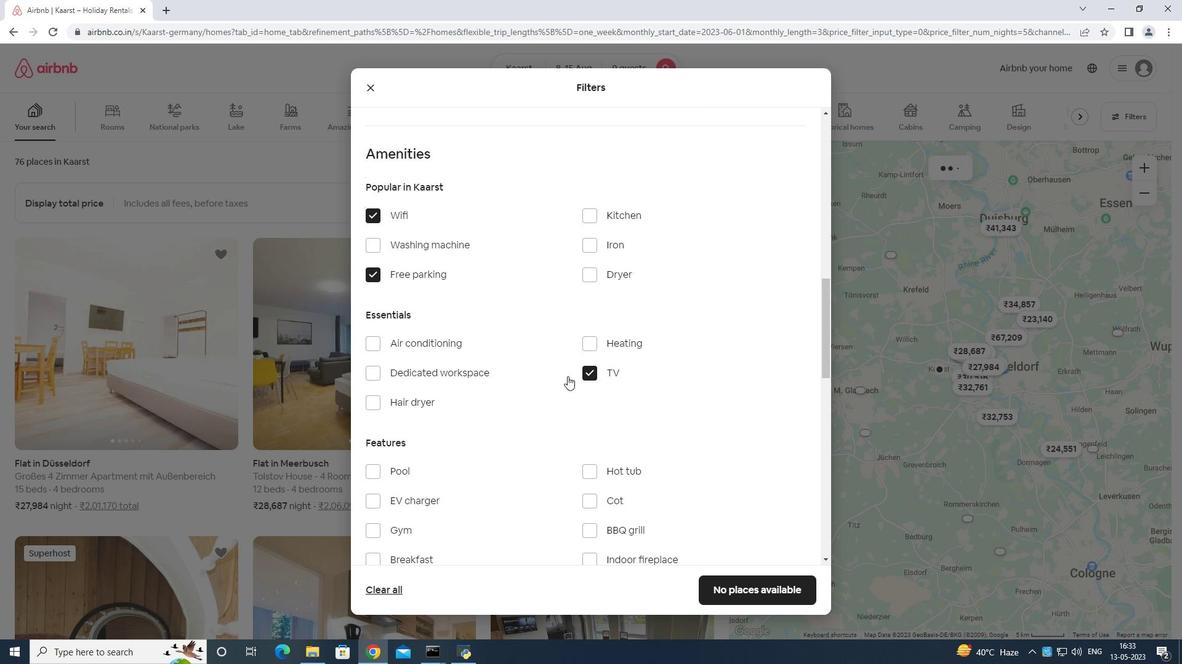 
Action: Mouse scrolled (562, 384) with delta (0, 0)
Screenshot: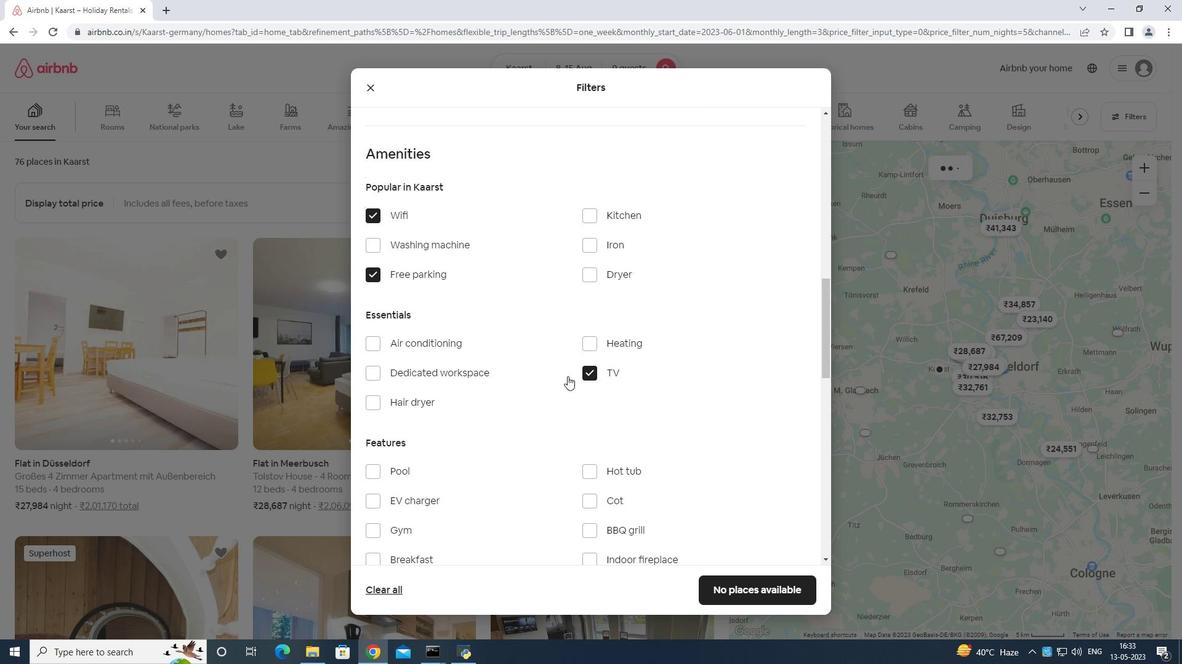 
Action: Mouse moved to (375, 405)
Screenshot: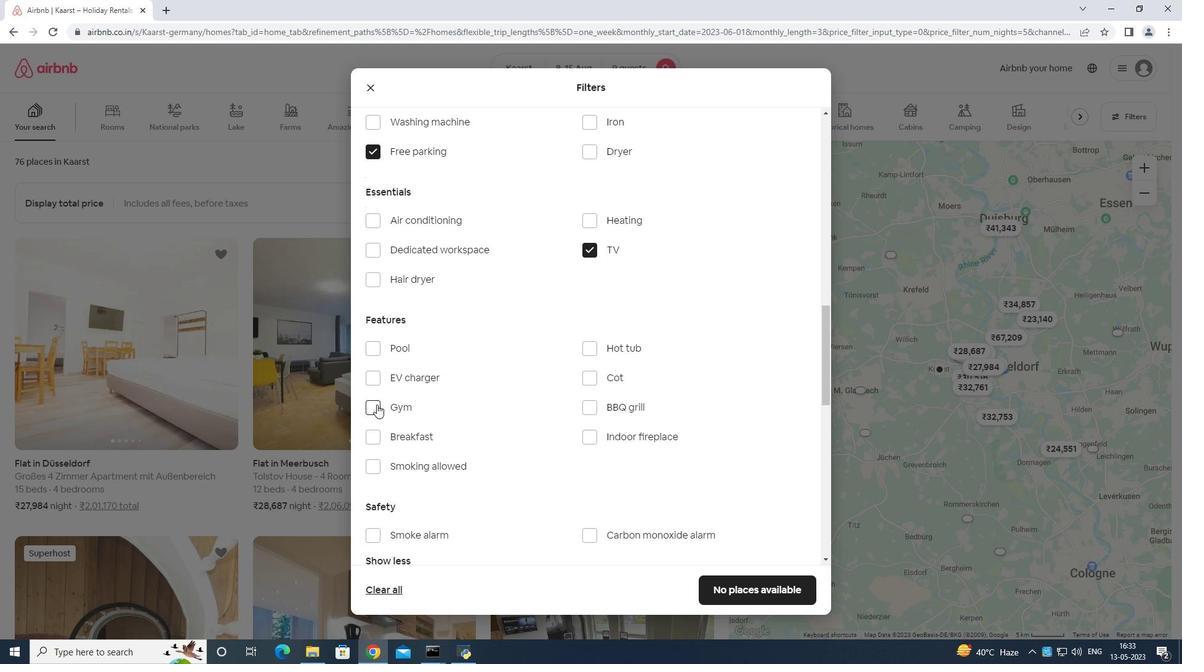 
Action: Mouse pressed left at (376, 405)
Screenshot: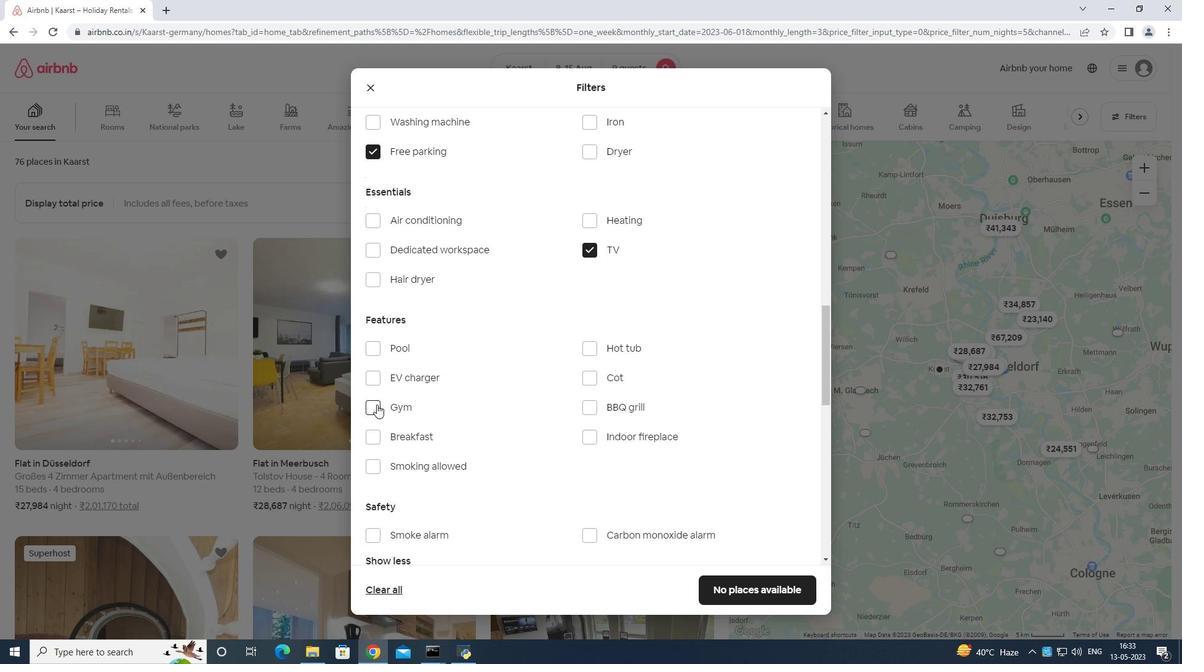 
Action: Mouse moved to (373, 437)
Screenshot: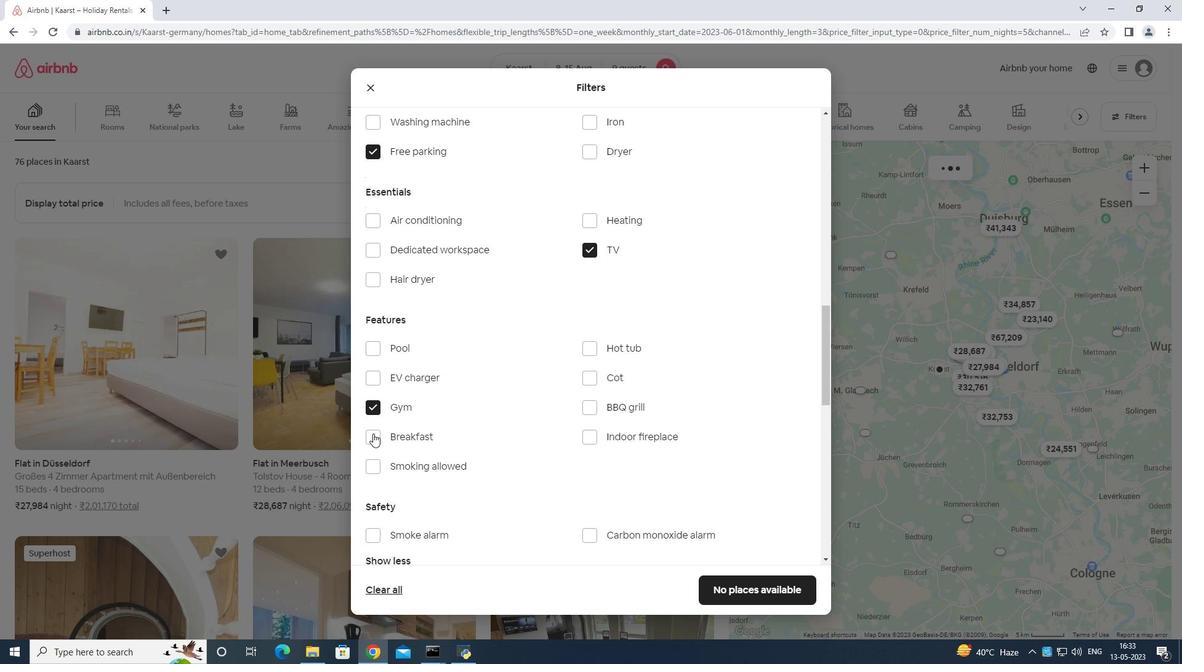 
Action: Mouse pressed left at (373, 437)
Screenshot: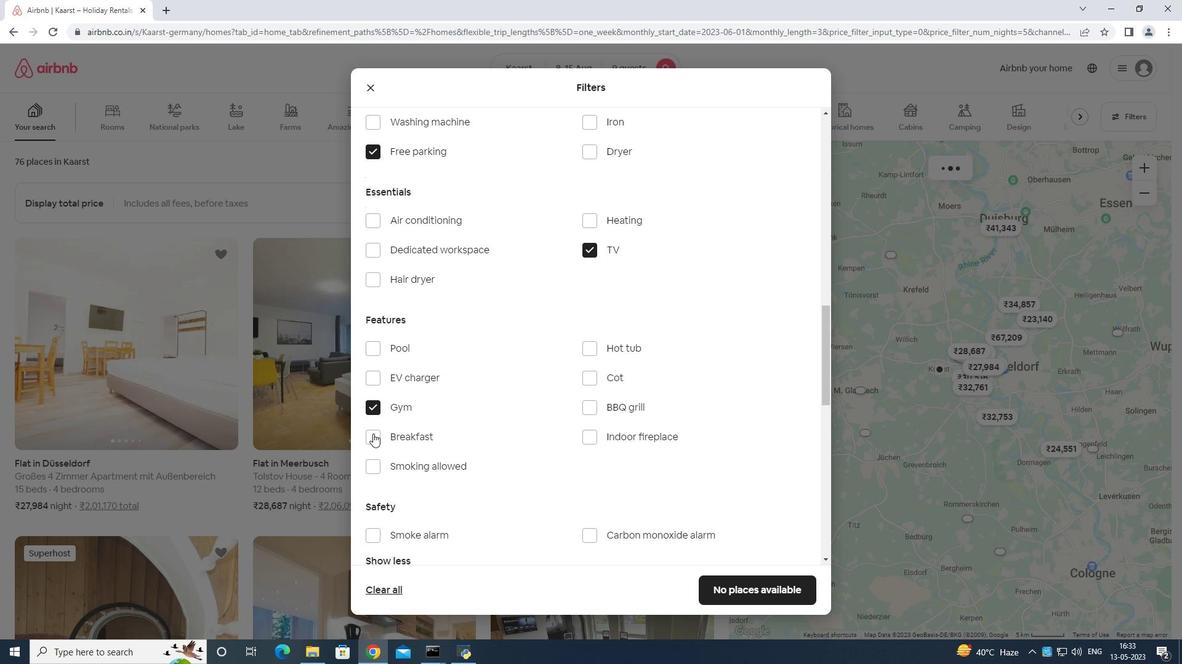 
Action: Mouse moved to (379, 440)
Screenshot: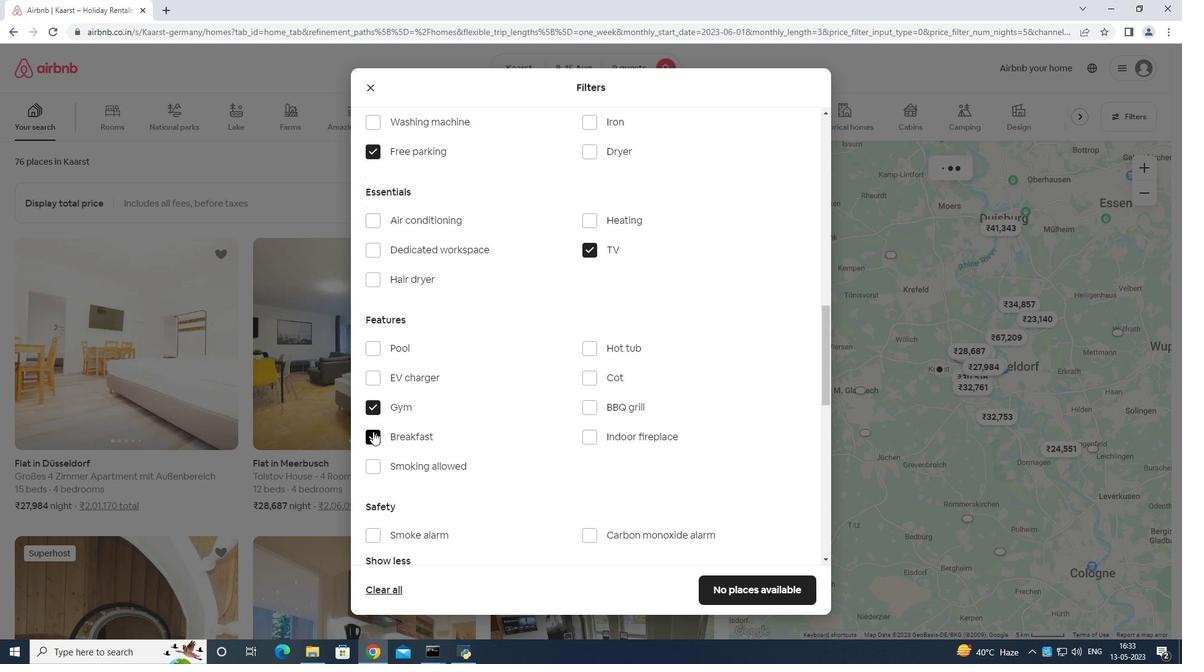 
Action: Mouse scrolled (379, 439) with delta (0, 0)
Screenshot: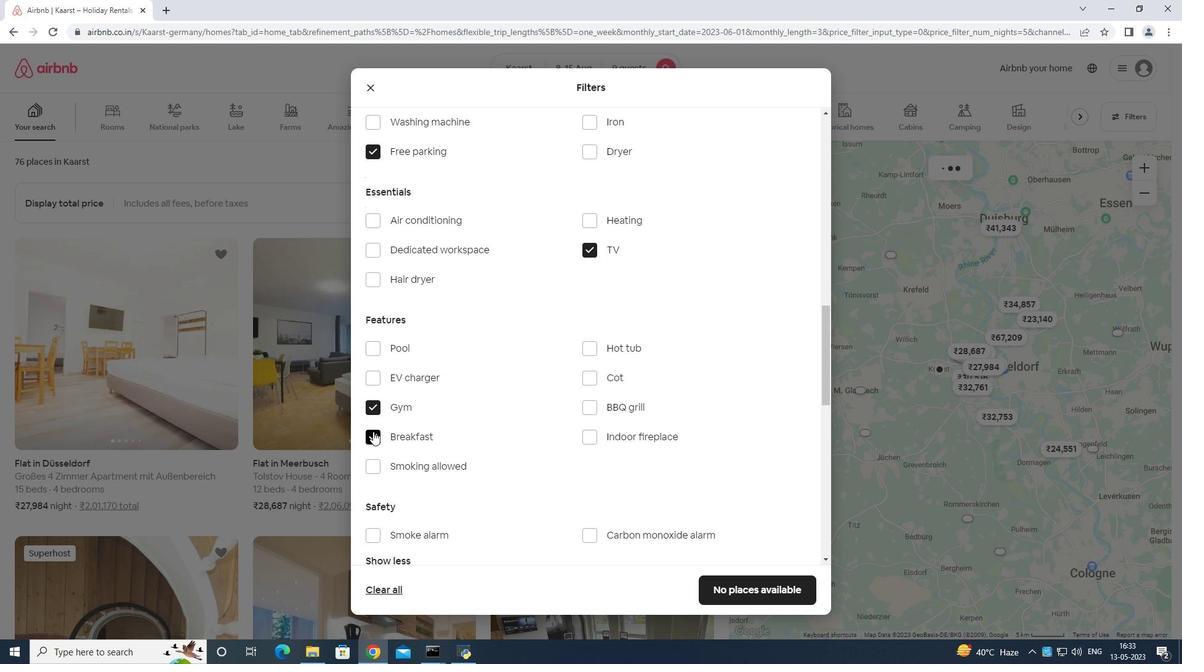 
Action: Mouse moved to (459, 464)
Screenshot: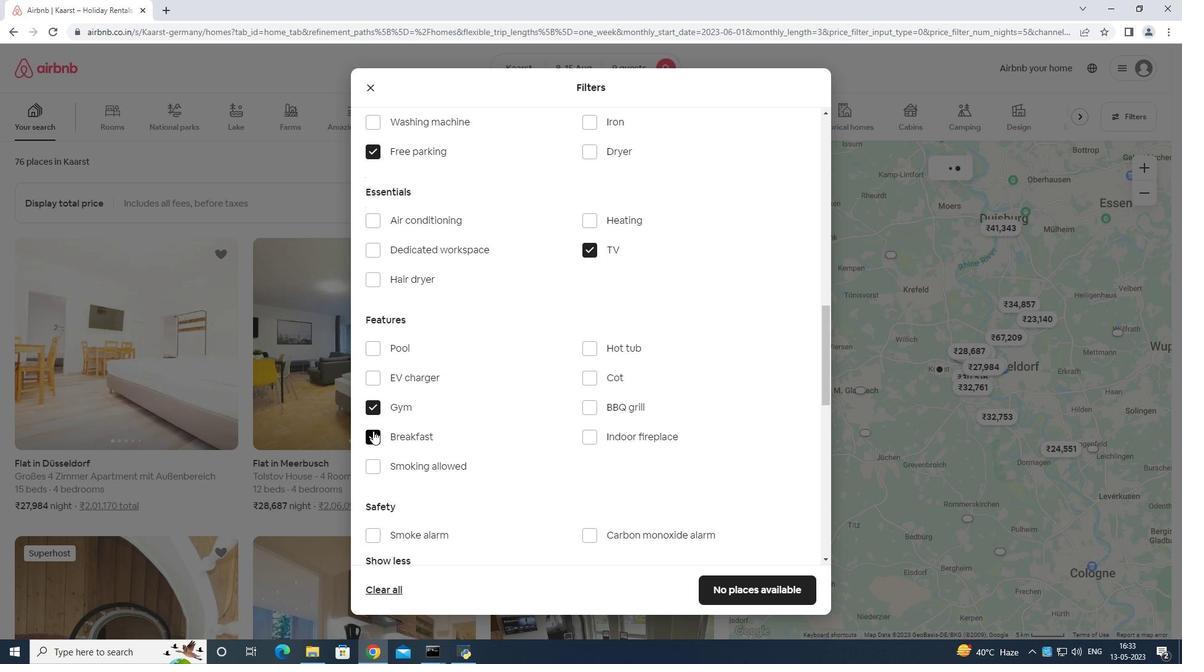 
Action: Mouse scrolled (428, 461) with delta (0, 0)
Screenshot: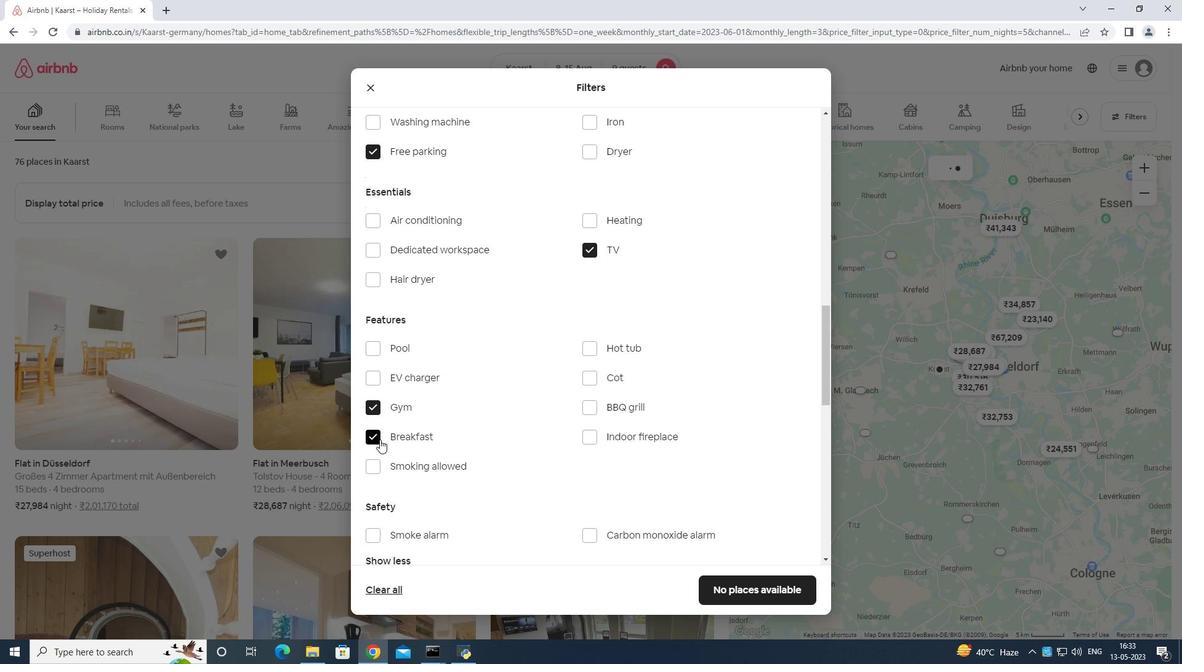 
Action: Mouse moved to (485, 467)
Screenshot: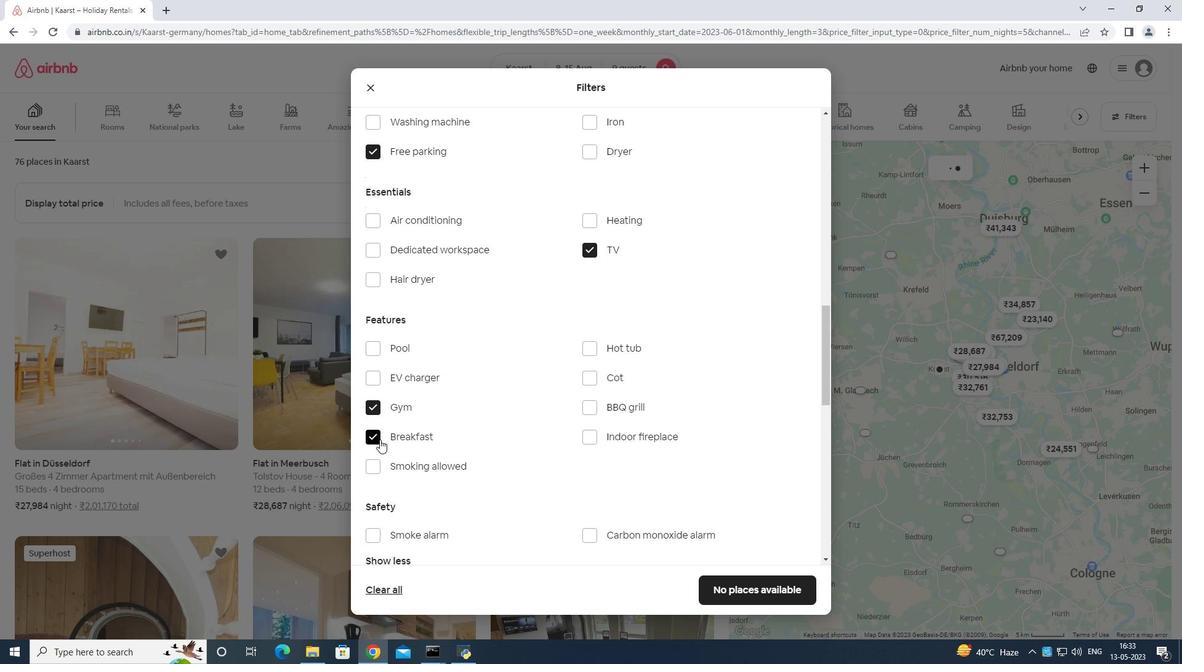 
Action: Mouse scrolled (485, 467) with delta (0, 0)
Screenshot: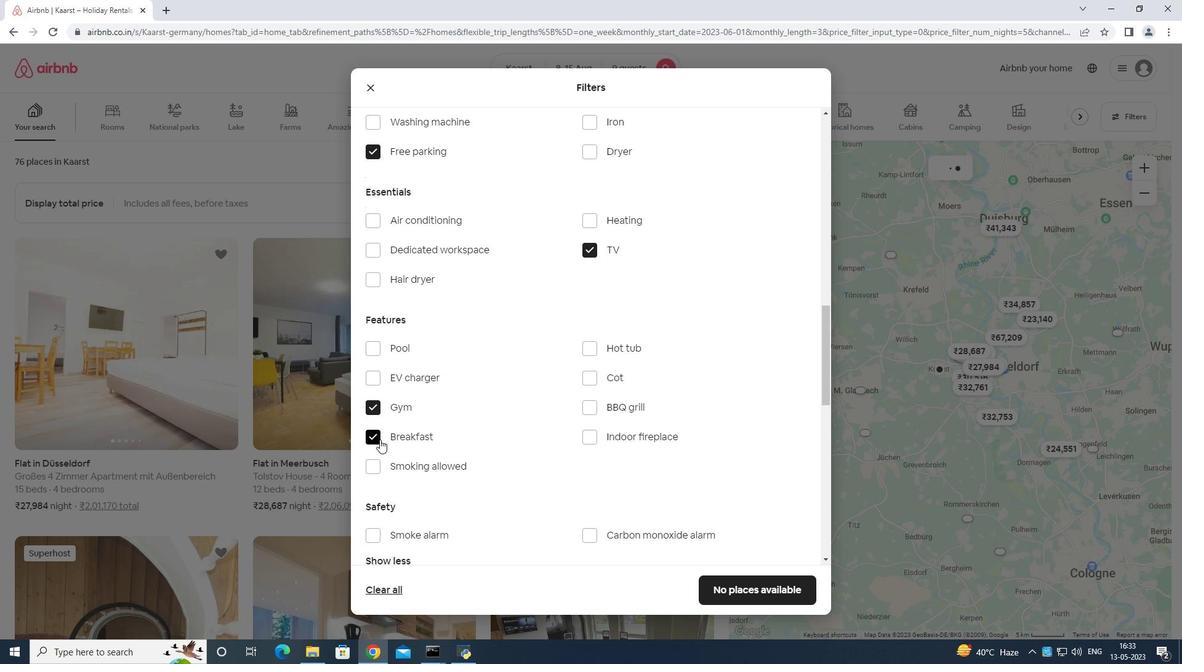 
Action: Mouse moved to (556, 470)
Screenshot: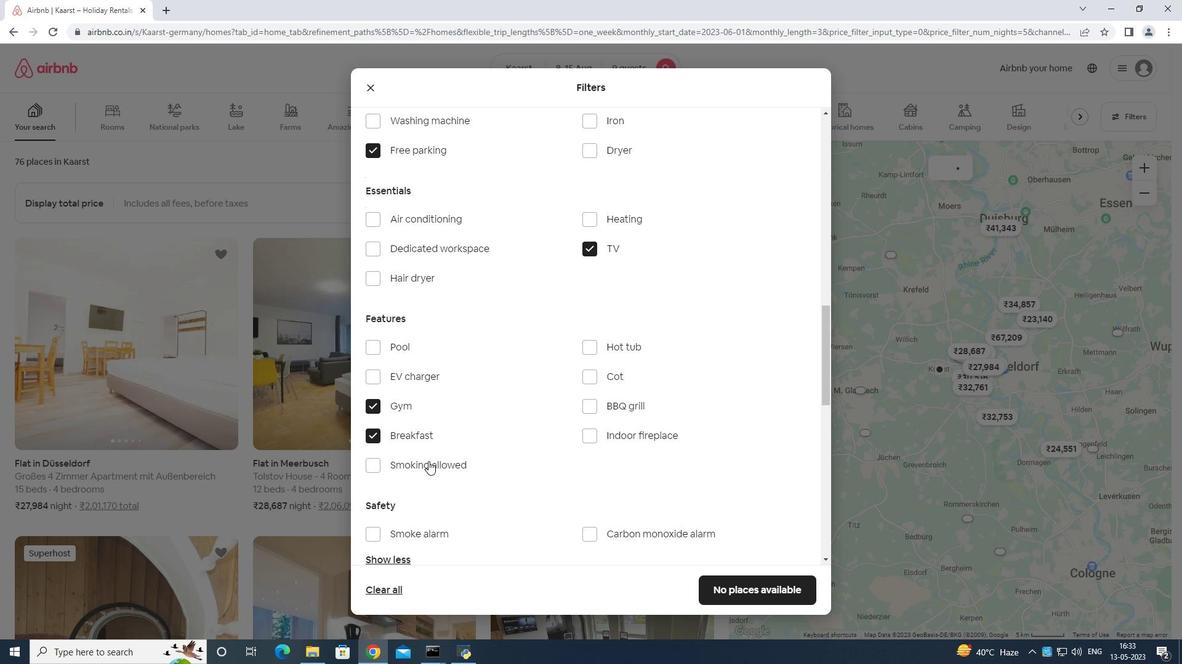 
Action: Mouse scrolled (556, 470) with delta (0, 0)
Screenshot: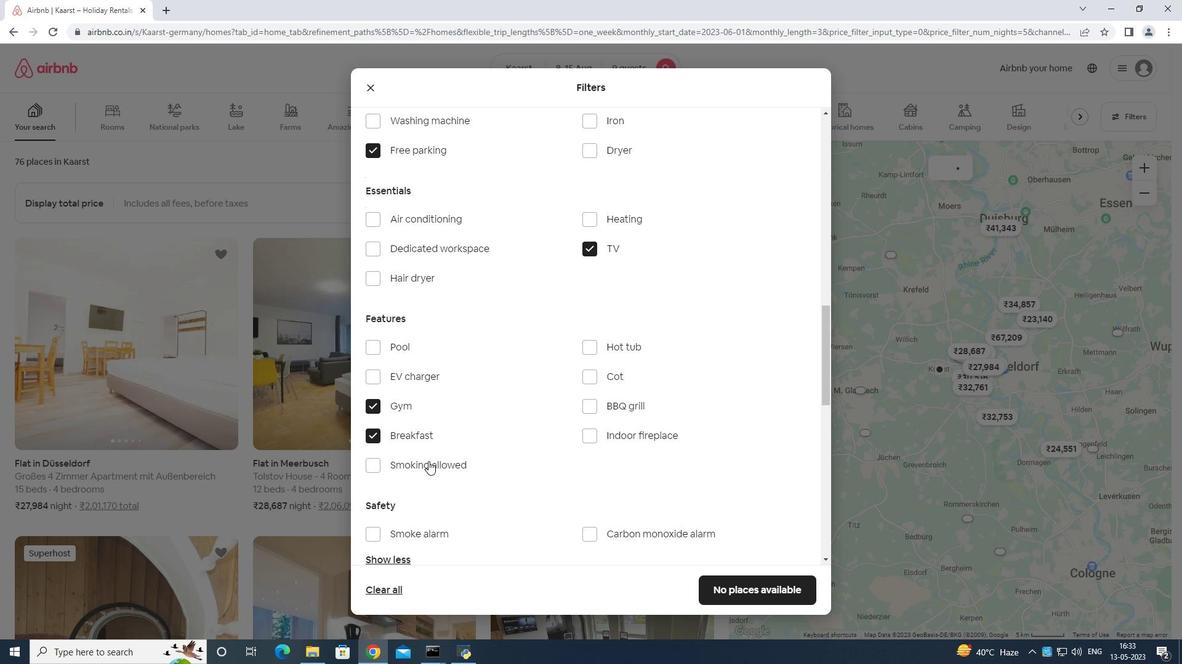 
Action: Mouse moved to (773, 462)
Screenshot: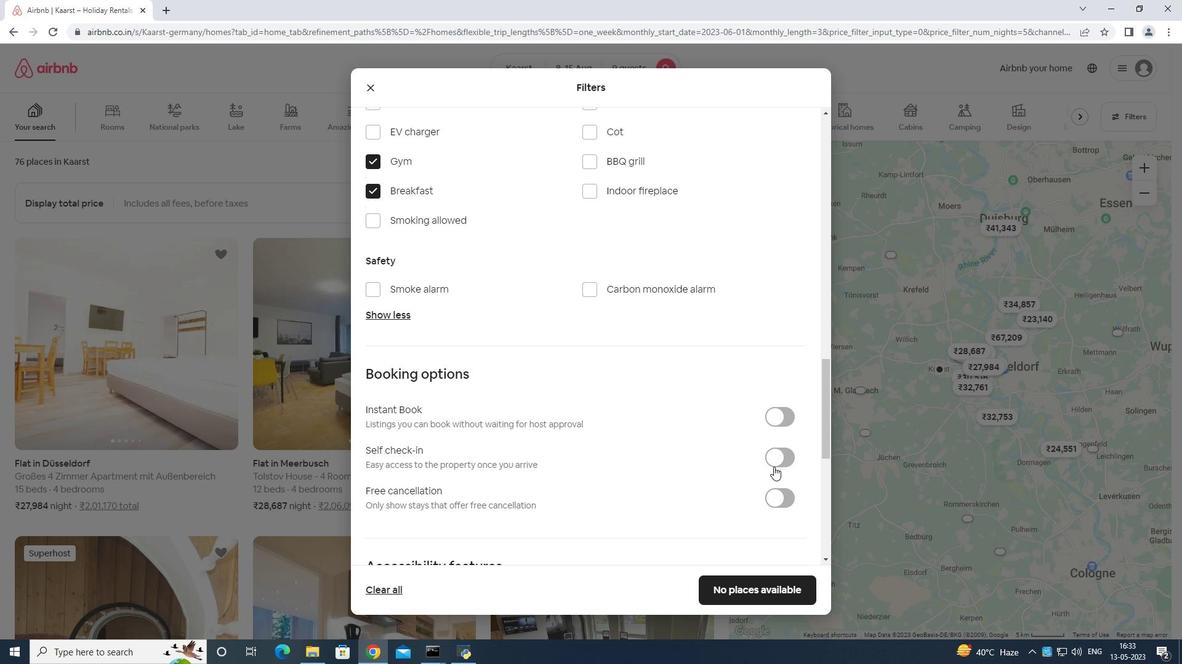 
Action: Mouse pressed left at (773, 462)
Screenshot: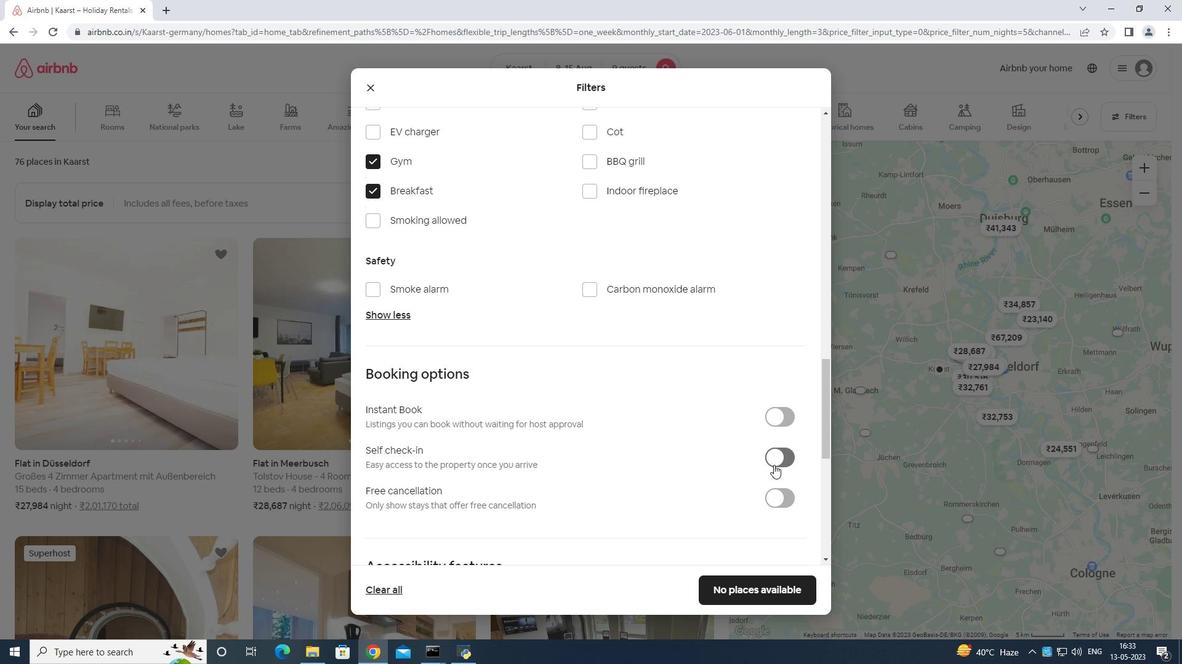 
Action: Mouse moved to (767, 464)
Screenshot: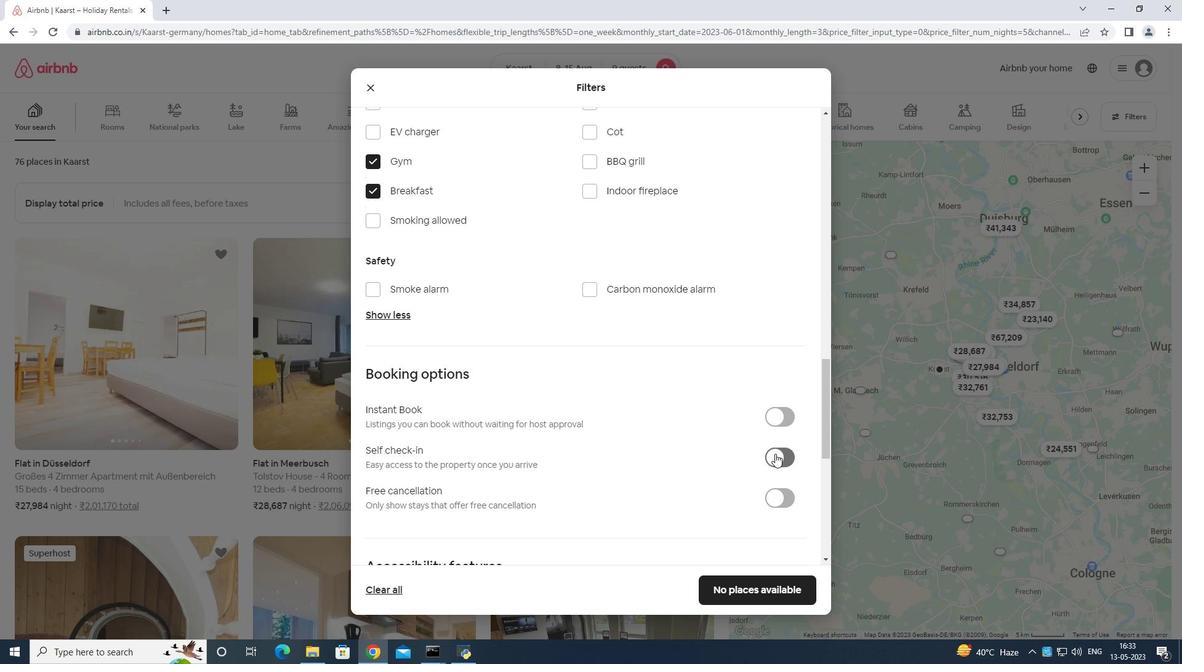 
Action: Mouse scrolled (767, 464) with delta (0, 0)
Screenshot: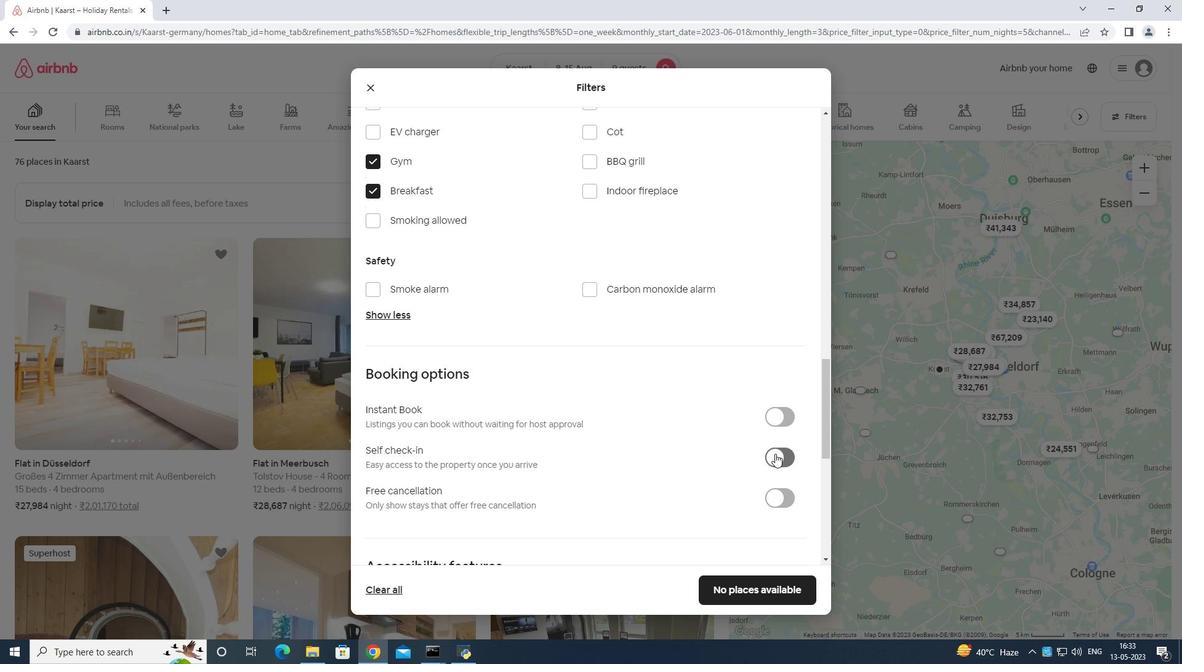 
Action: Mouse moved to (765, 472)
Screenshot: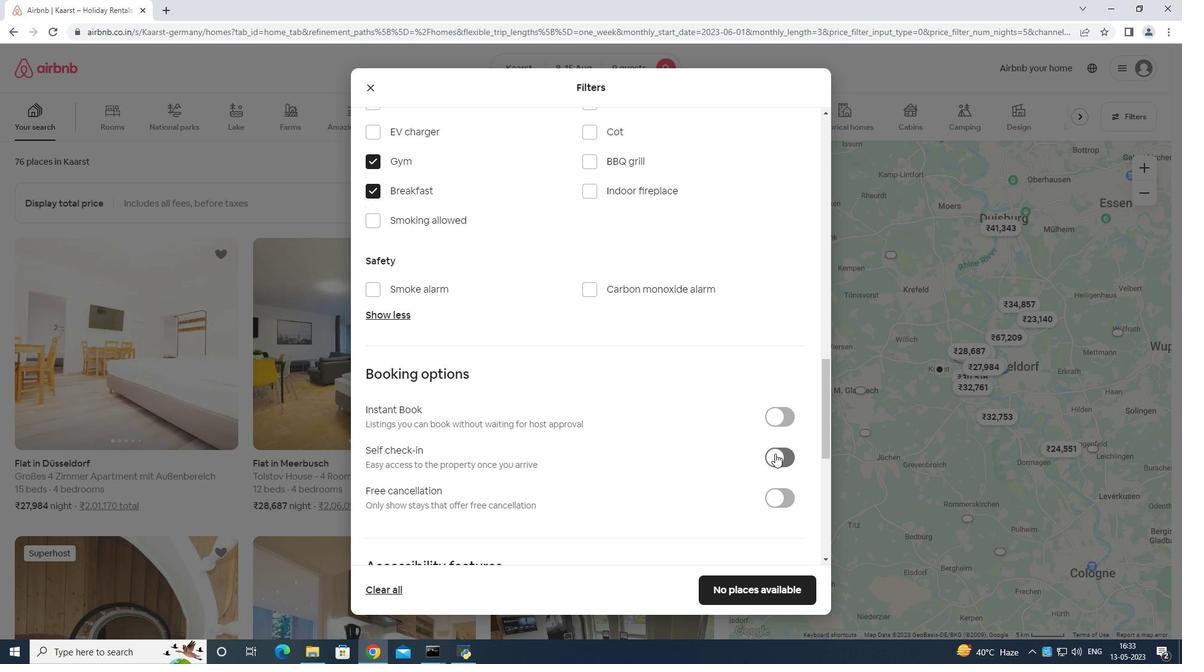 
Action: Mouse scrolled (765, 472) with delta (0, 0)
Screenshot: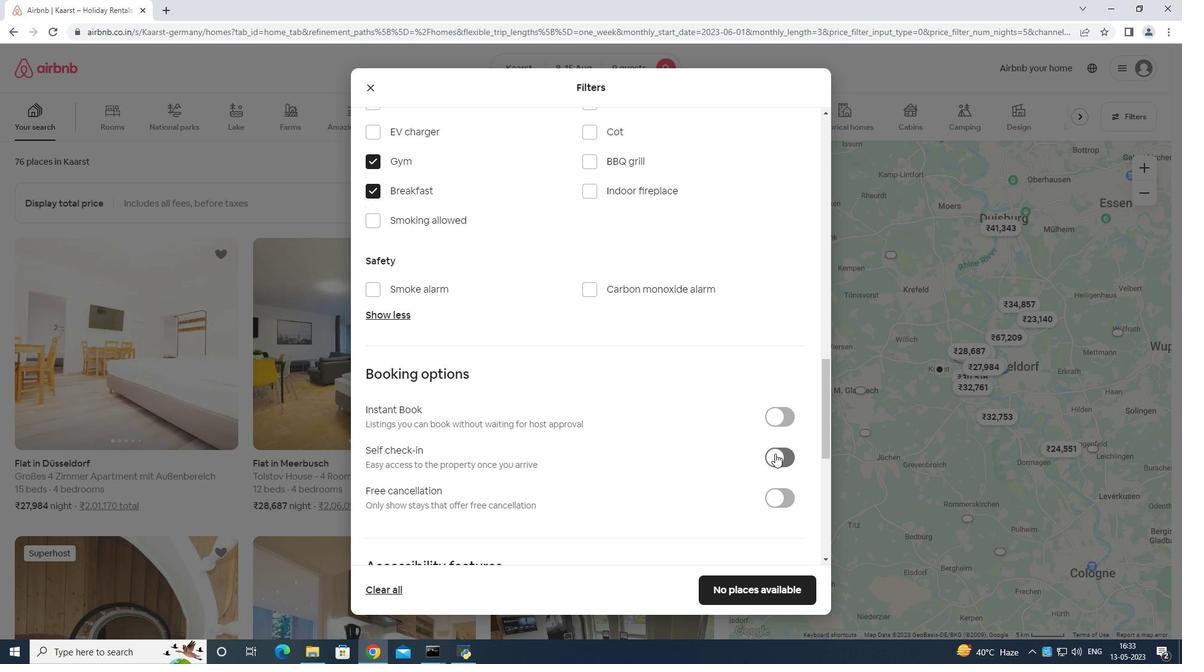 
Action: Mouse moved to (765, 474)
Screenshot: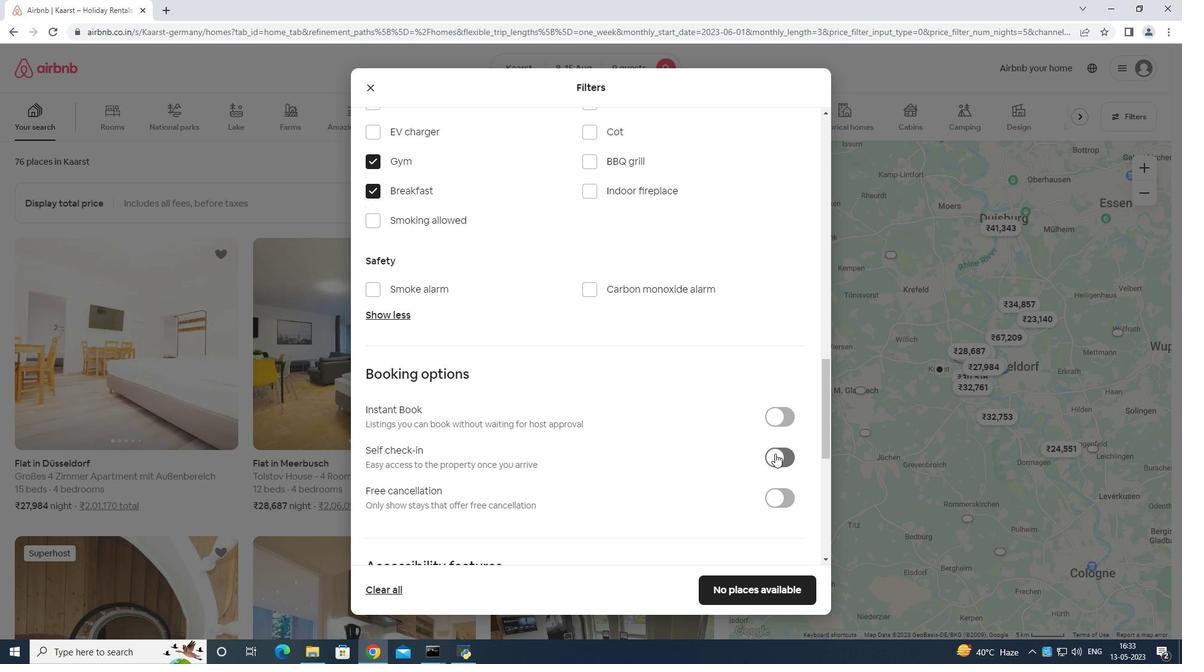 
Action: Mouse scrolled (765, 474) with delta (0, 0)
Screenshot: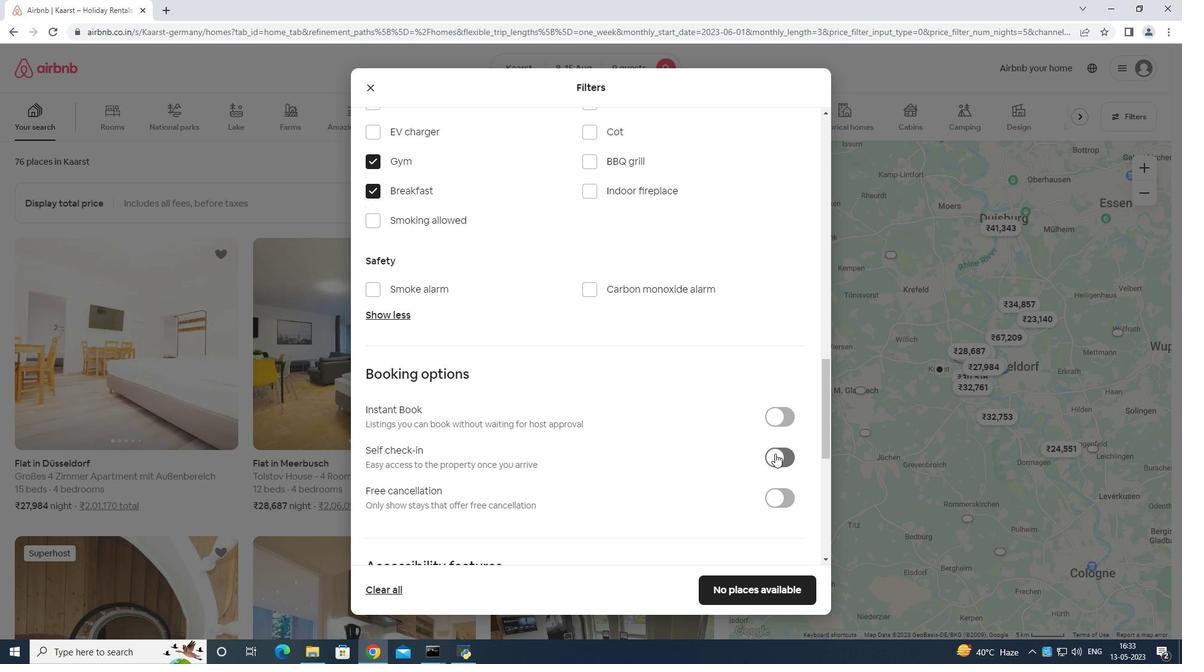 
Action: Mouse moved to (764, 470)
Screenshot: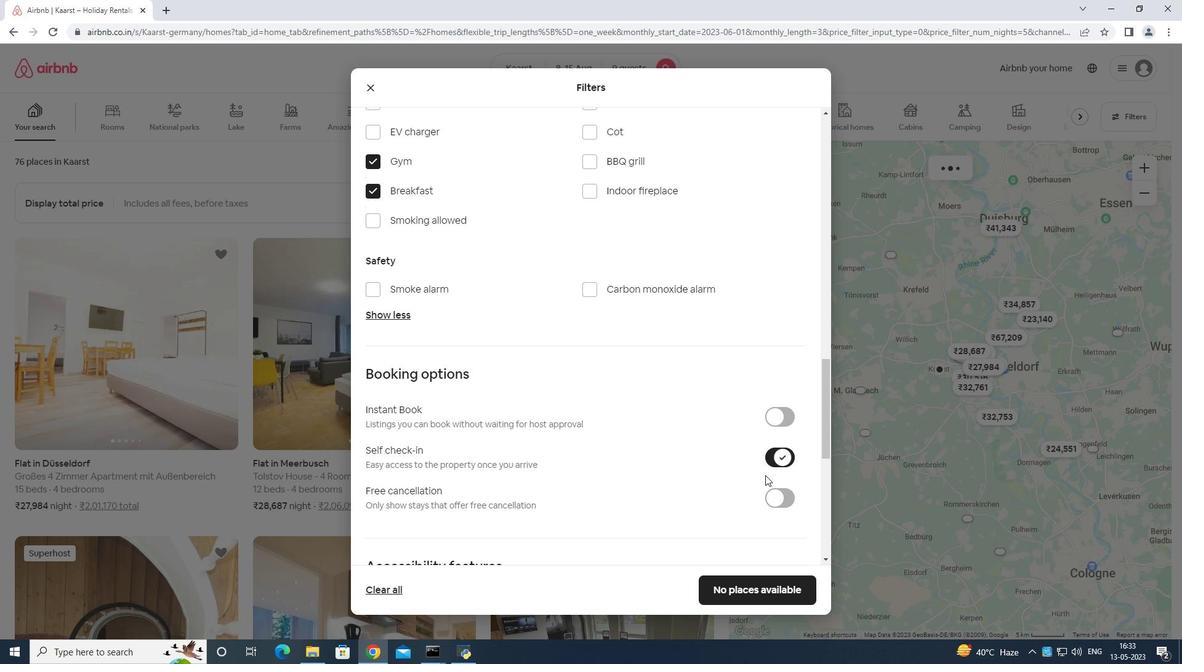 
Action: Mouse scrolled (764, 469) with delta (0, 0)
Screenshot: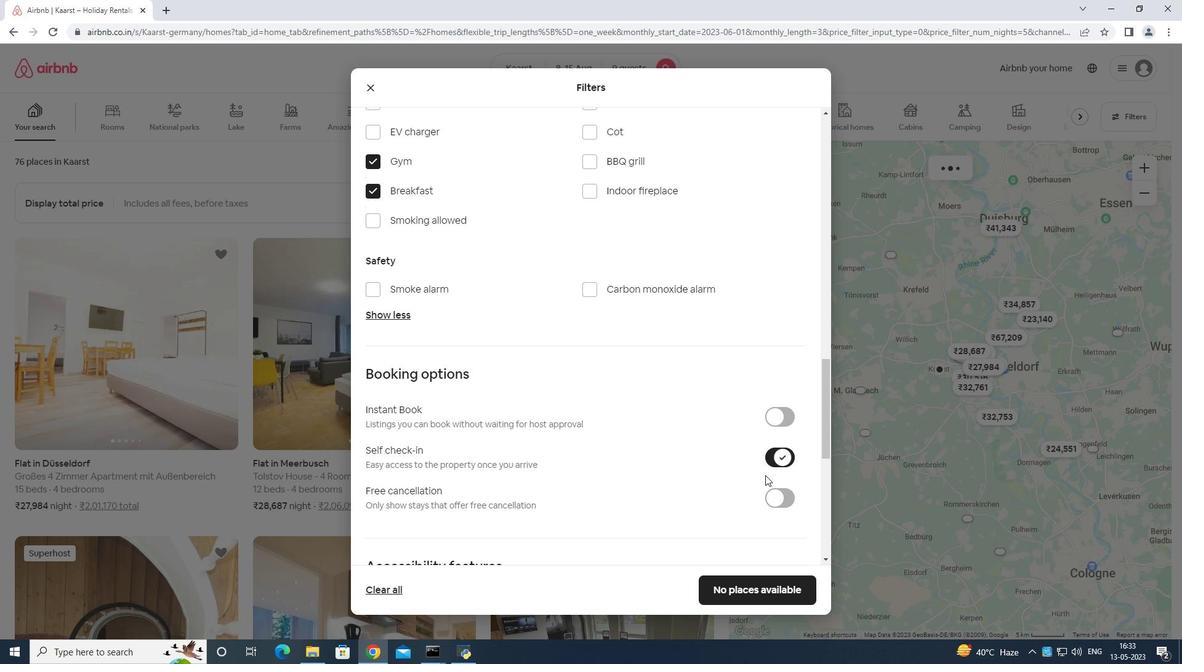 
Action: Mouse moved to (764, 476)
Screenshot: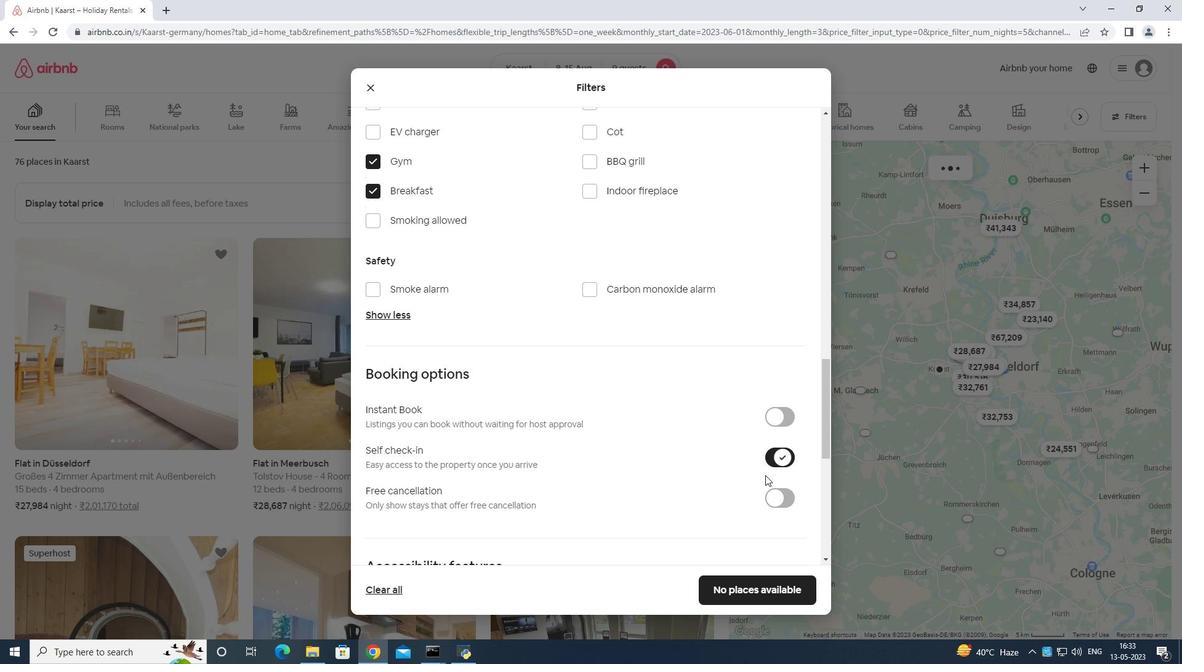 
Action: Mouse scrolled (764, 475) with delta (0, 0)
Screenshot: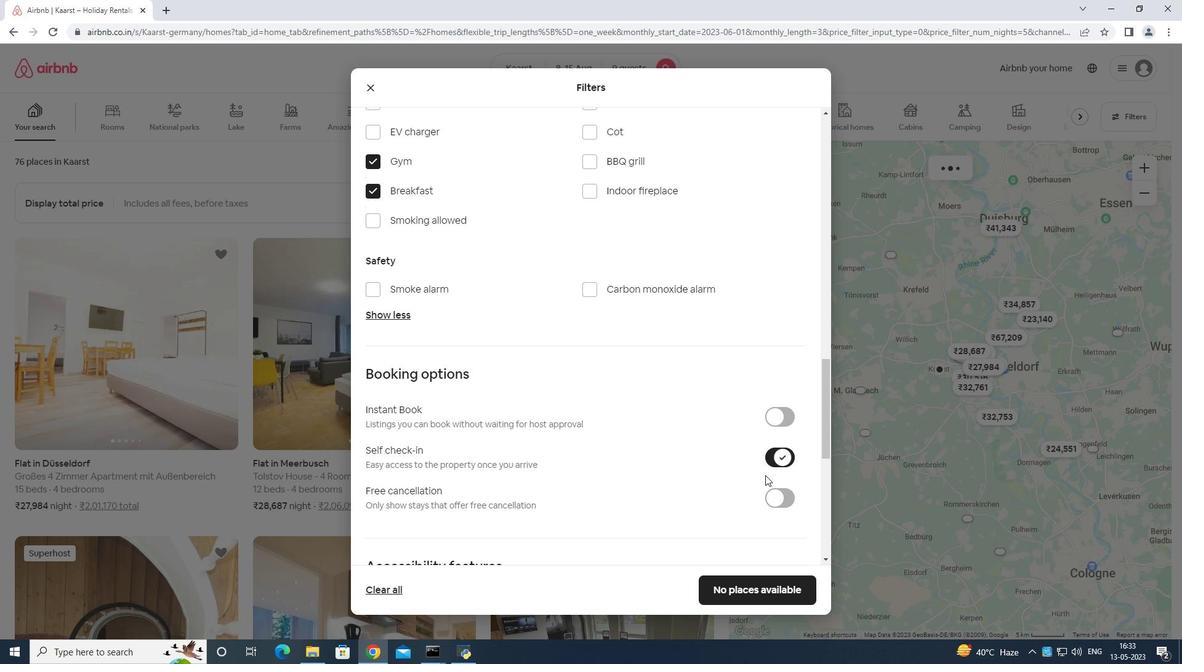 
Action: Mouse moved to (764, 476)
Screenshot: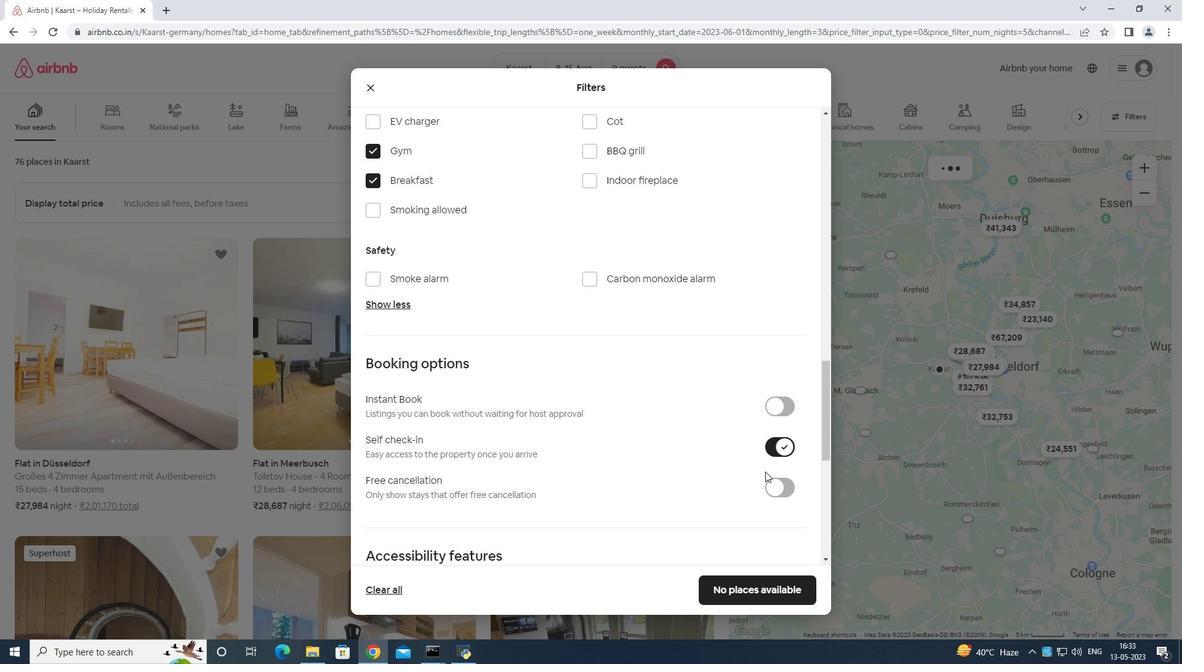 
Action: Mouse scrolled (764, 475) with delta (0, 0)
Screenshot: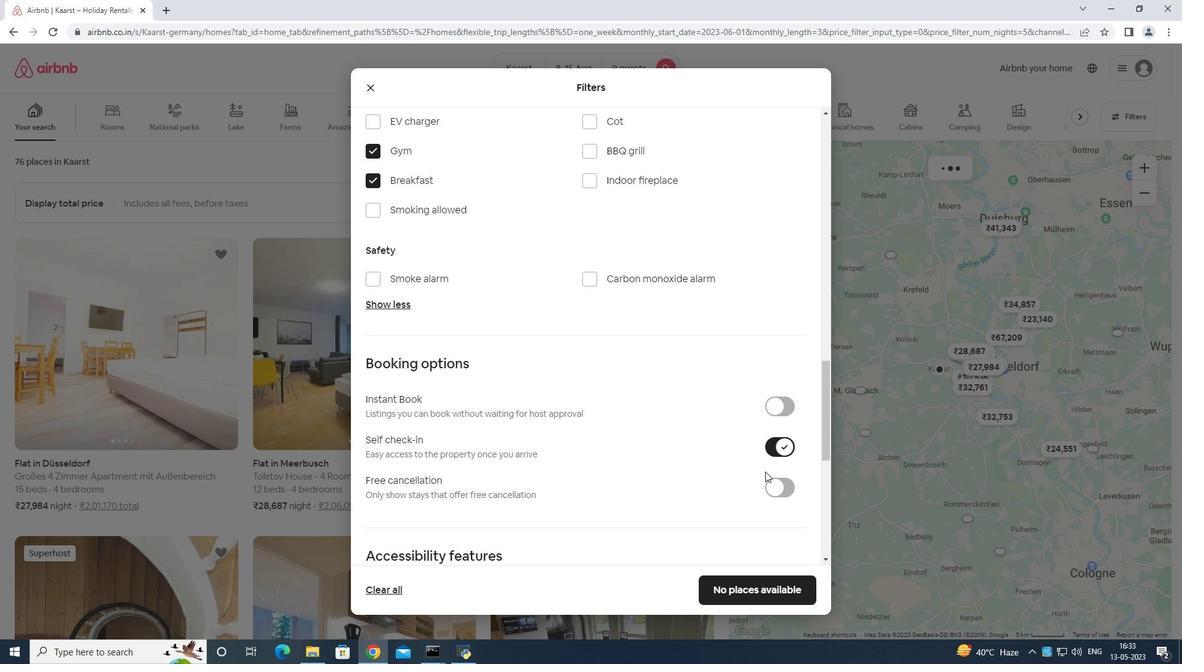 
Action: Mouse moved to (762, 470)
Screenshot: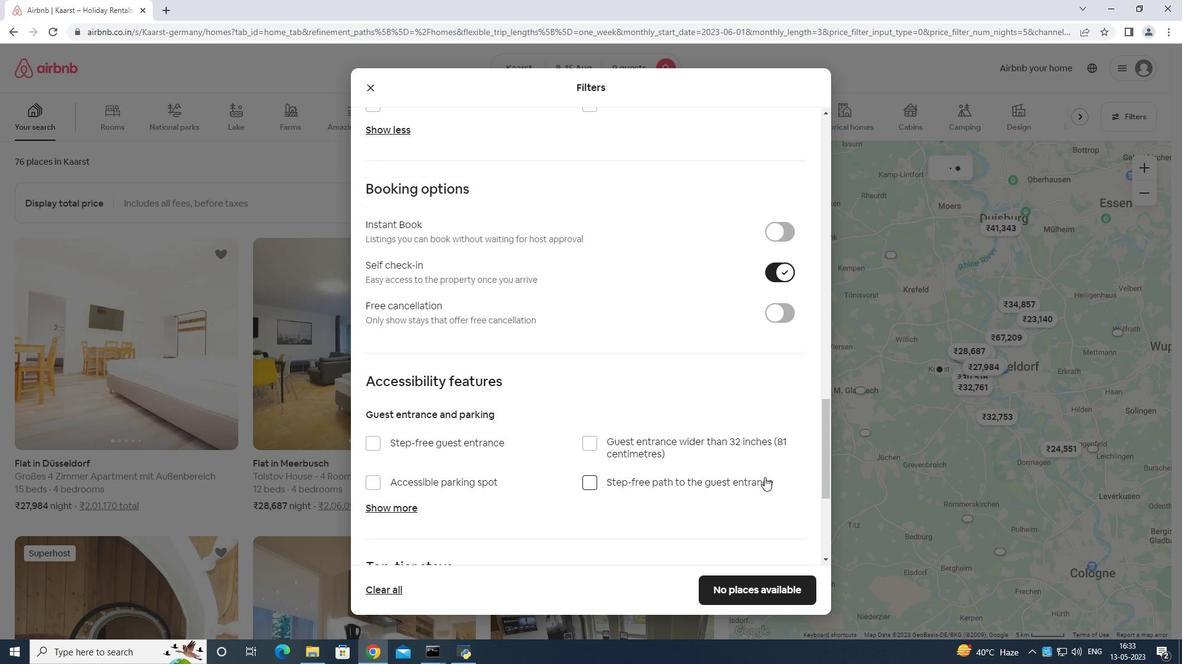 
Action: Mouse scrolled (763, 469) with delta (0, 0)
Screenshot: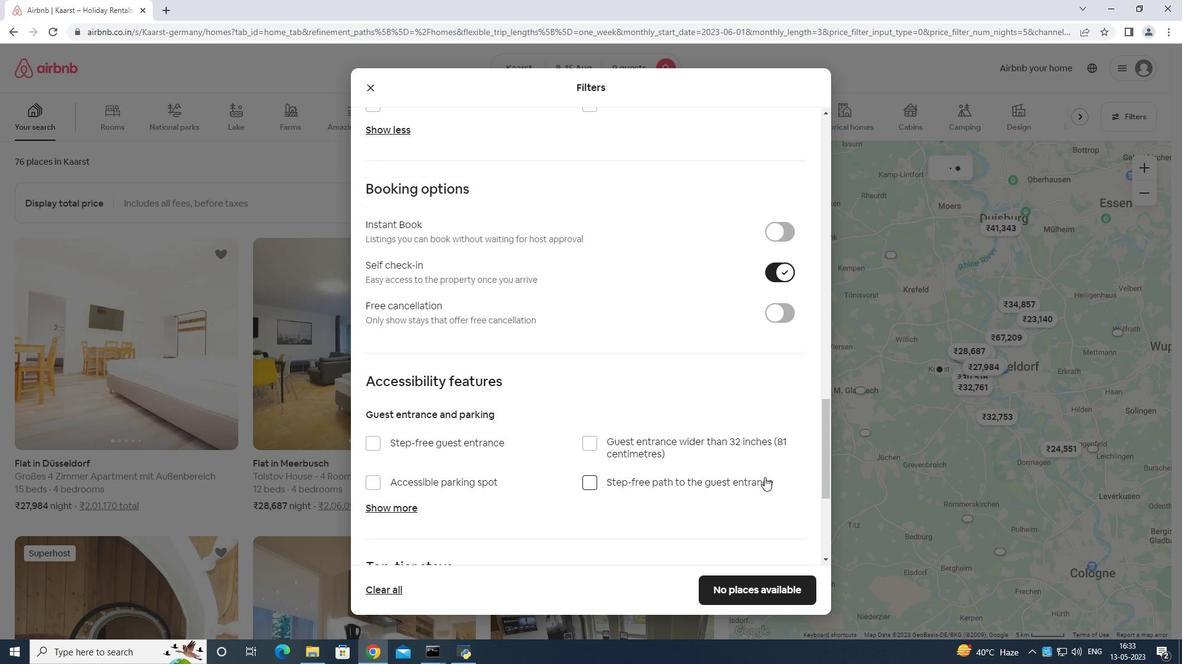 
Action: Mouse moved to (761, 477)
Screenshot: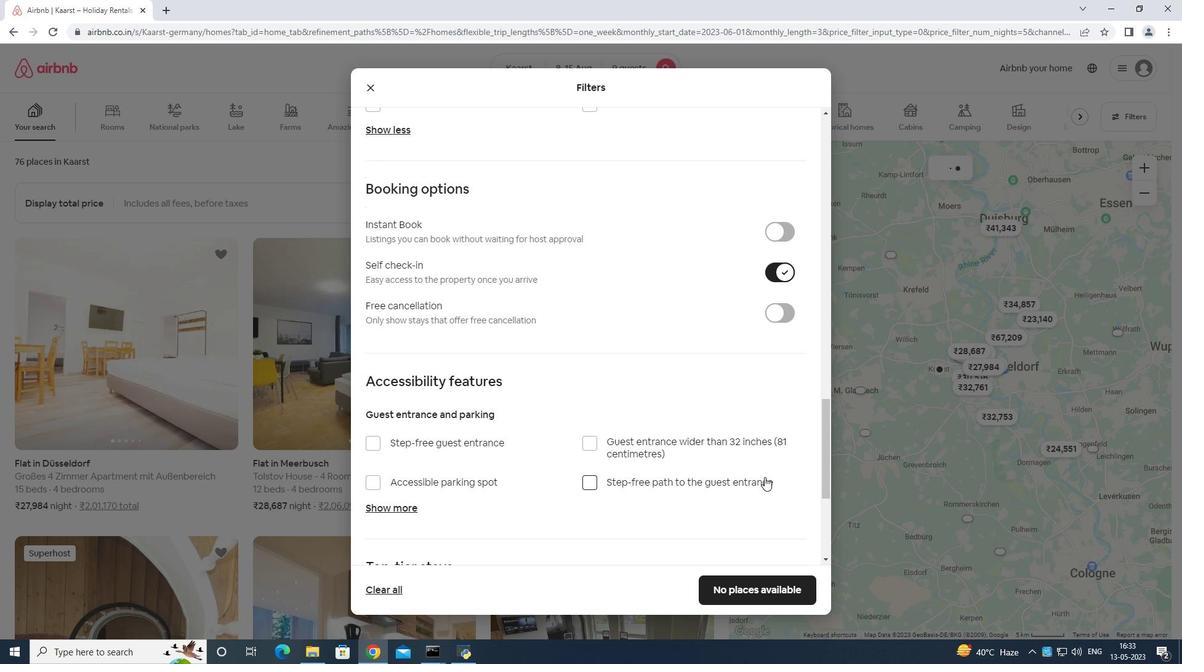 
Action: Mouse scrolled (761, 476) with delta (0, 0)
Screenshot: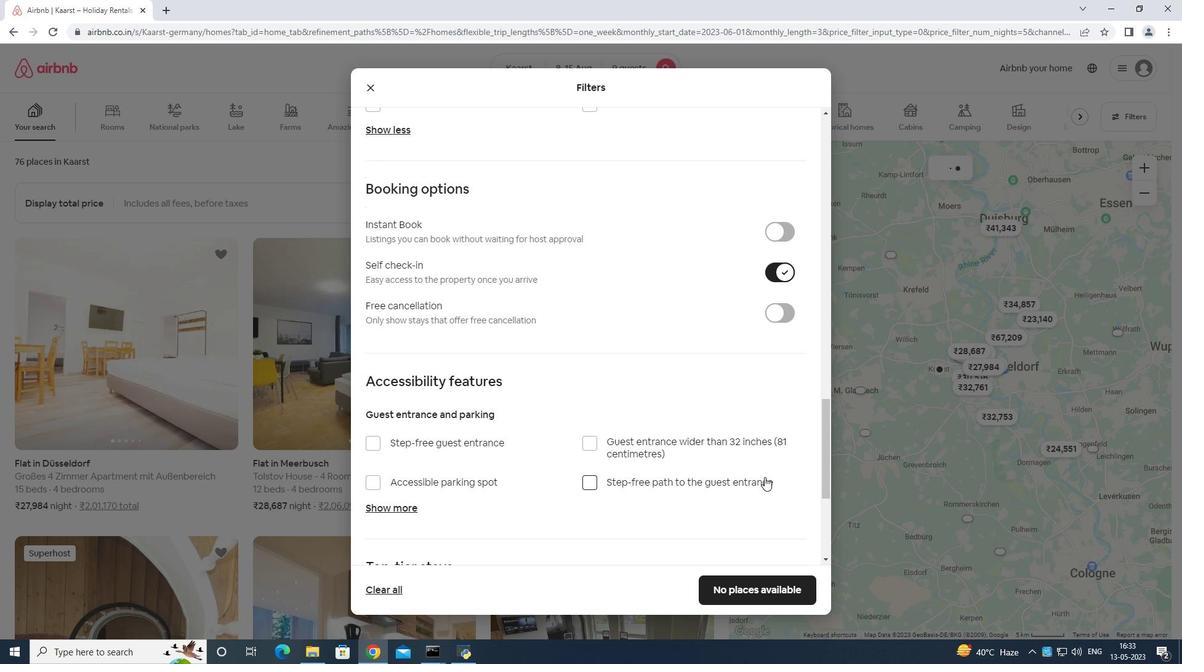 
Action: Mouse scrolled (761, 476) with delta (0, 0)
Screenshot: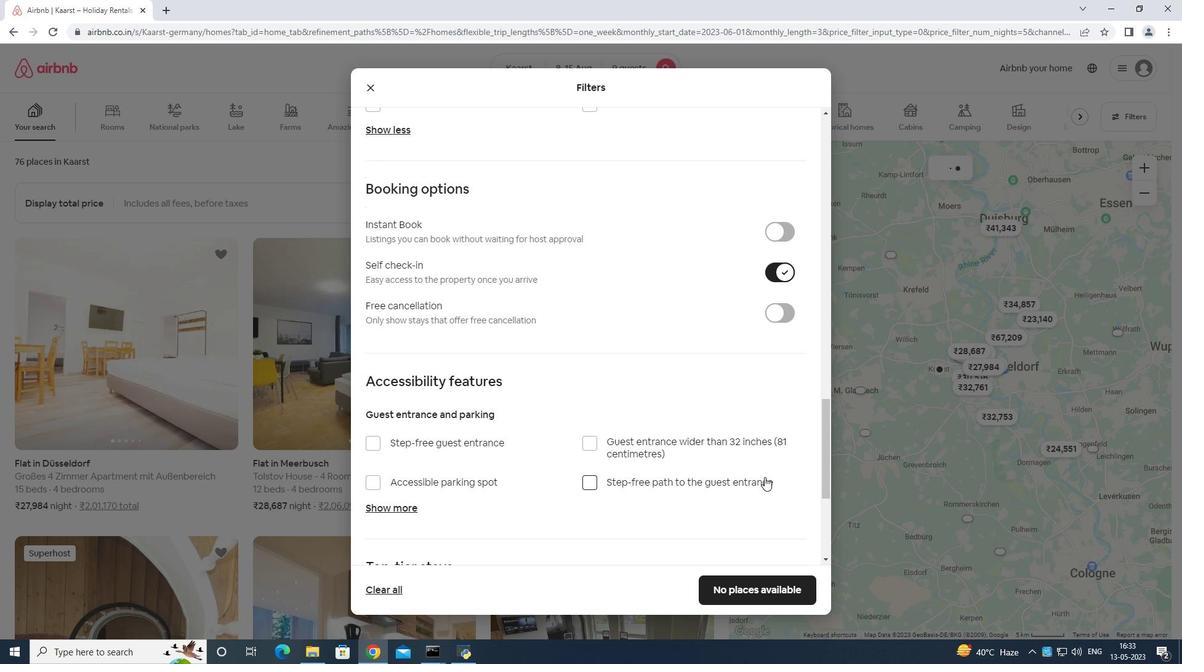 
Action: Mouse scrolled (761, 476) with delta (0, 0)
Screenshot: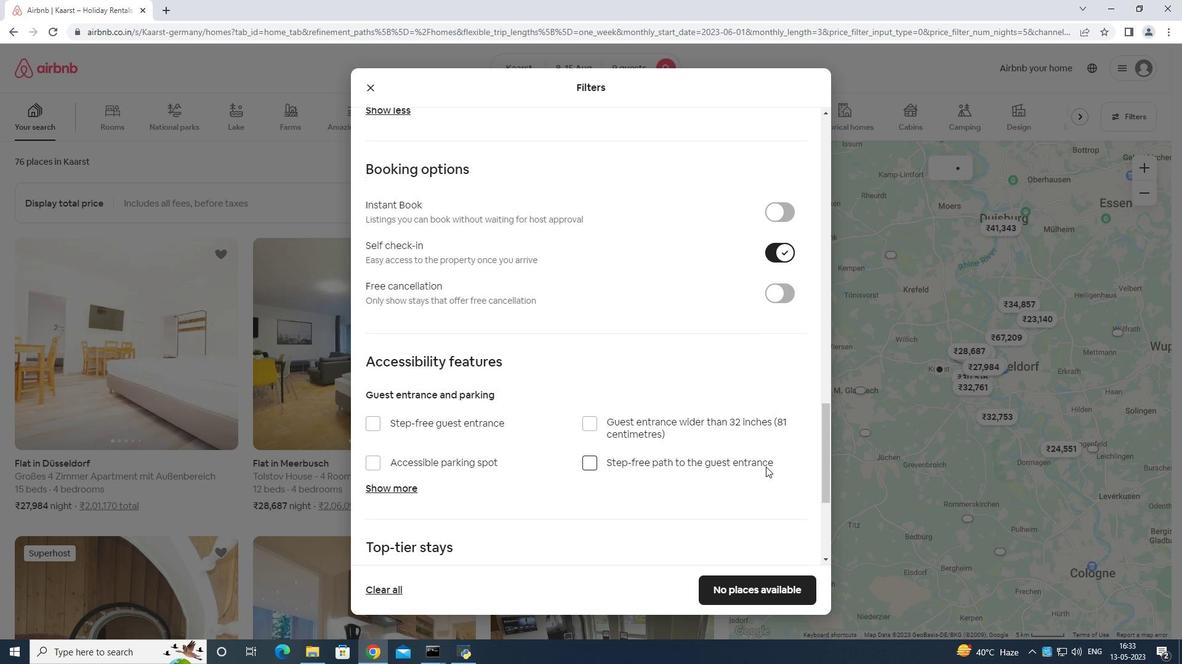 
Action: Mouse moved to (369, 478)
Screenshot: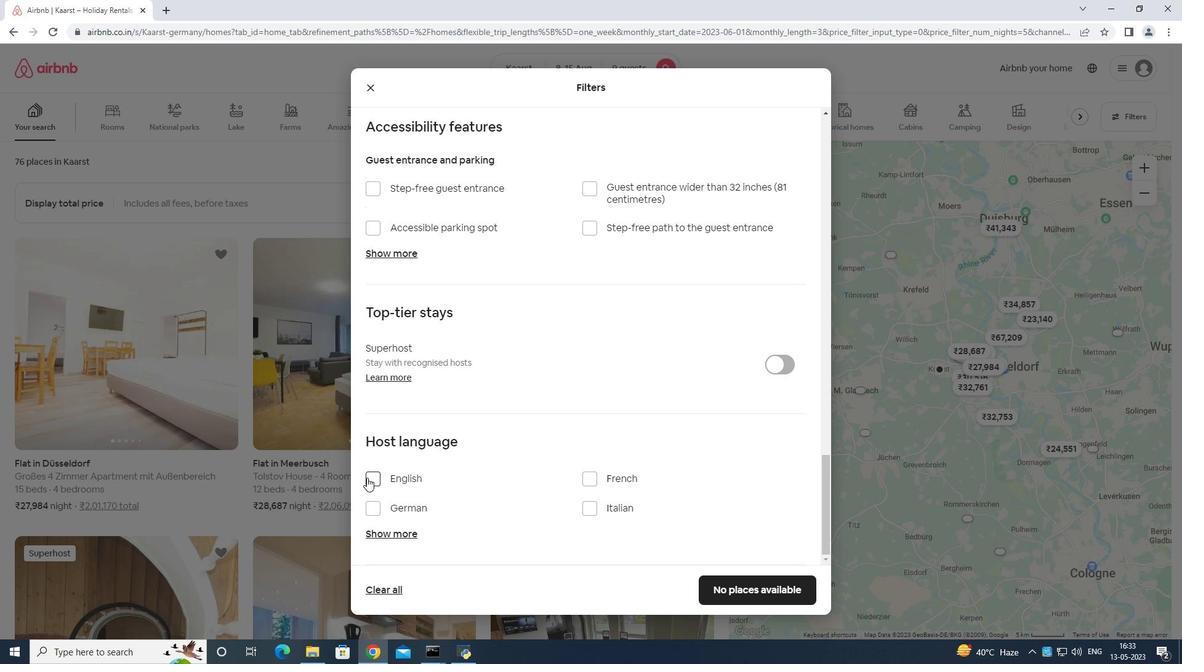 
Action: Mouse pressed left at (369, 478)
Screenshot: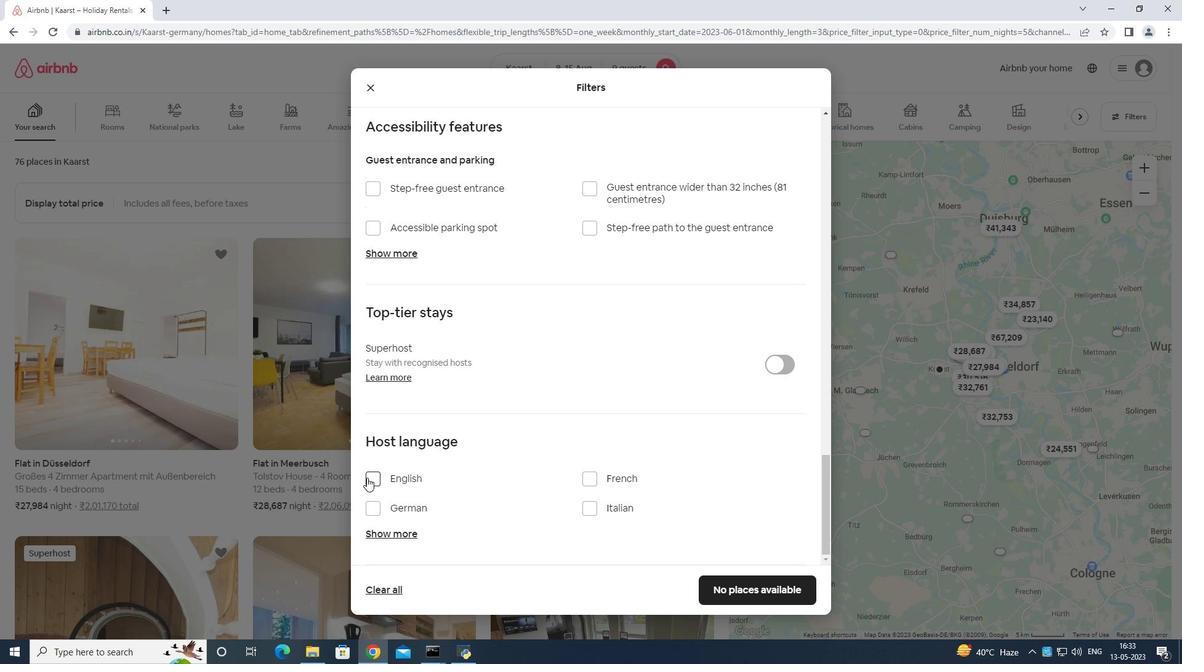 
Action: Mouse moved to (770, 592)
Screenshot: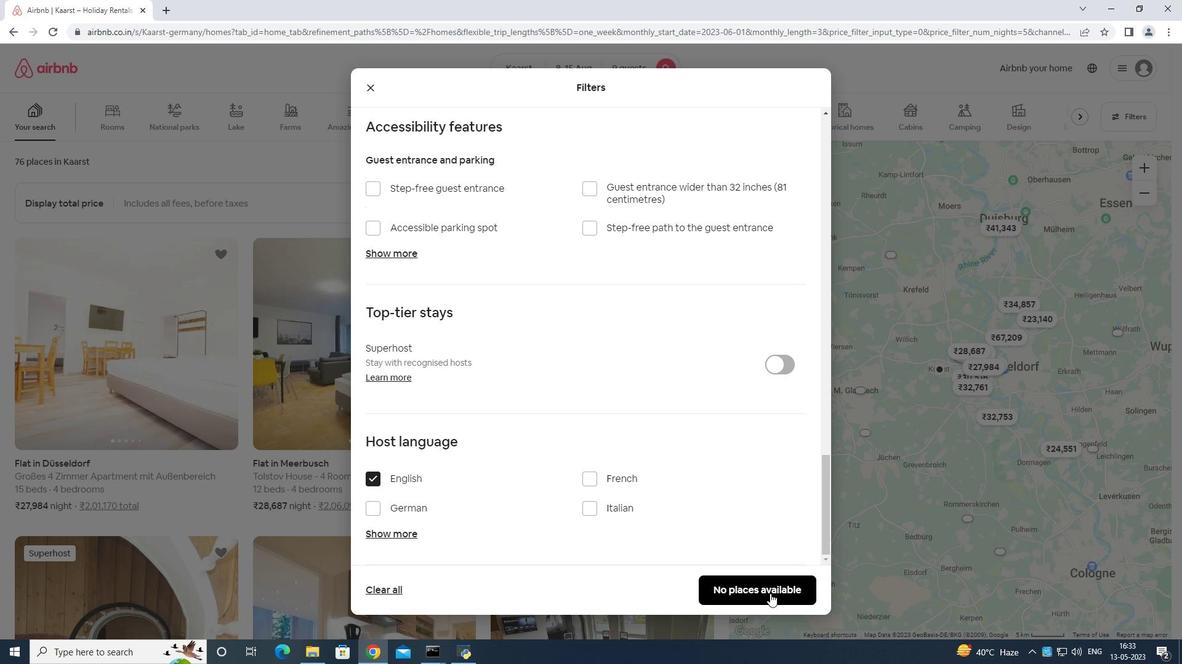 
Action: Mouse pressed left at (770, 592)
Screenshot: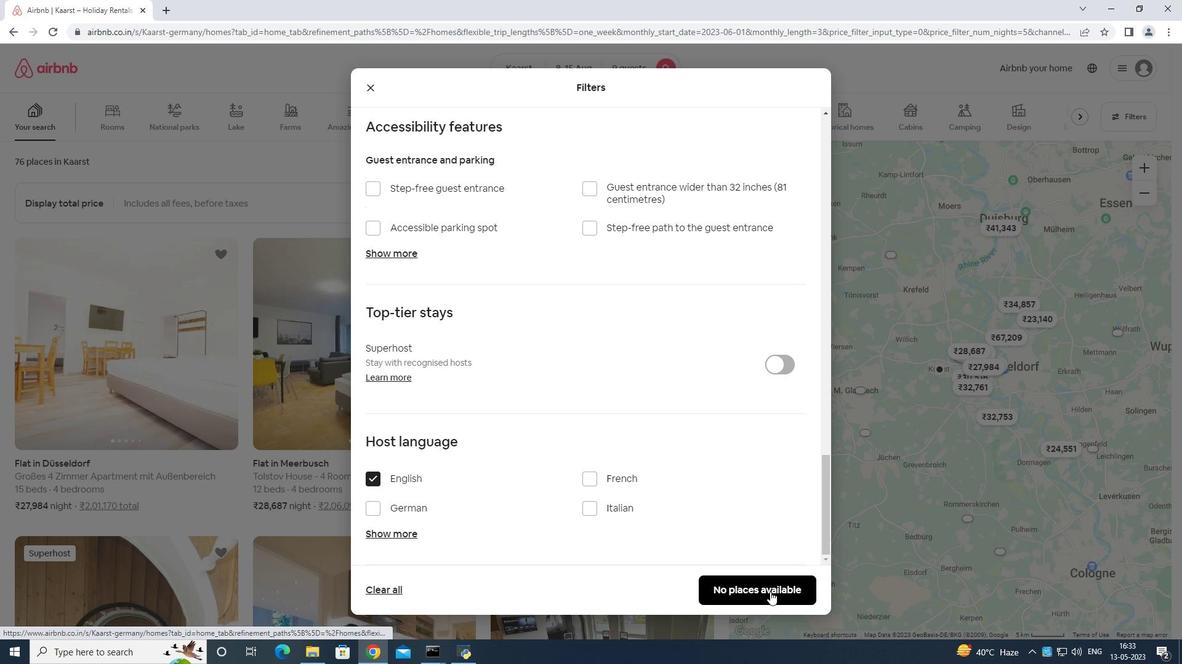 
